 Task: Create a rule from the Routing list, Task moved to a section -> Set Priority in the project BlazePath , set the section as Done clear the priority
Action: Mouse moved to (1259, 109)
Screenshot: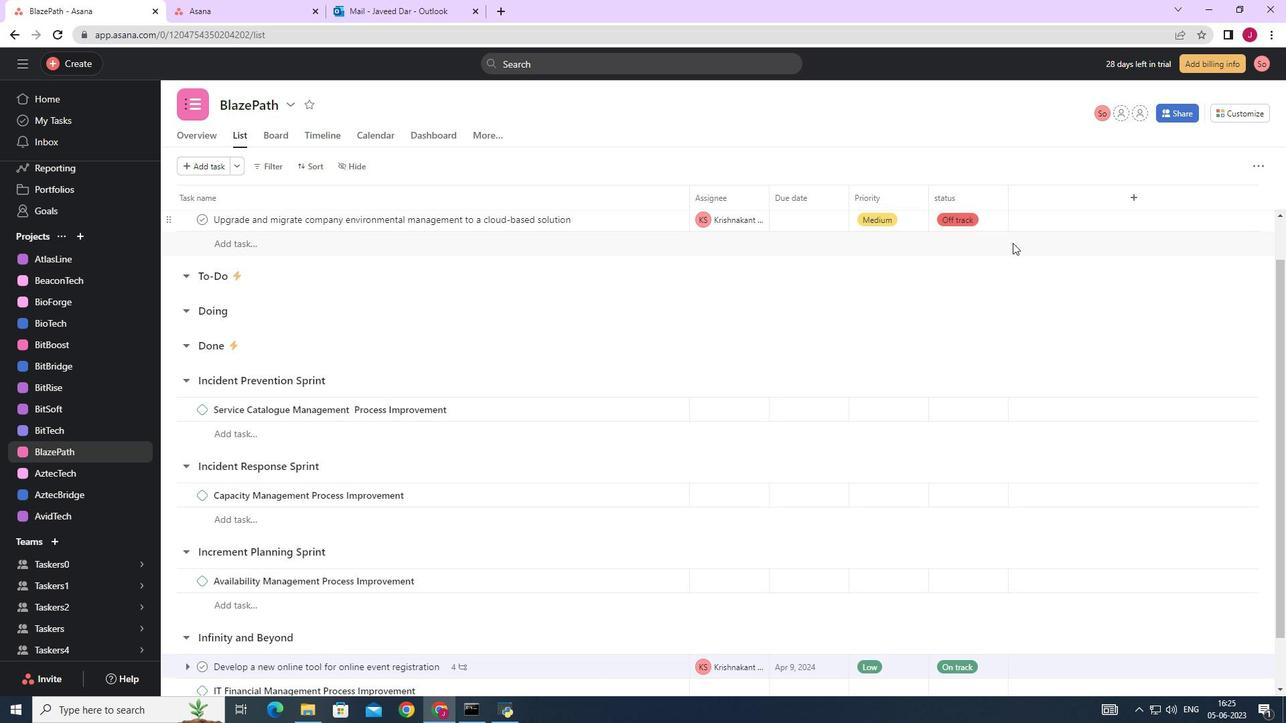 
Action: Mouse pressed left at (1259, 109)
Screenshot: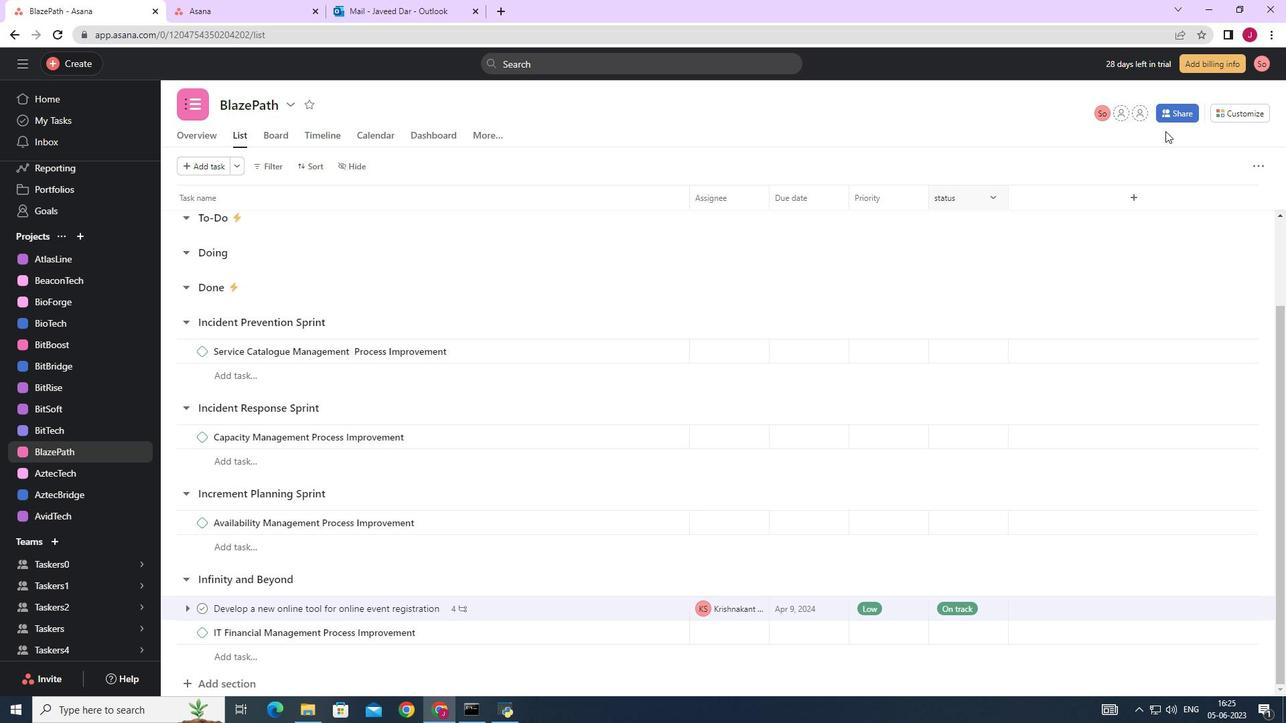 
Action: Mouse moved to (1007, 292)
Screenshot: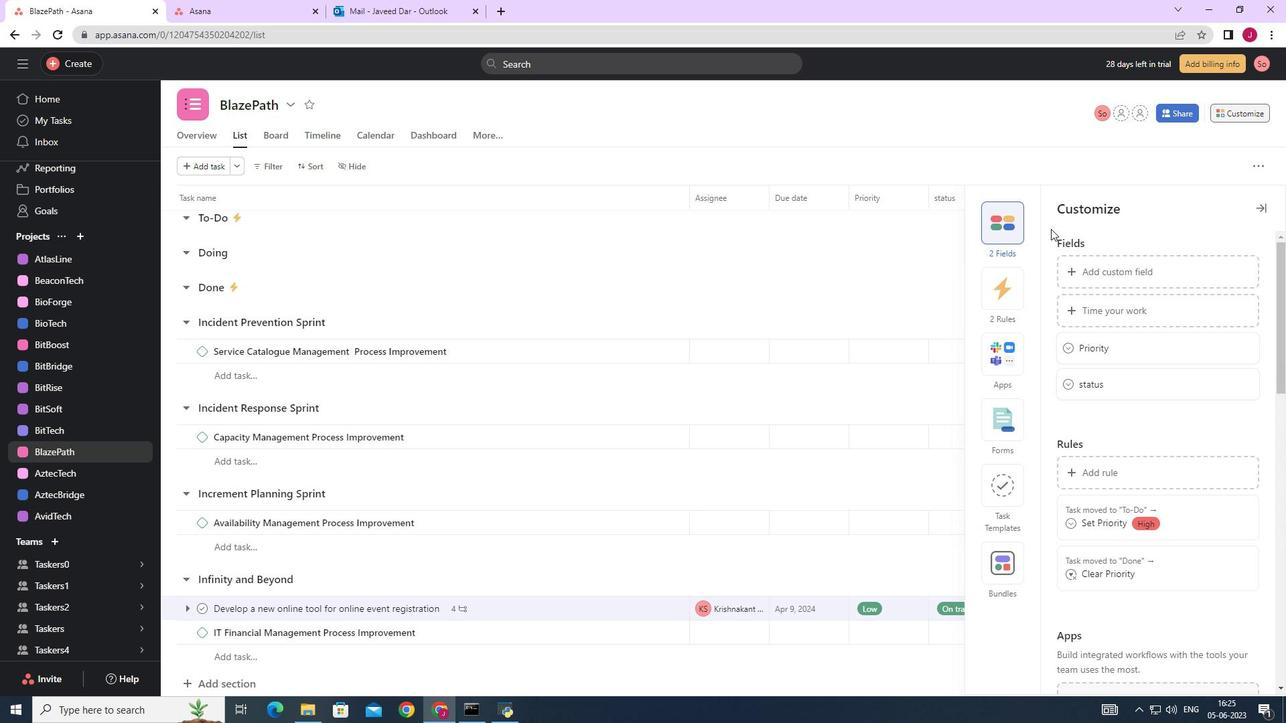 
Action: Mouse pressed left at (1007, 292)
Screenshot: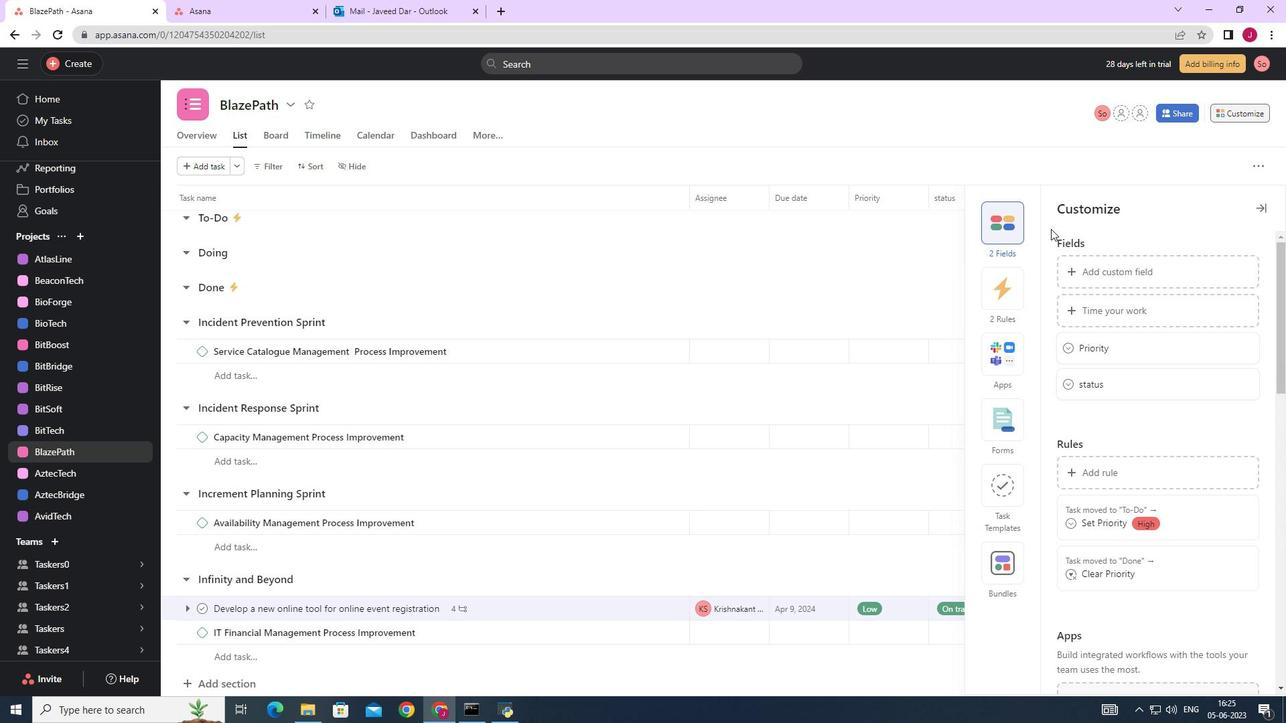
Action: Mouse moved to (1131, 266)
Screenshot: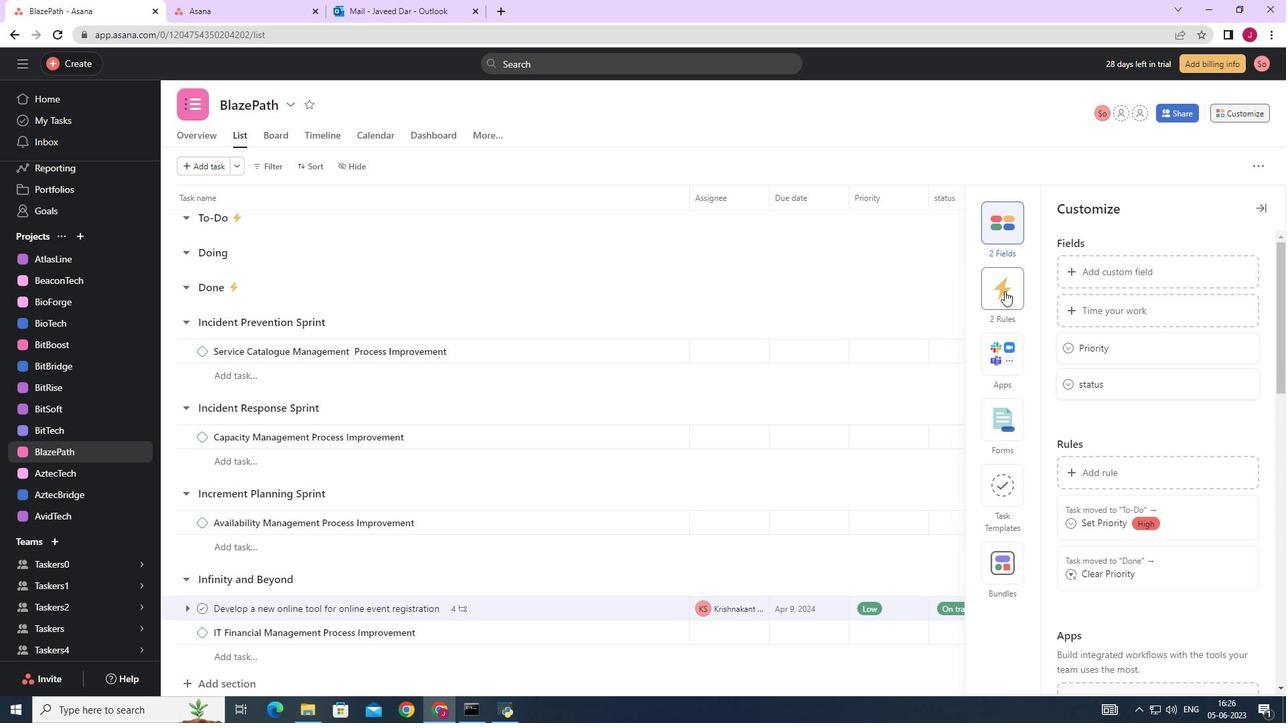 
Action: Mouse pressed left at (1131, 266)
Screenshot: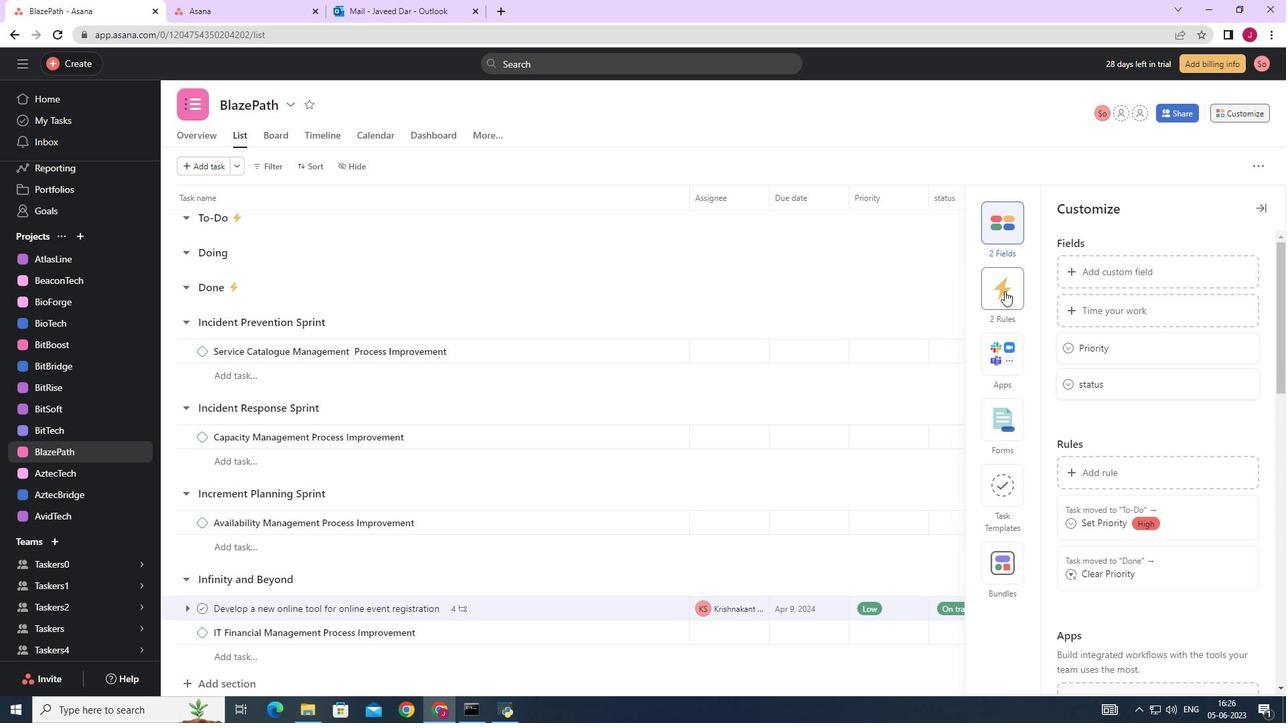 
Action: Mouse moved to (276, 174)
Screenshot: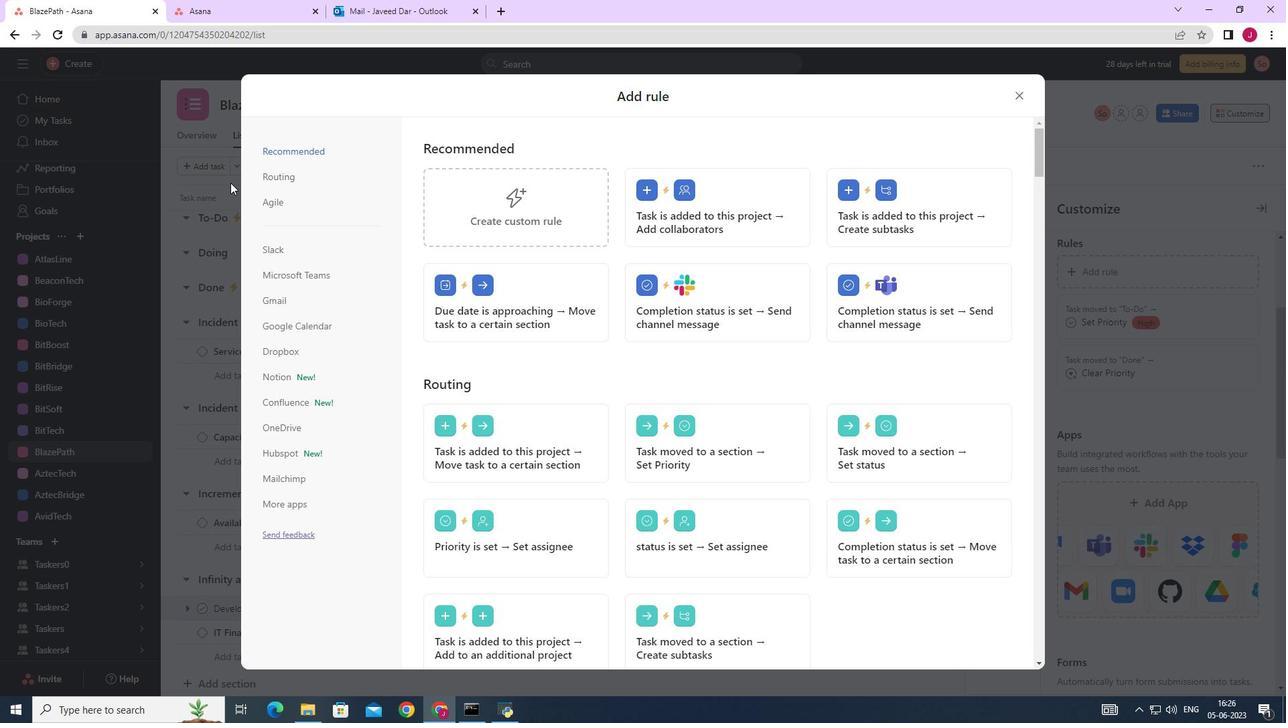 
Action: Mouse pressed left at (276, 174)
Screenshot: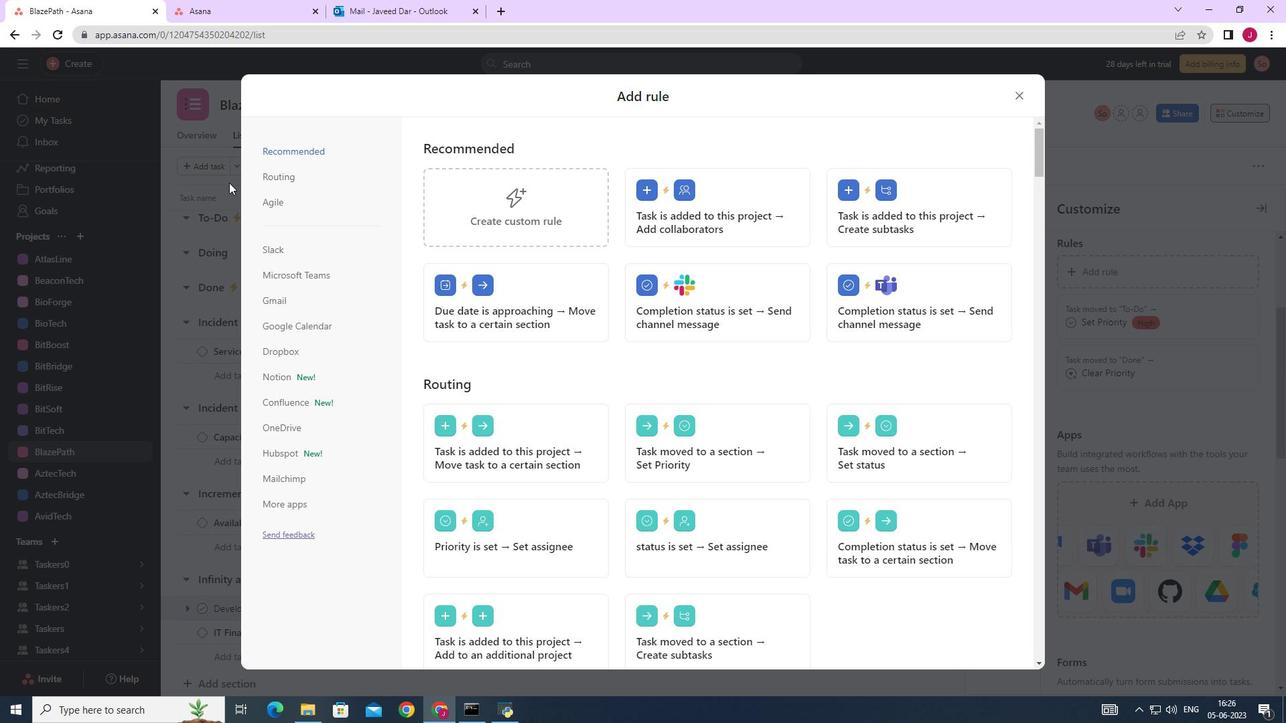 
Action: Mouse moved to (704, 213)
Screenshot: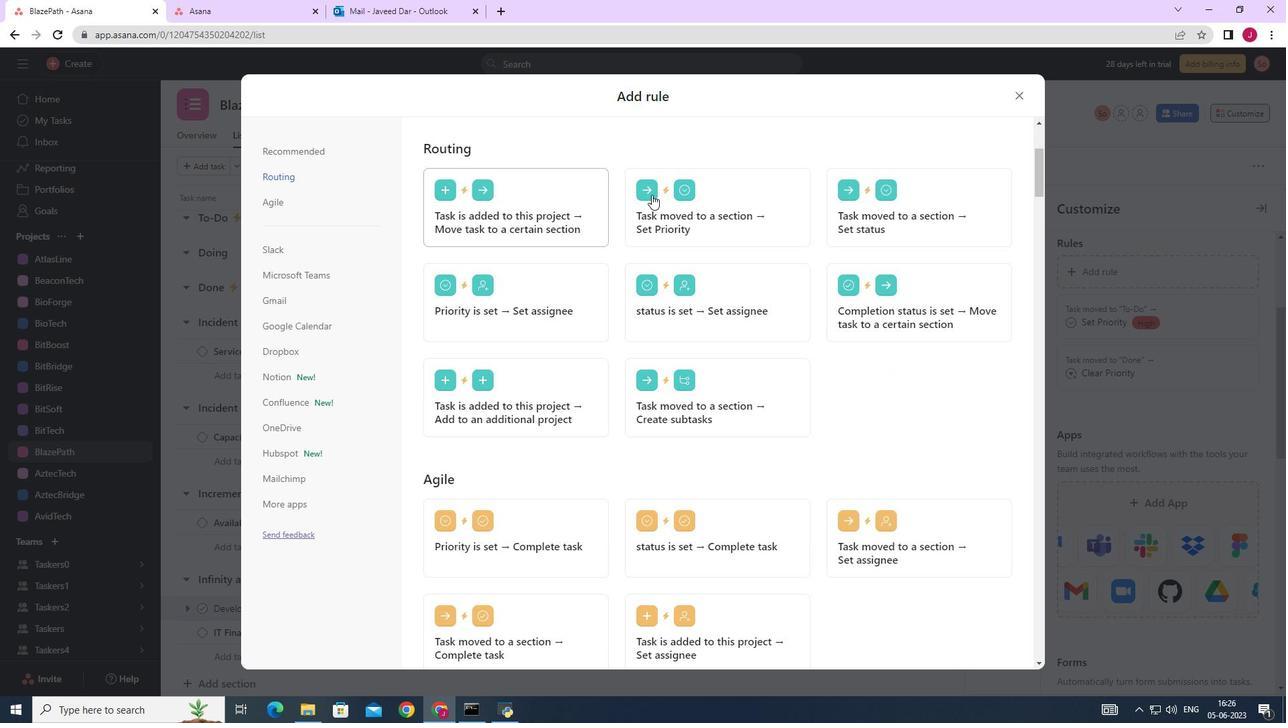 
Action: Mouse pressed left at (704, 213)
Screenshot: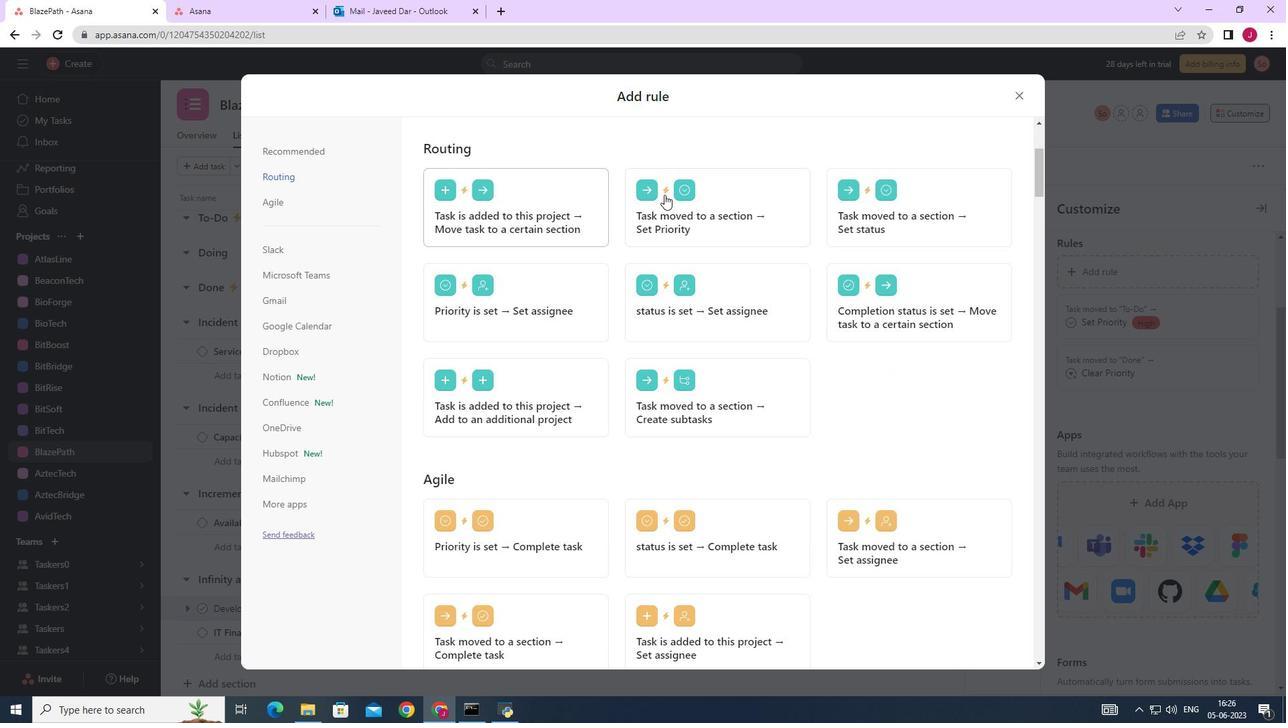 
Action: Mouse moved to (560, 349)
Screenshot: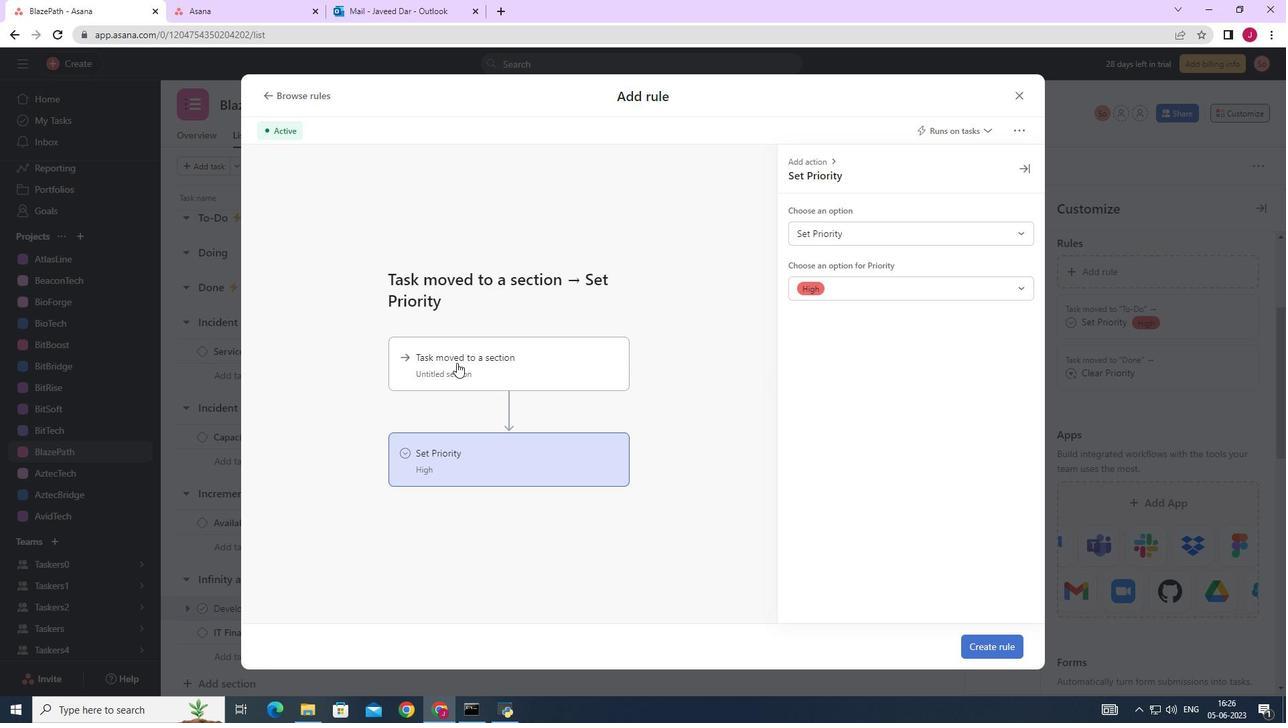 
Action: Mouse pressed left at (560, 349)
Screenshot: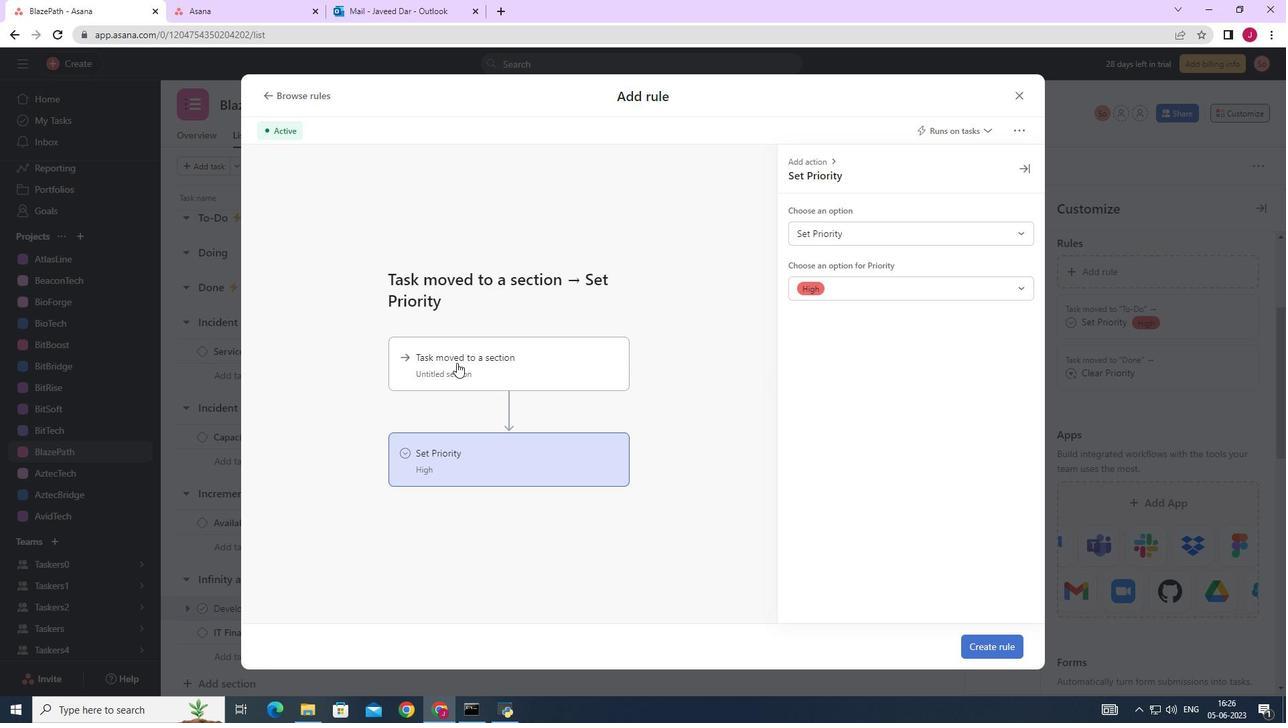 
Action: Mouse moved to (844, 222)
Screenshot: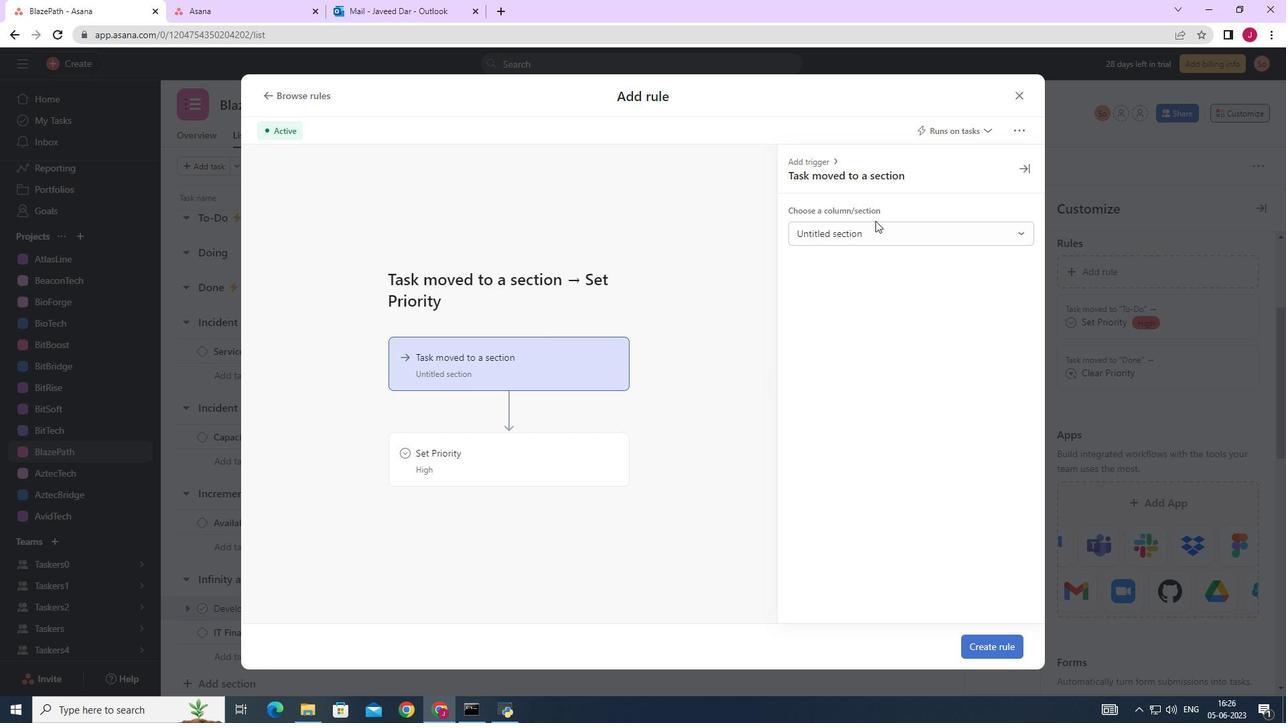 
Action: Mouse pressed left at (844, 222)
Screenshot: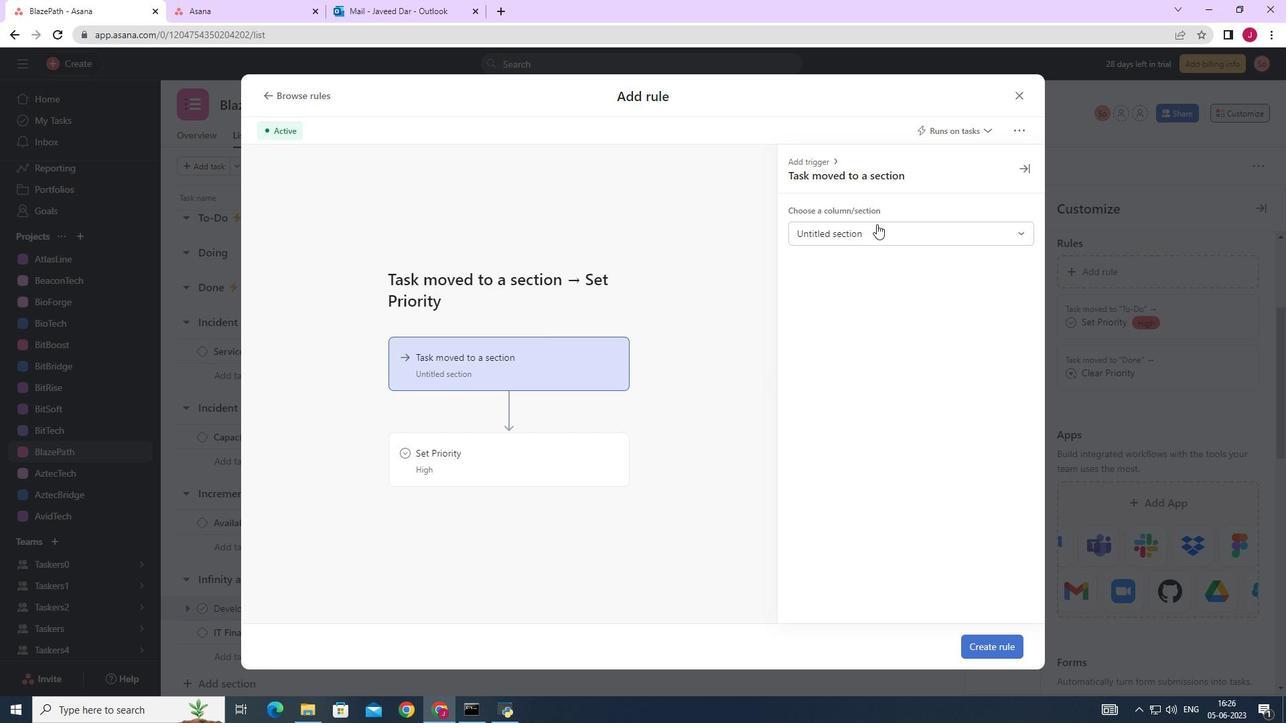 
Action: Mouse moved to (827, 332)
Screenshot: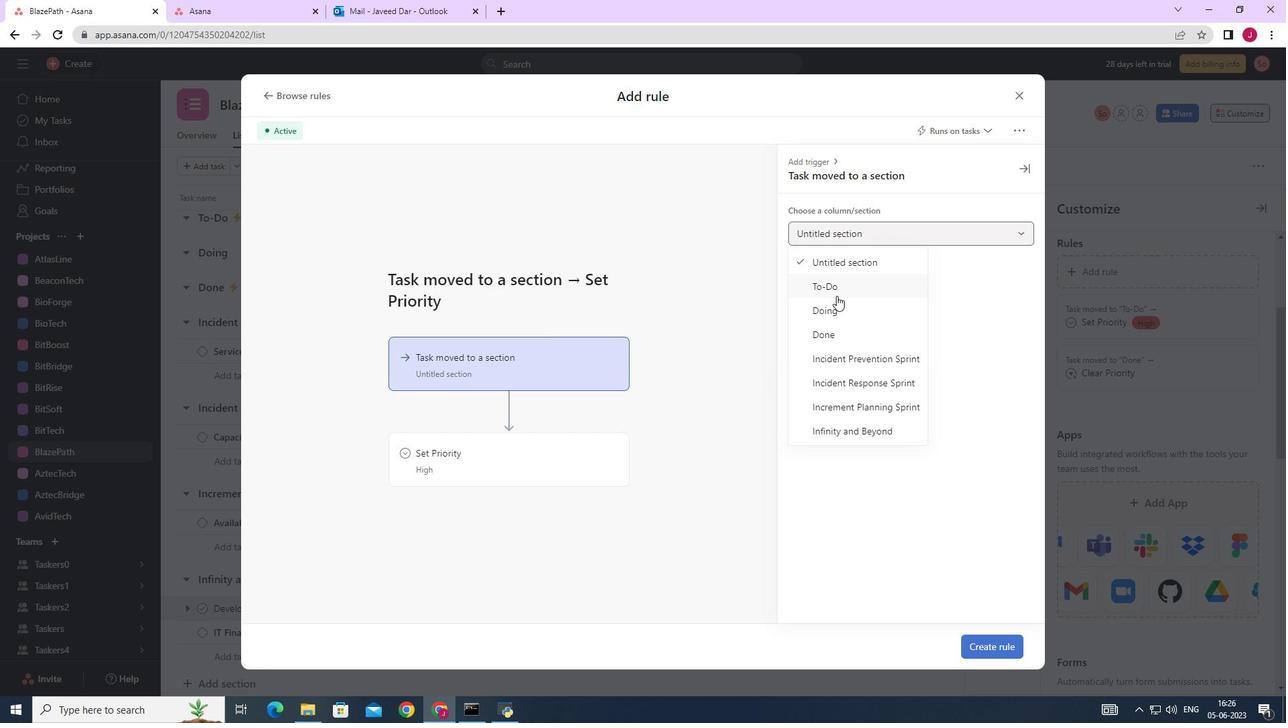 
Action: Mouse pressed left at (827, 332)
Screenshot: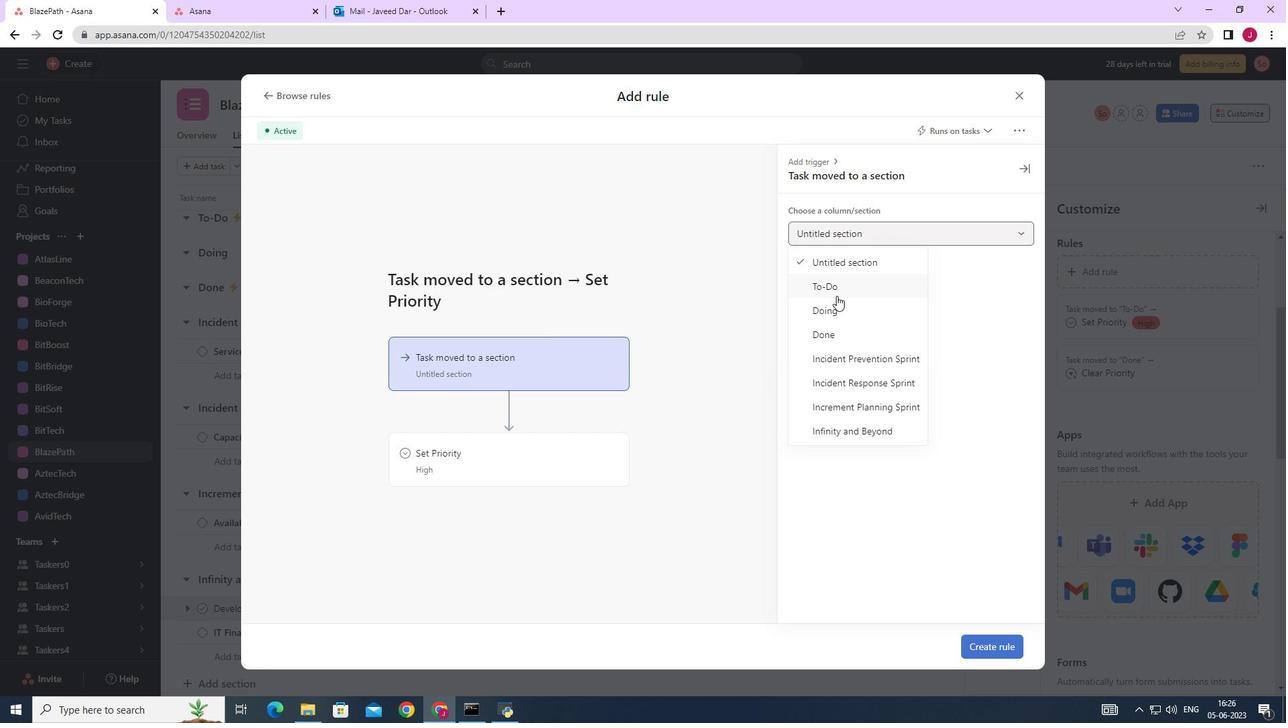 
Action: Mouse moved to (520, 453)
Screenshot: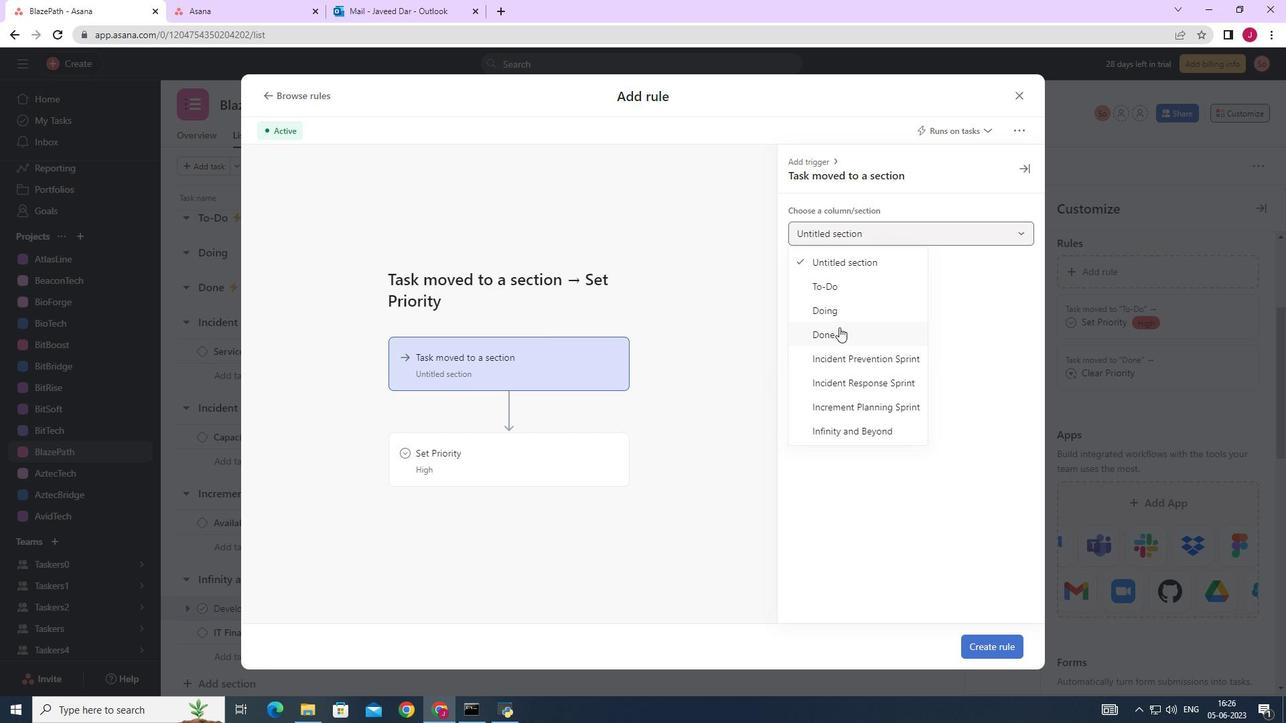 
Action: Mouse pressed left at (520, 453)
Screenshot: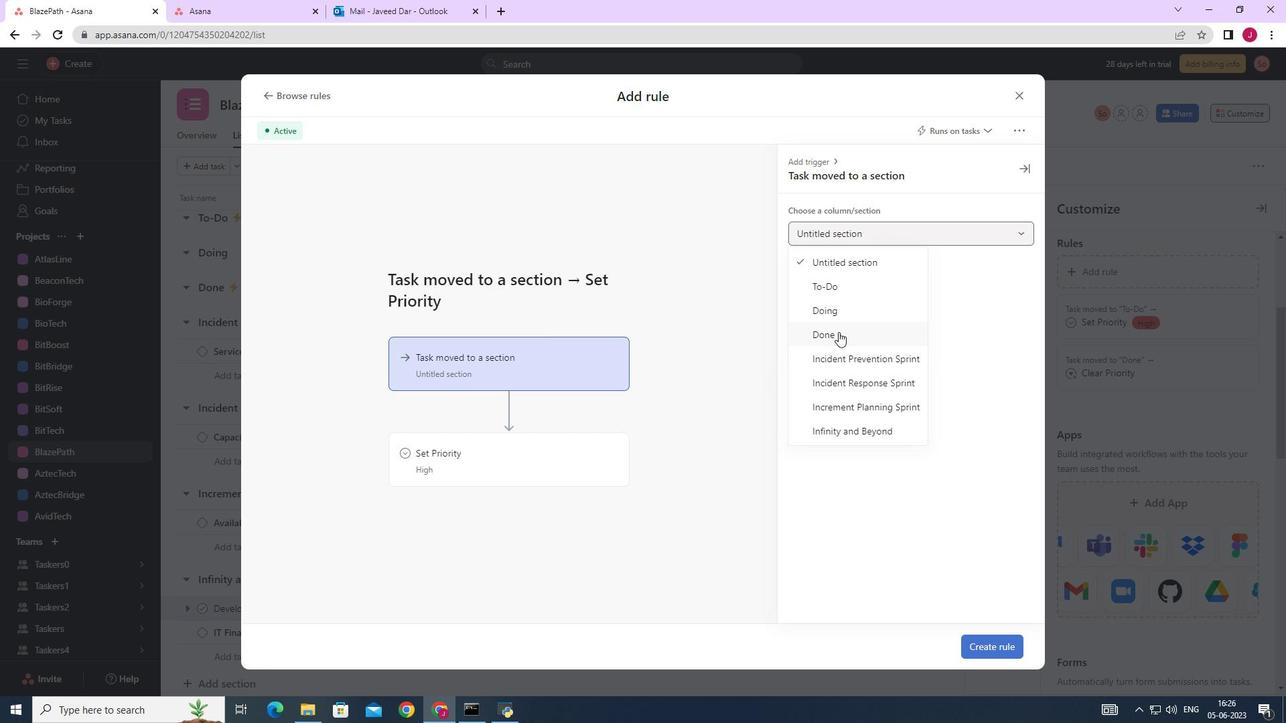 
Action: Mouse moved to (844, 229)
Screenshot: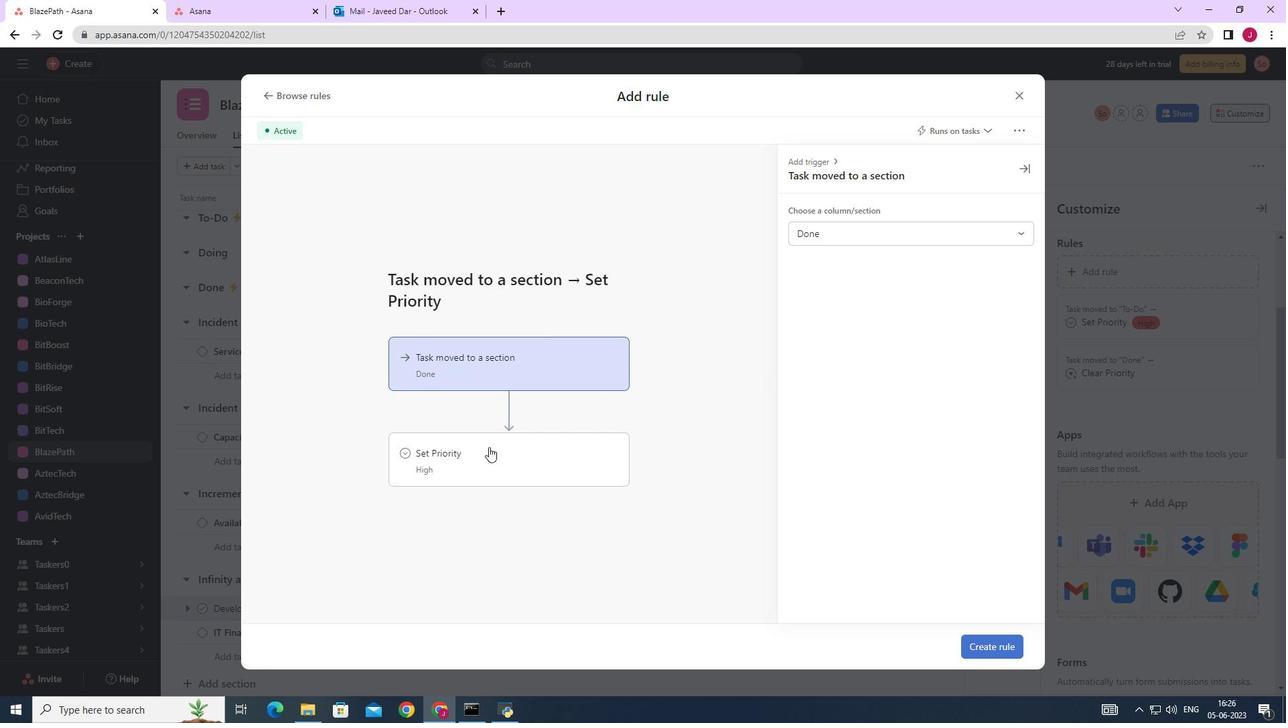 
Action: Mouse pressed left at (844, 229)
Screenshot: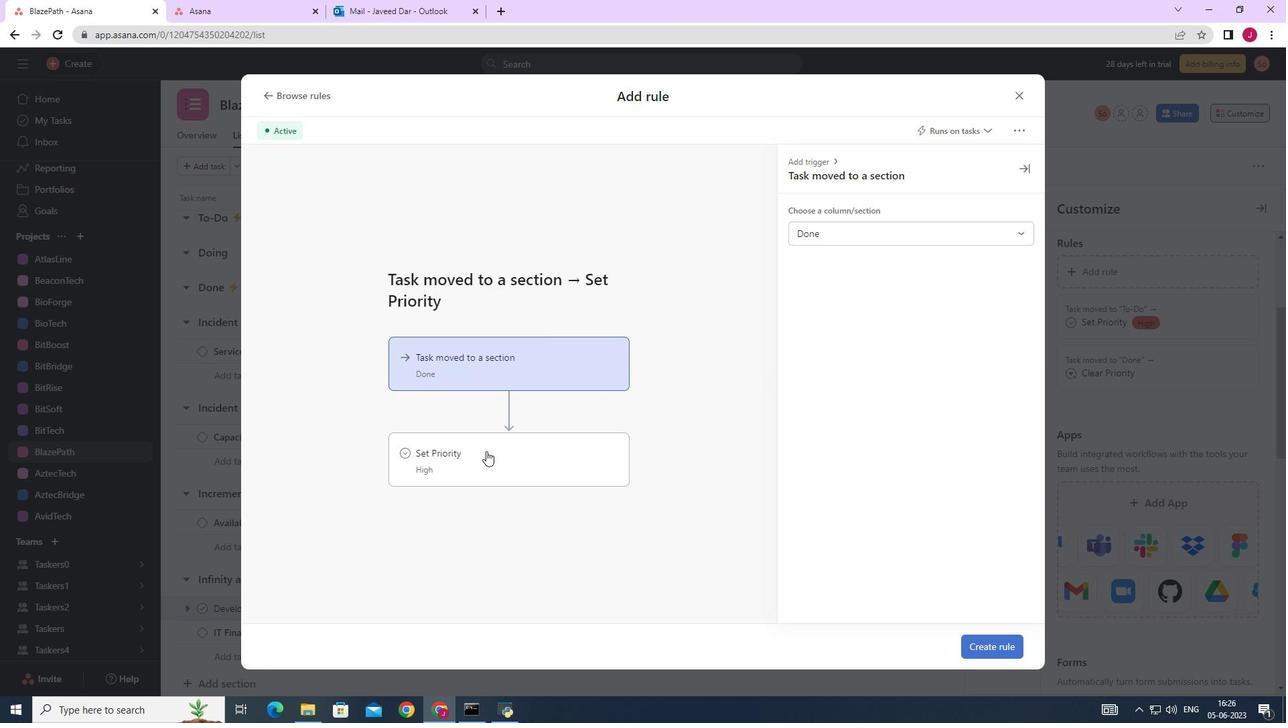 
Action: Mouse moved to (840, 286)
Screenshot: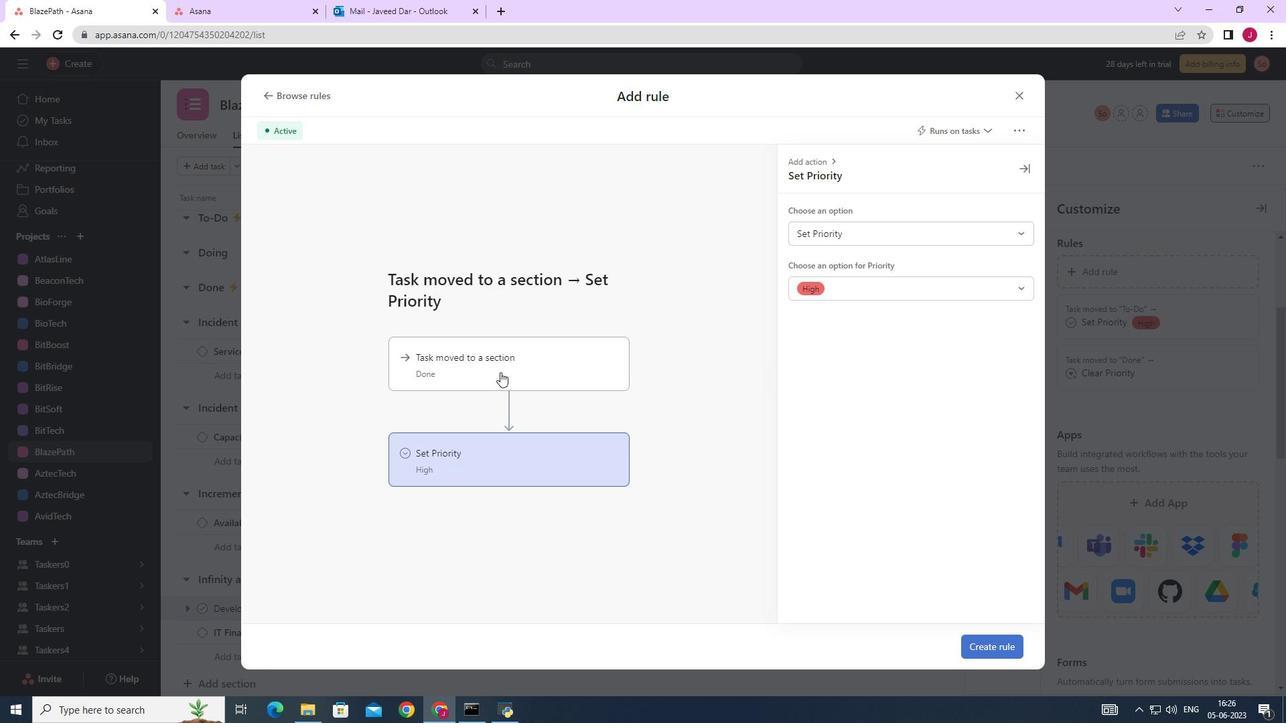 
Action: Mouse pressed left at (840, 286)
Screenshot: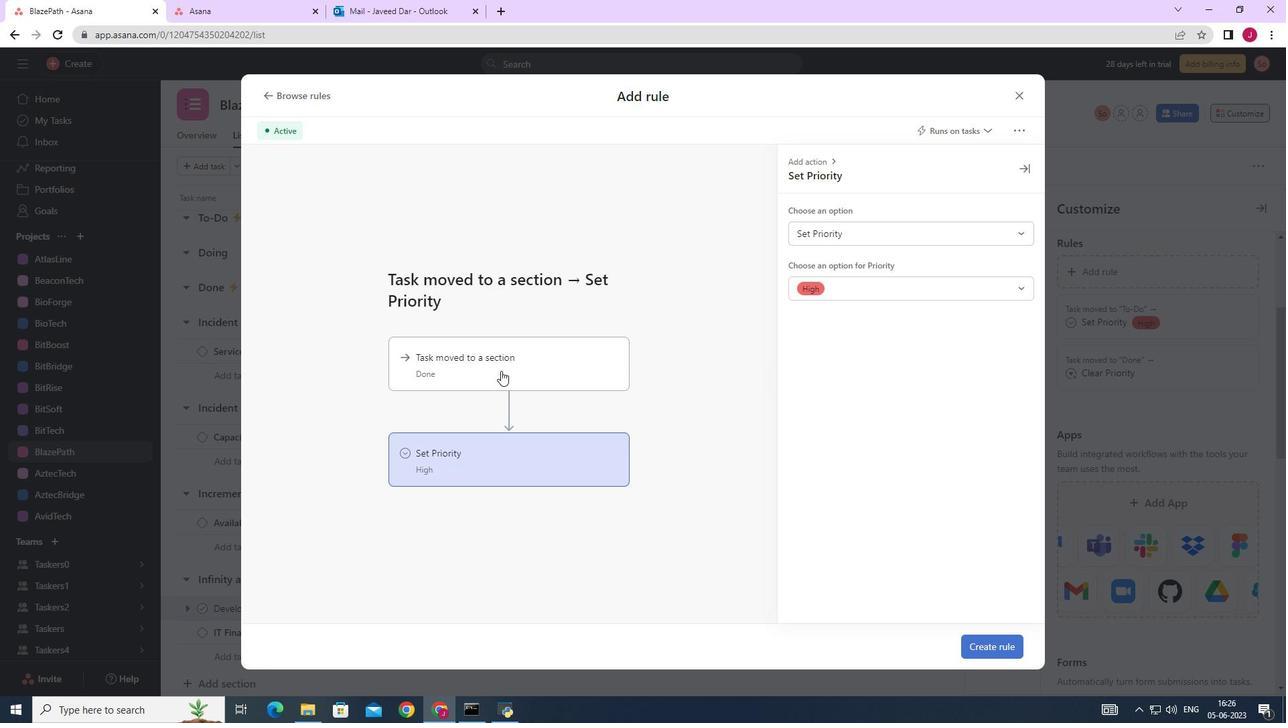 
Action: Mouse moved to (561, 436)
Screenshot: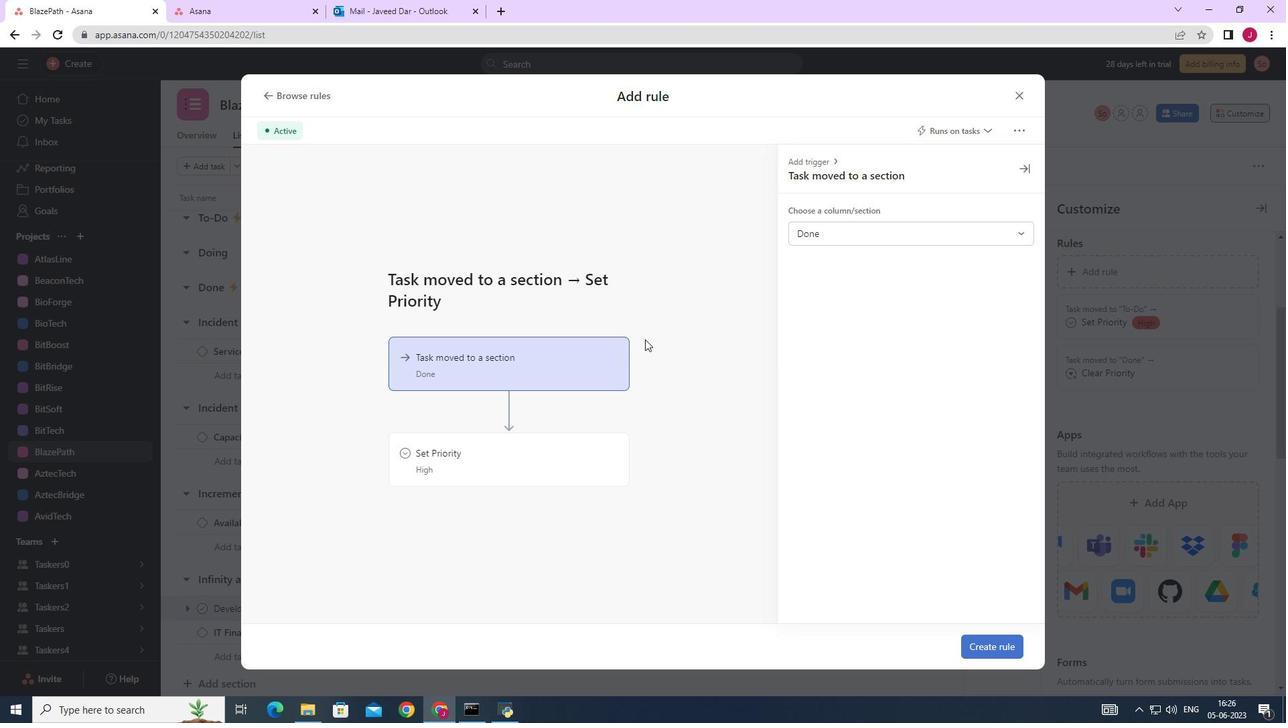 
Action: Mouse pressed left at (561, 436)
Screenshot: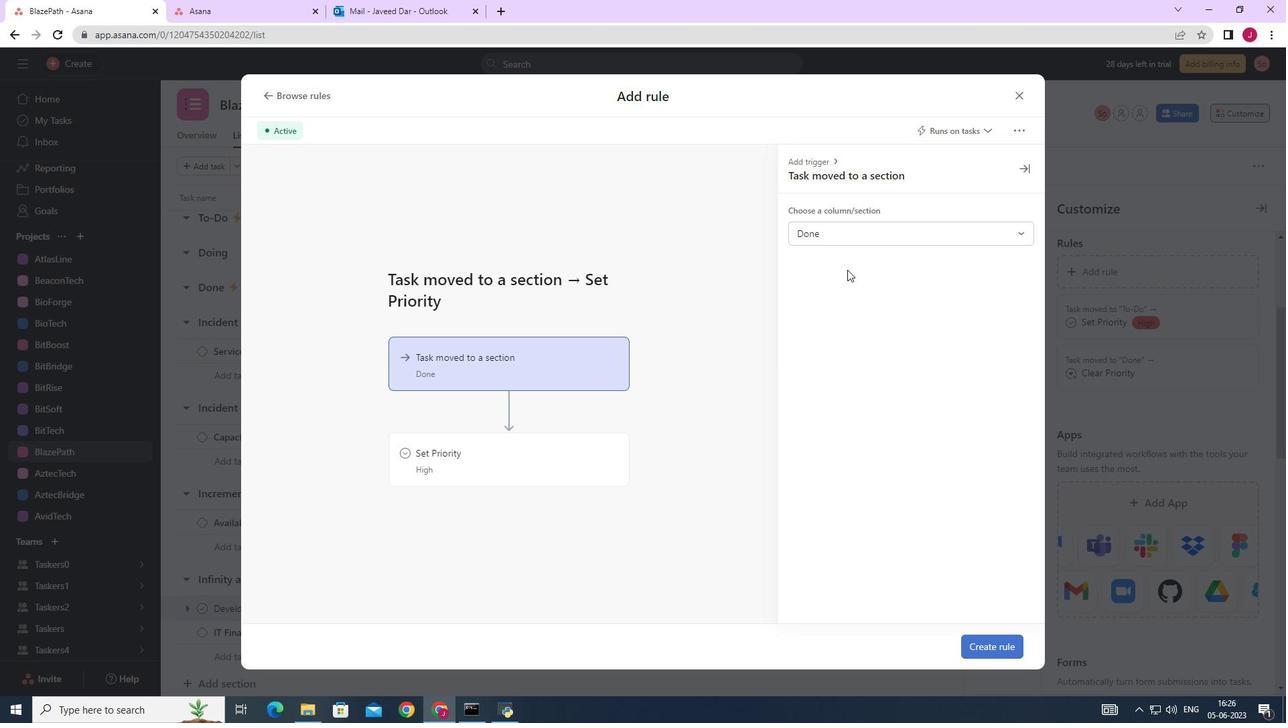 
Action: Mouse moved to (710, 444)
Screenshot: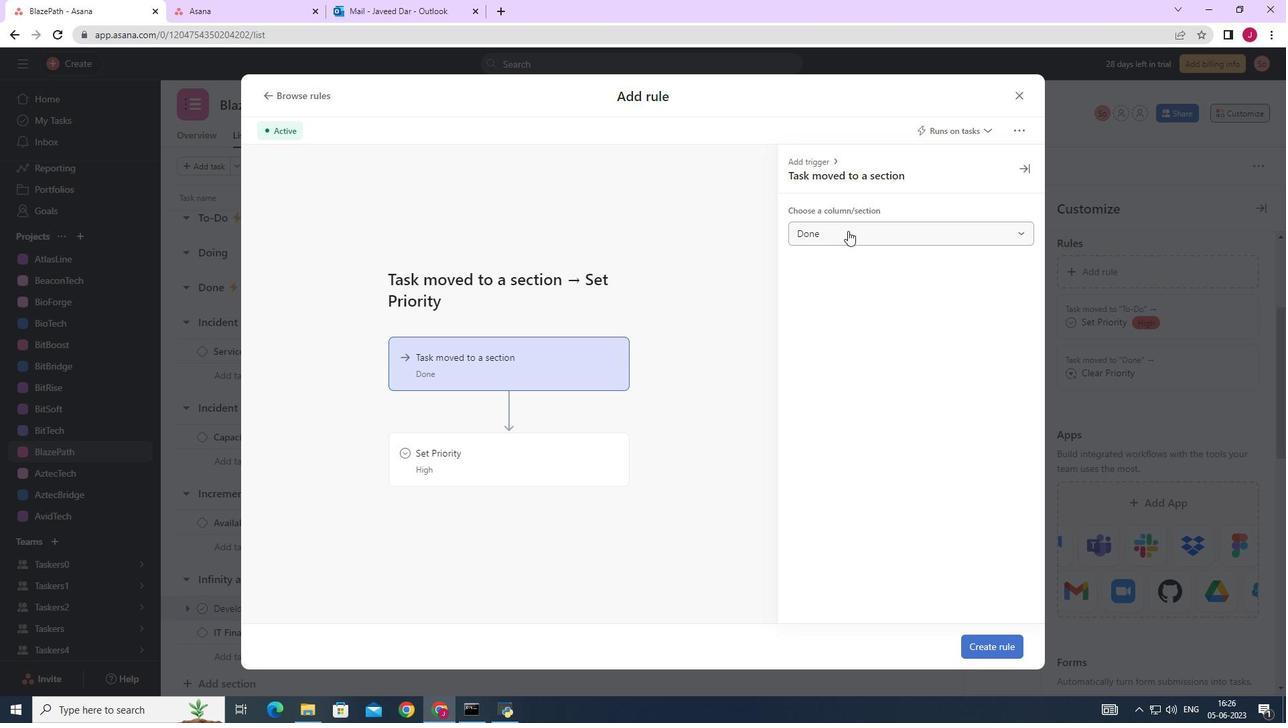 
Action: Mouse pressed left at (710, 444)
Screenshot: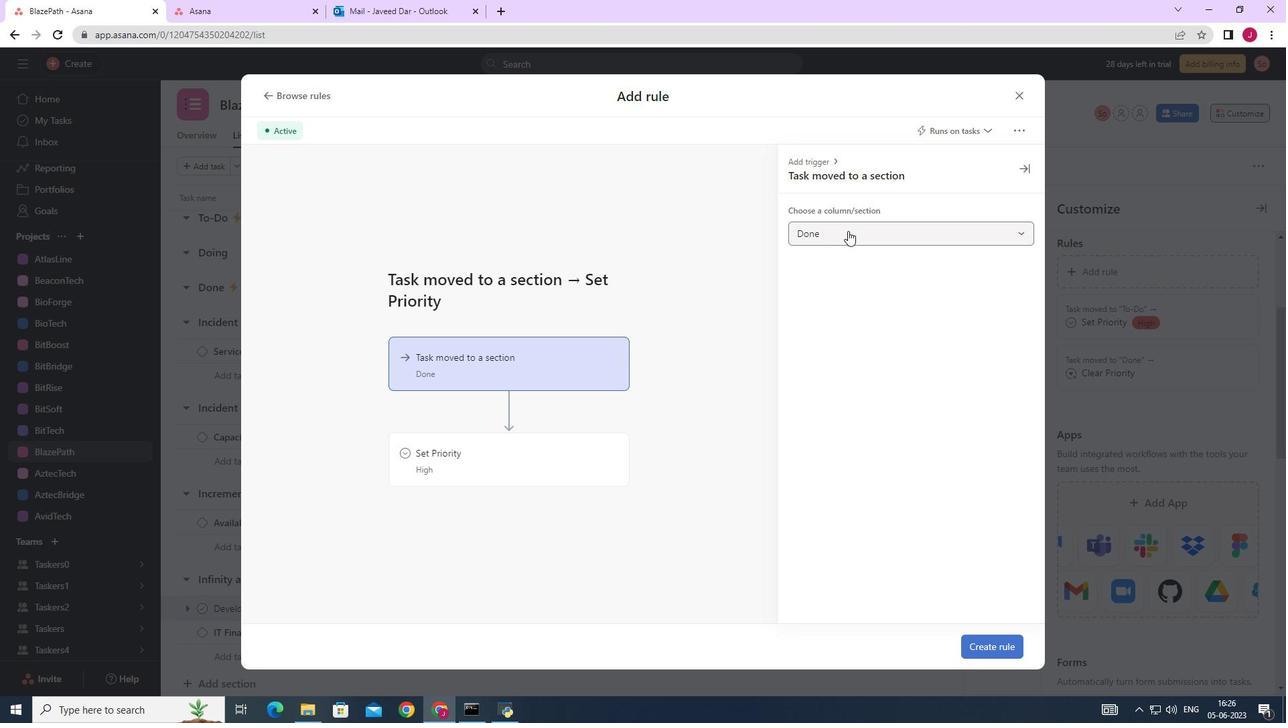 
Action: Mouse moved to (976, 641)
Screenshot: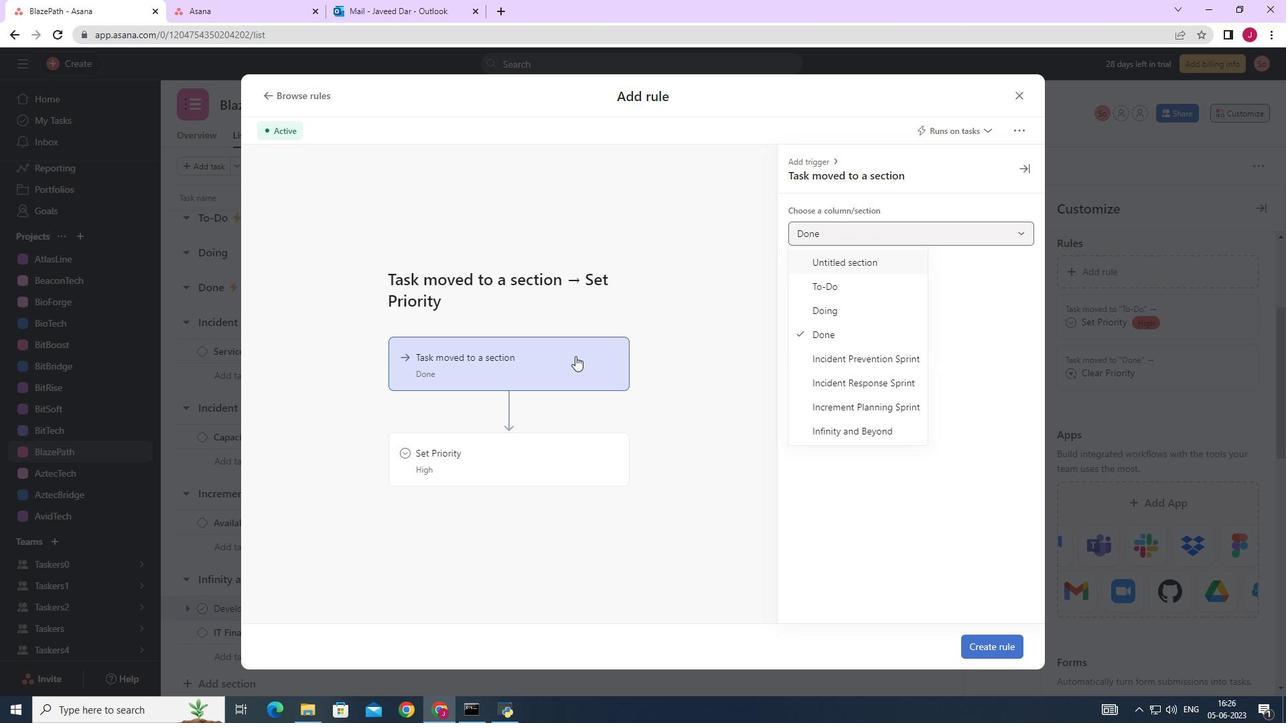
Action: Mouse pressed left at (976, 641)
Screenshot: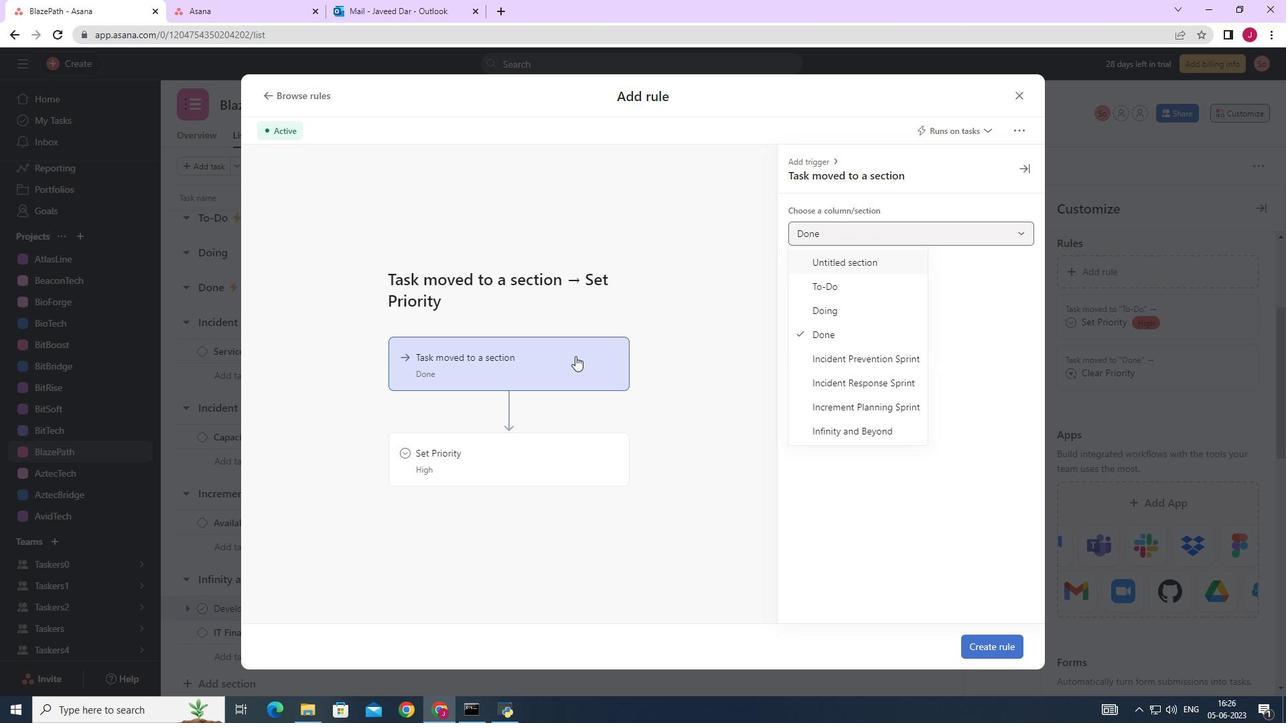 
Action: Mouse moved to (899, 298)
Screenshot: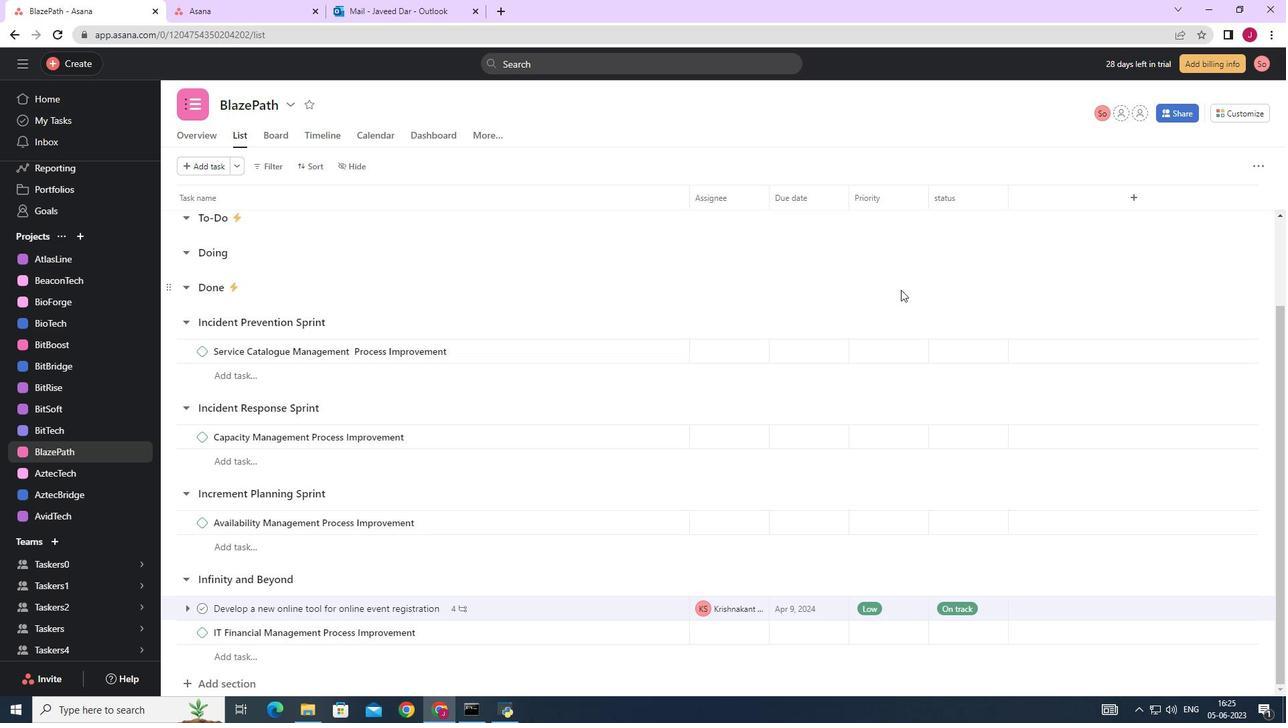 
Action: Mouse scrolled (899, 298) with delta (0, 0)
Screenshot: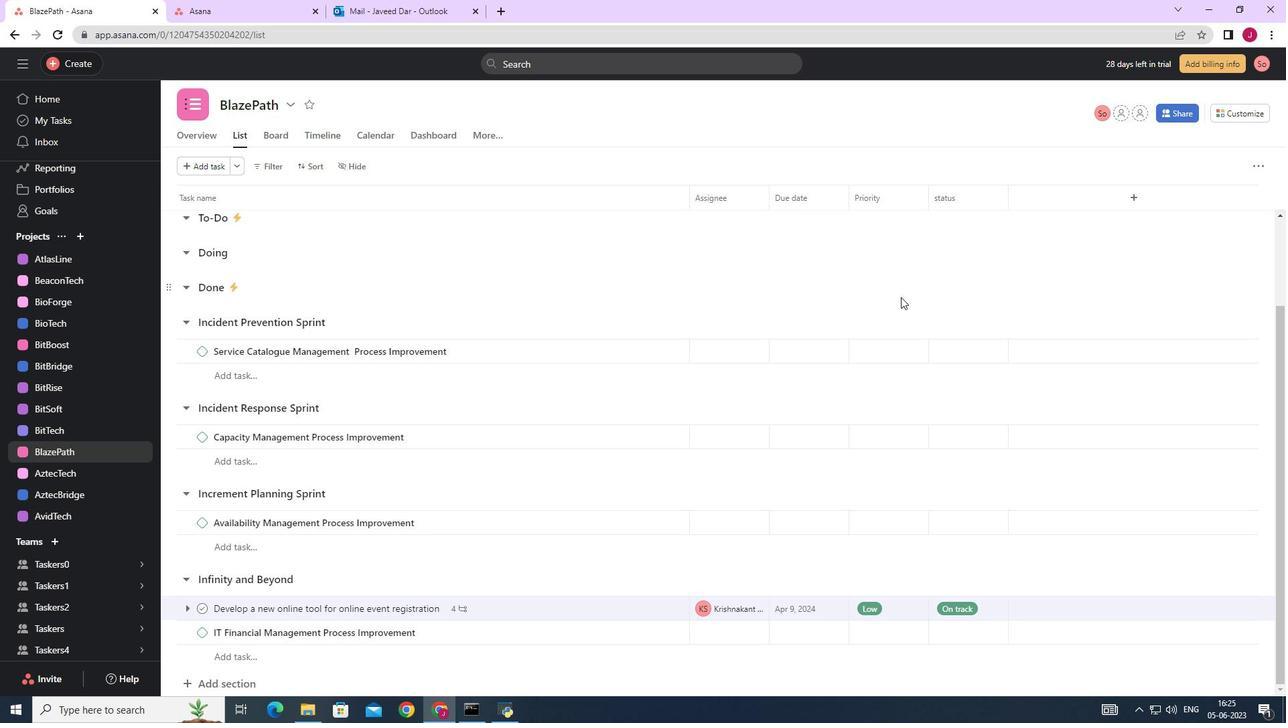
Action: Mouse scrolled (899, 298) with delta (0, 0)
Screenshot: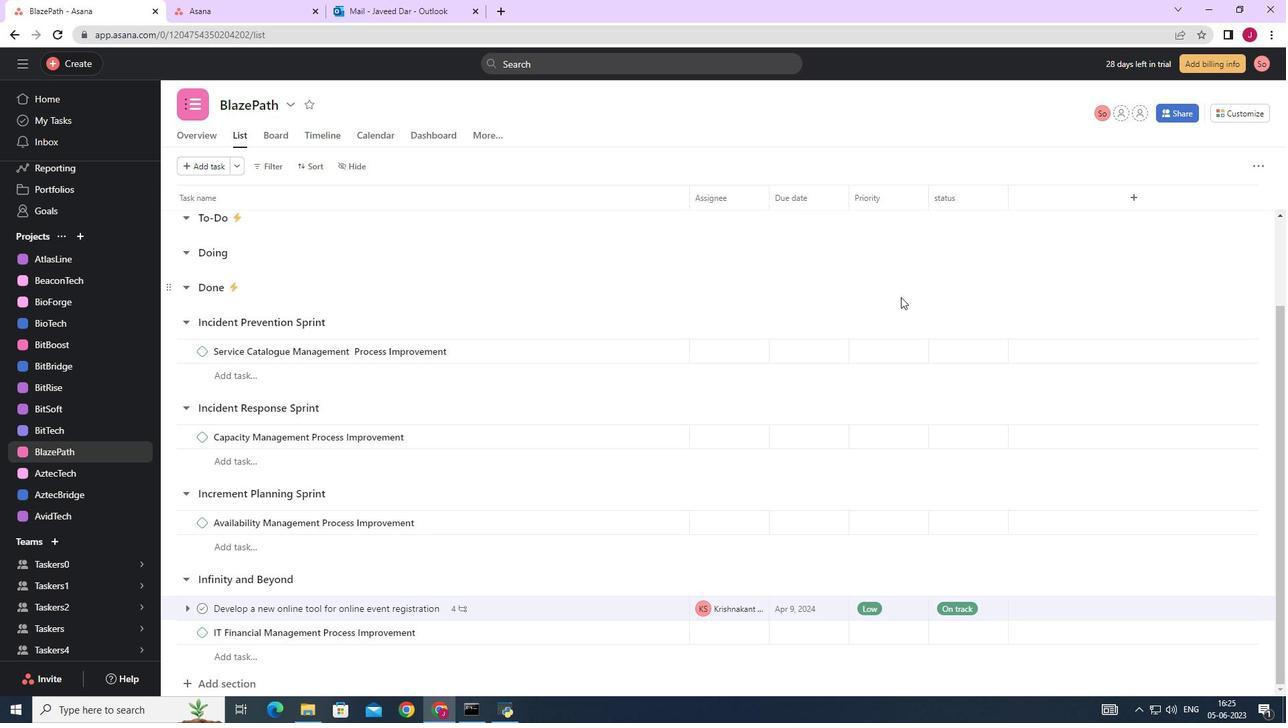 
Action: Mouse scrolled (899, 298) with delta (0, 0)
Screenshot: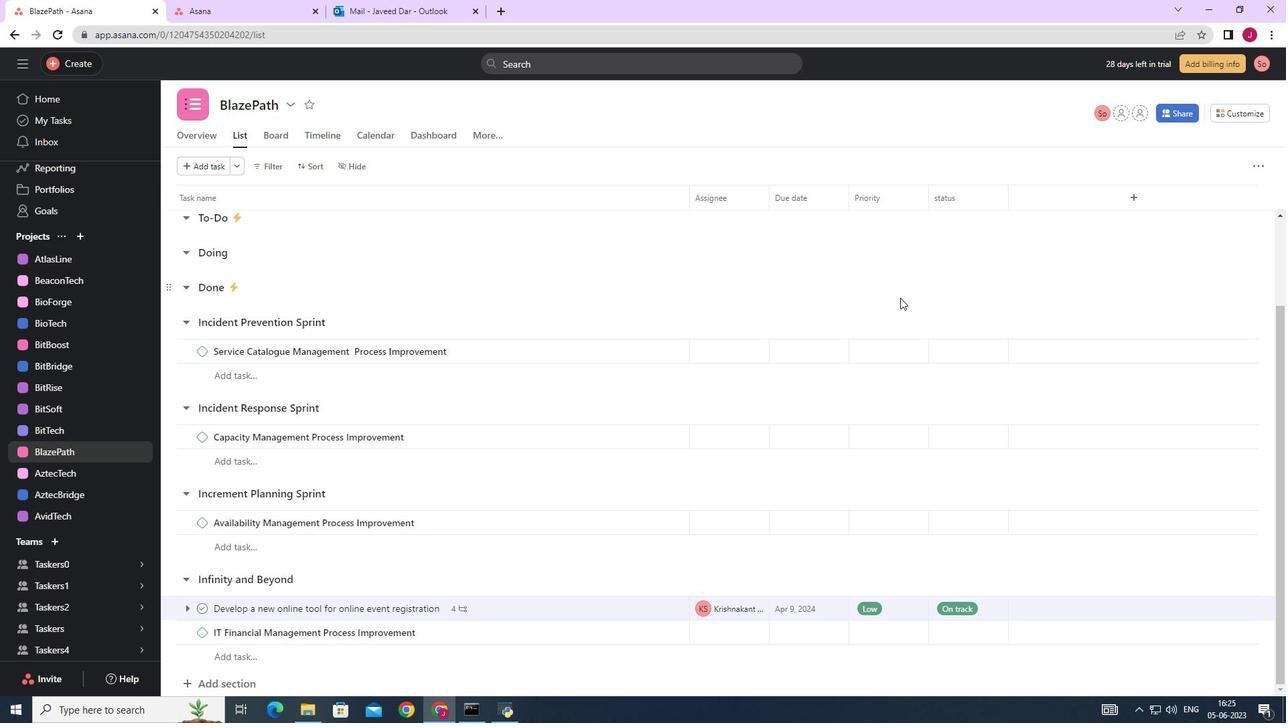 
Action: Mouse moved to (1106, 264)
Screenshot: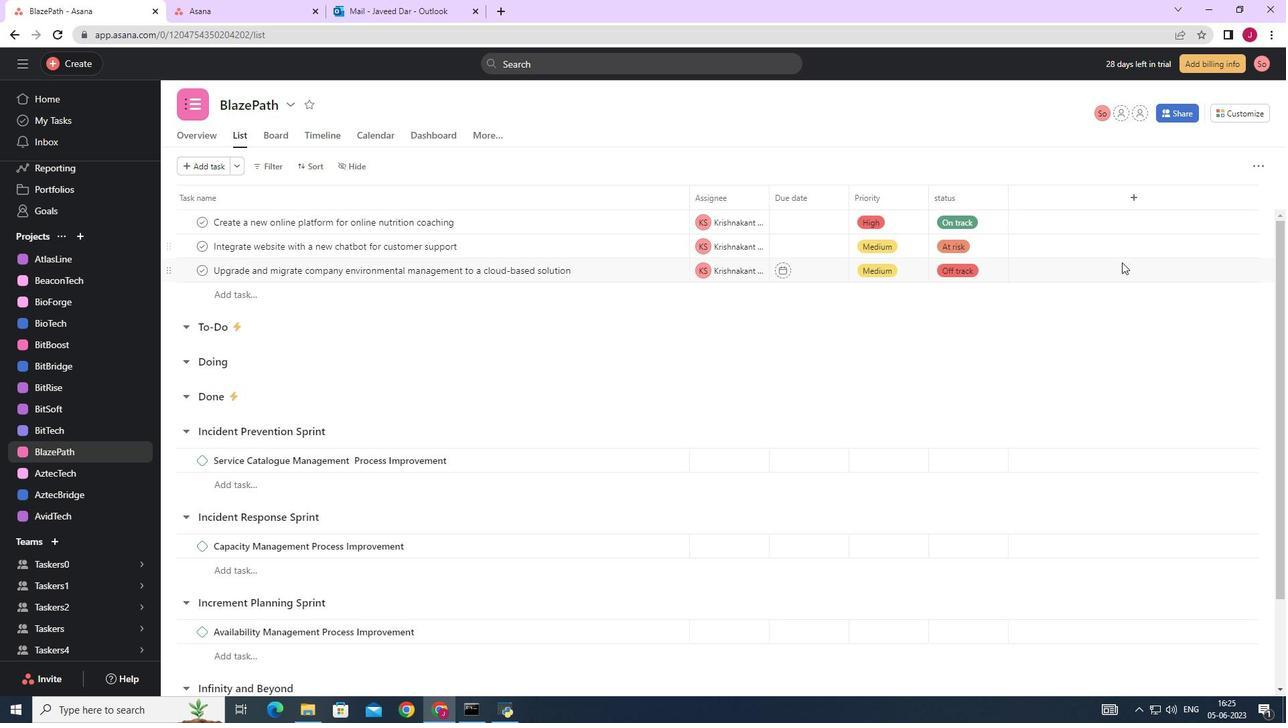 
Action: Mouse scrolled (1113, 264) with delta (0, 0)
Screenshot: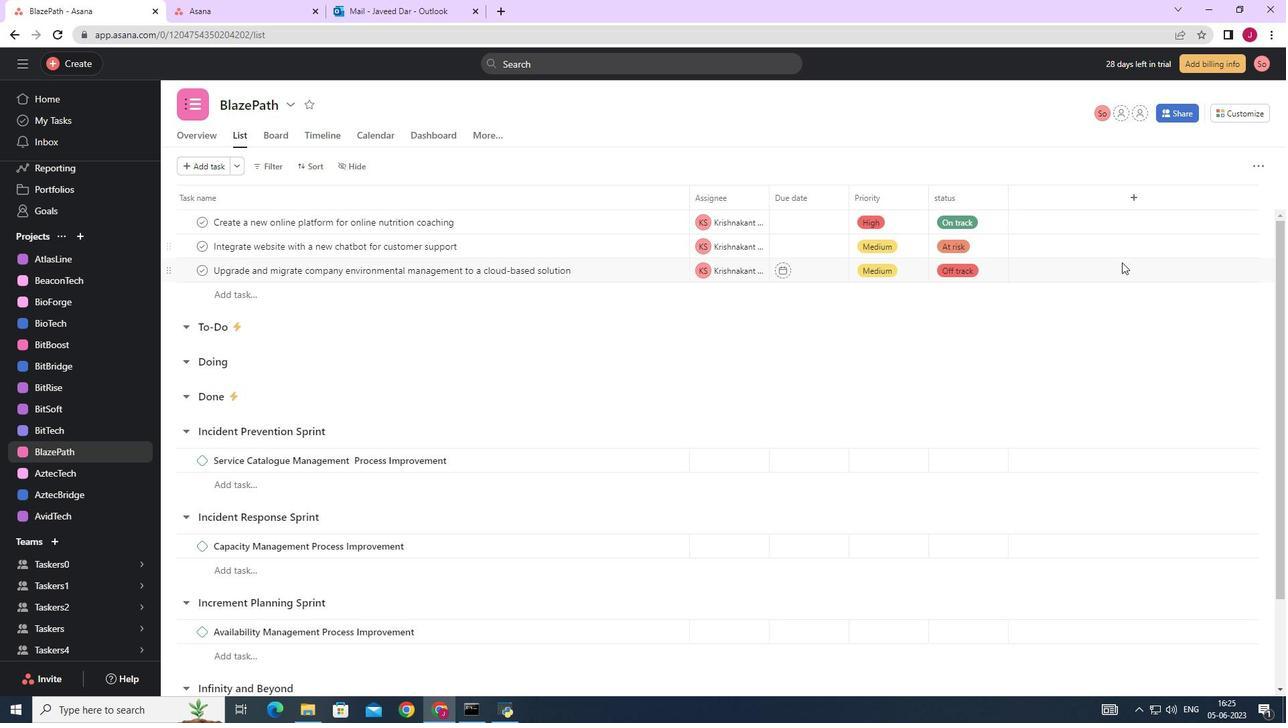 
Action: Mouse moved to (1104, 264)
Screenshot: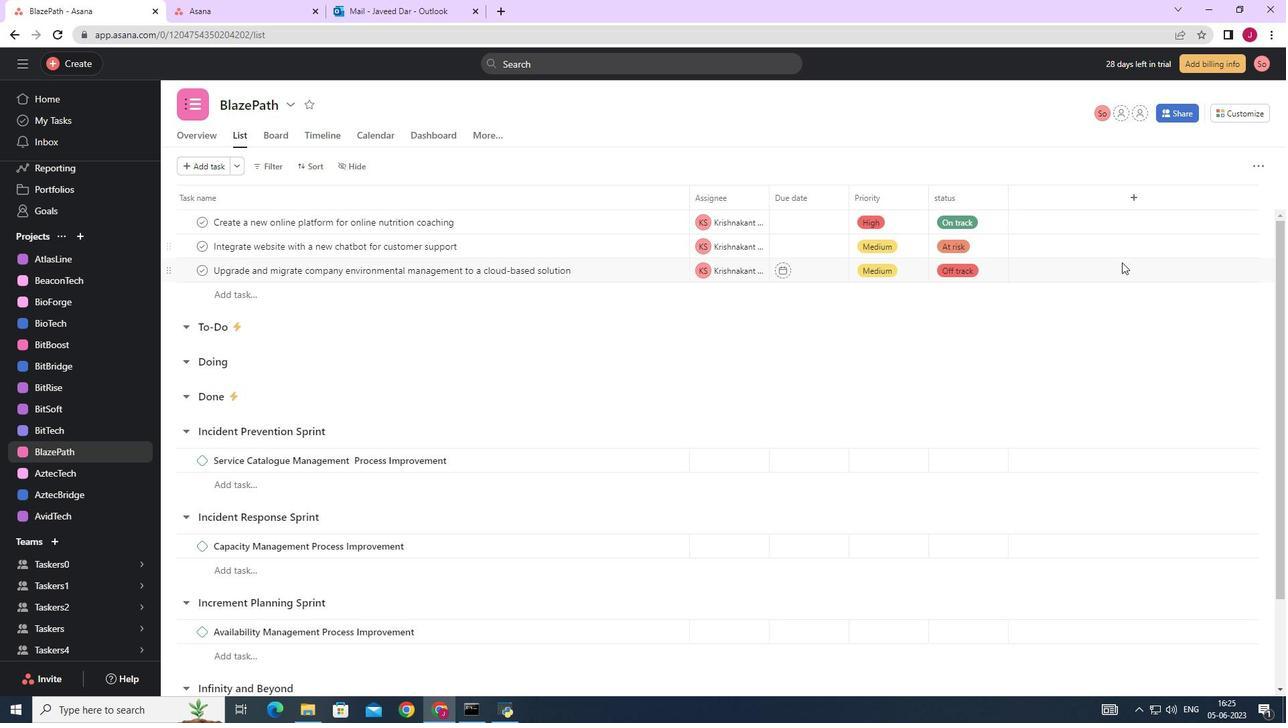 
Action: Mouse scrolled (1111, 264) with delta (0, 0)
Screenshot: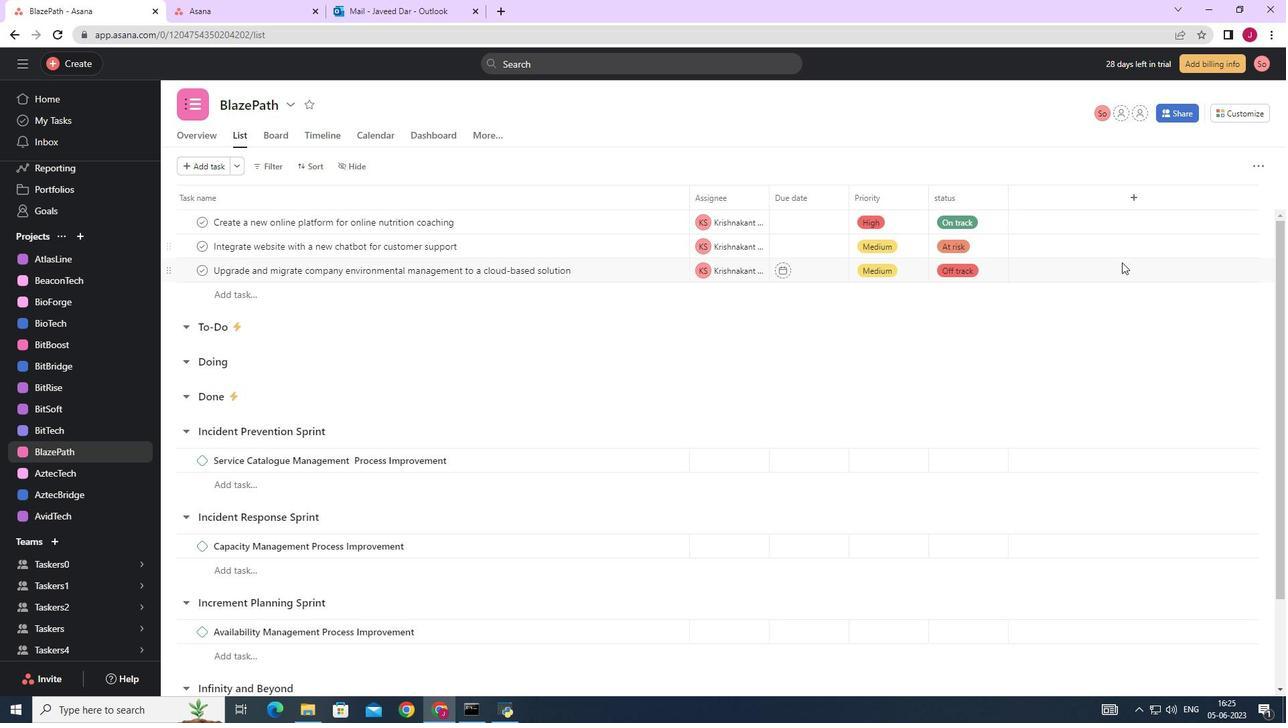 
Action: Mouse moved to (1103, 264)
Screenshot: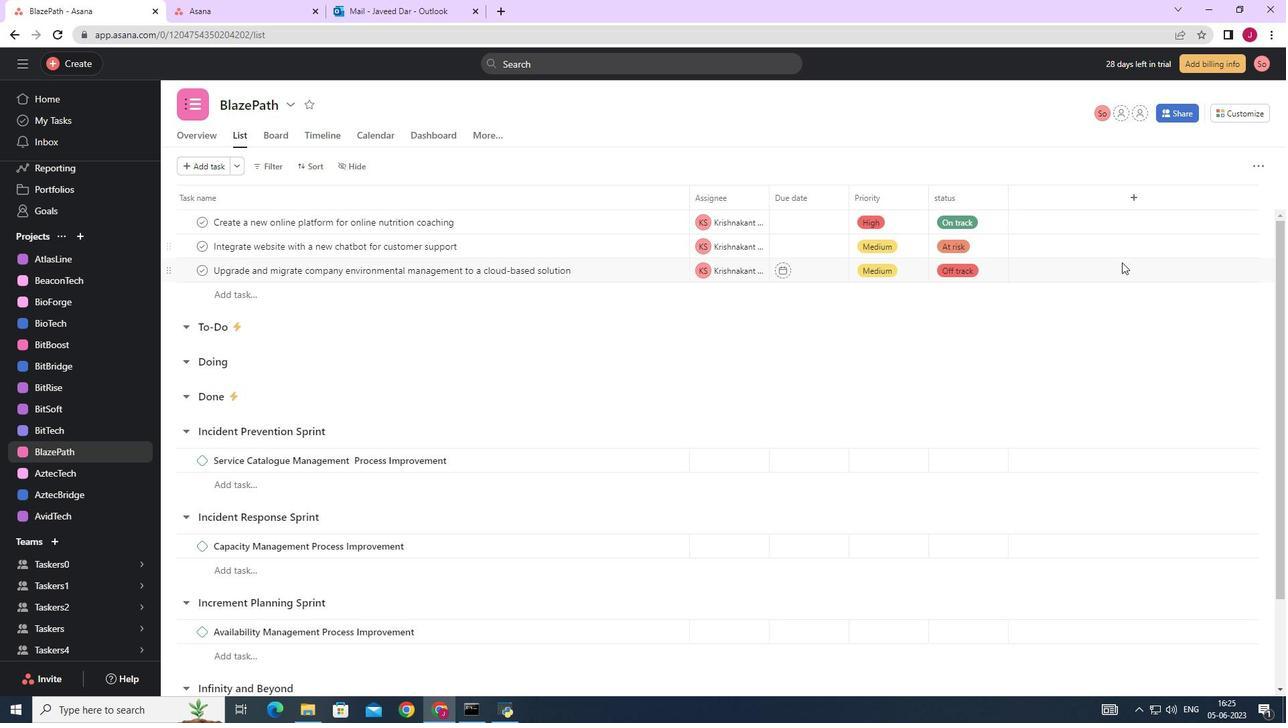 
Action: Mouse scrolled (1111, 264) with delta (0, 0)
Screenshot: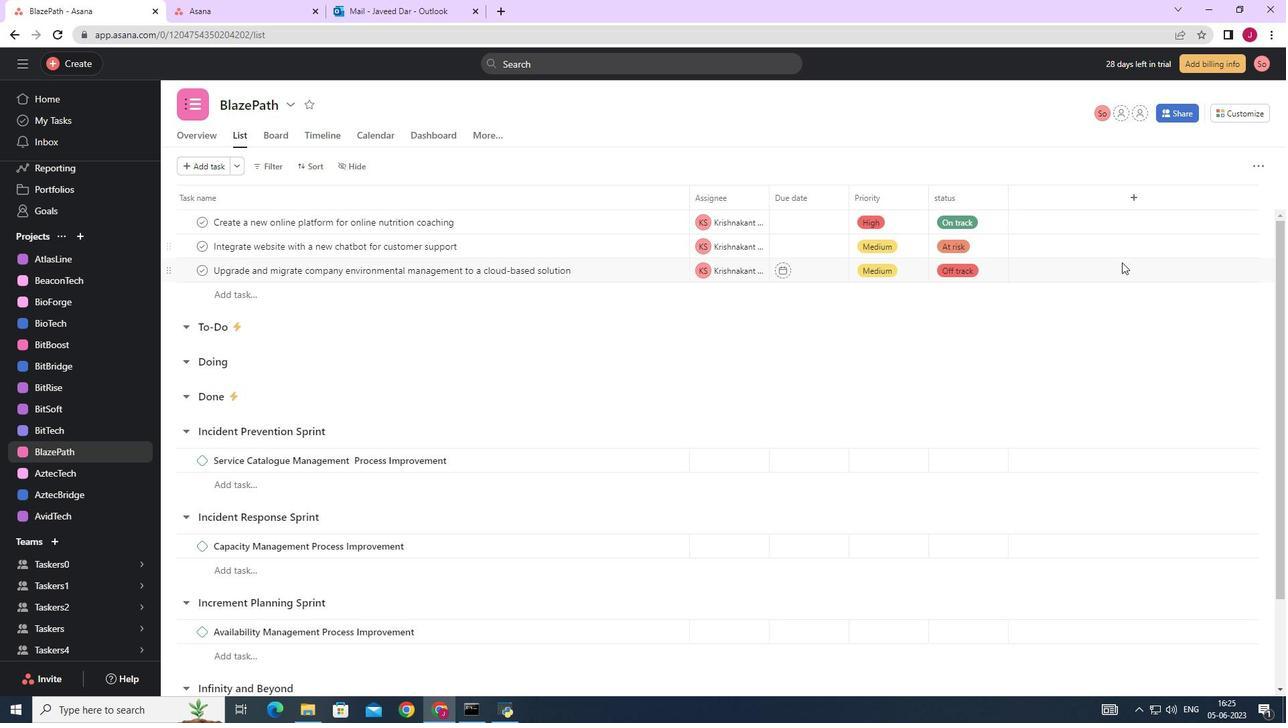 
Action: Mouse moved to (1099, 264)
Screenshot: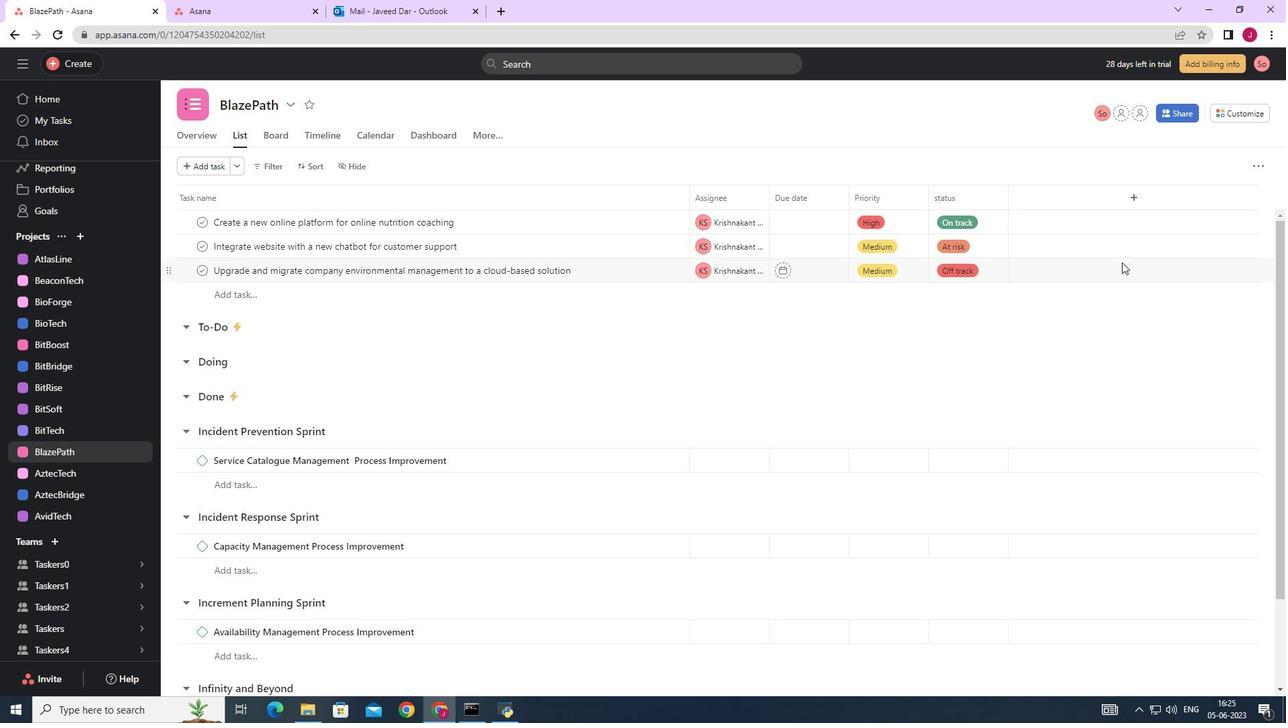 
Action: Mouse scrolled (1111, 264) with delta (0, 0)
Screenshot: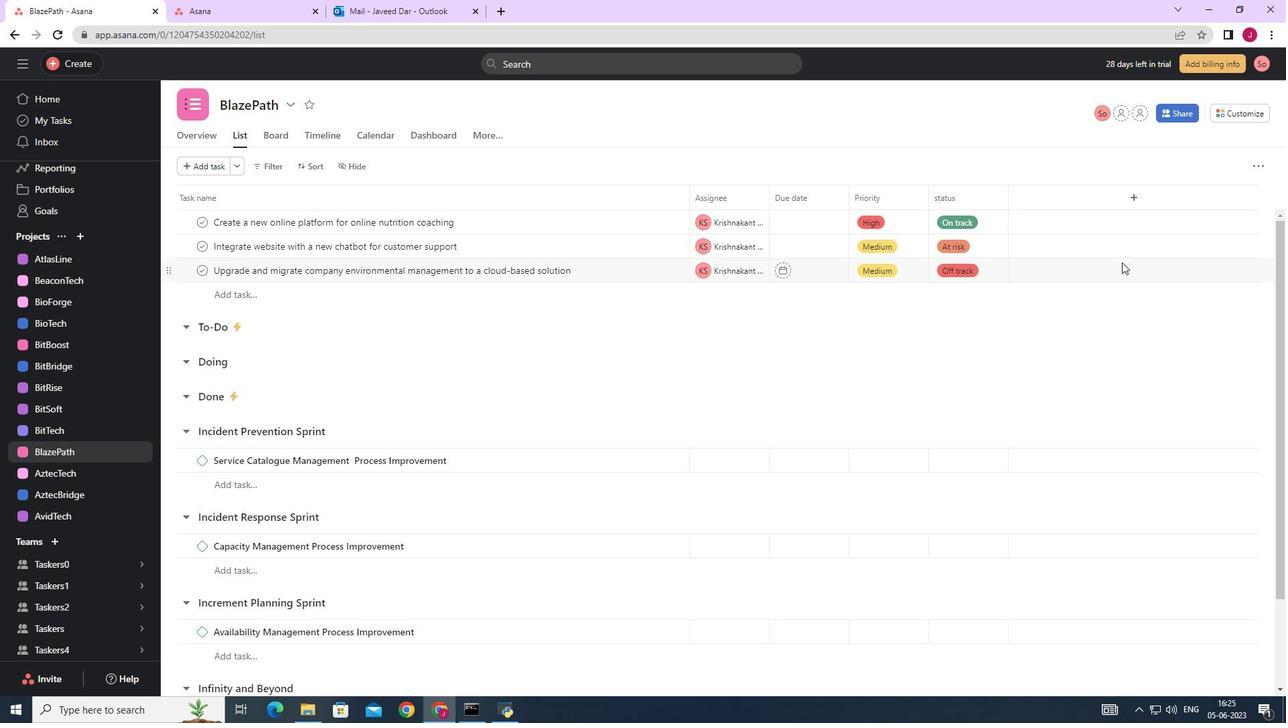 
Action: Mouse moved to (1233, 113)
Screenshot: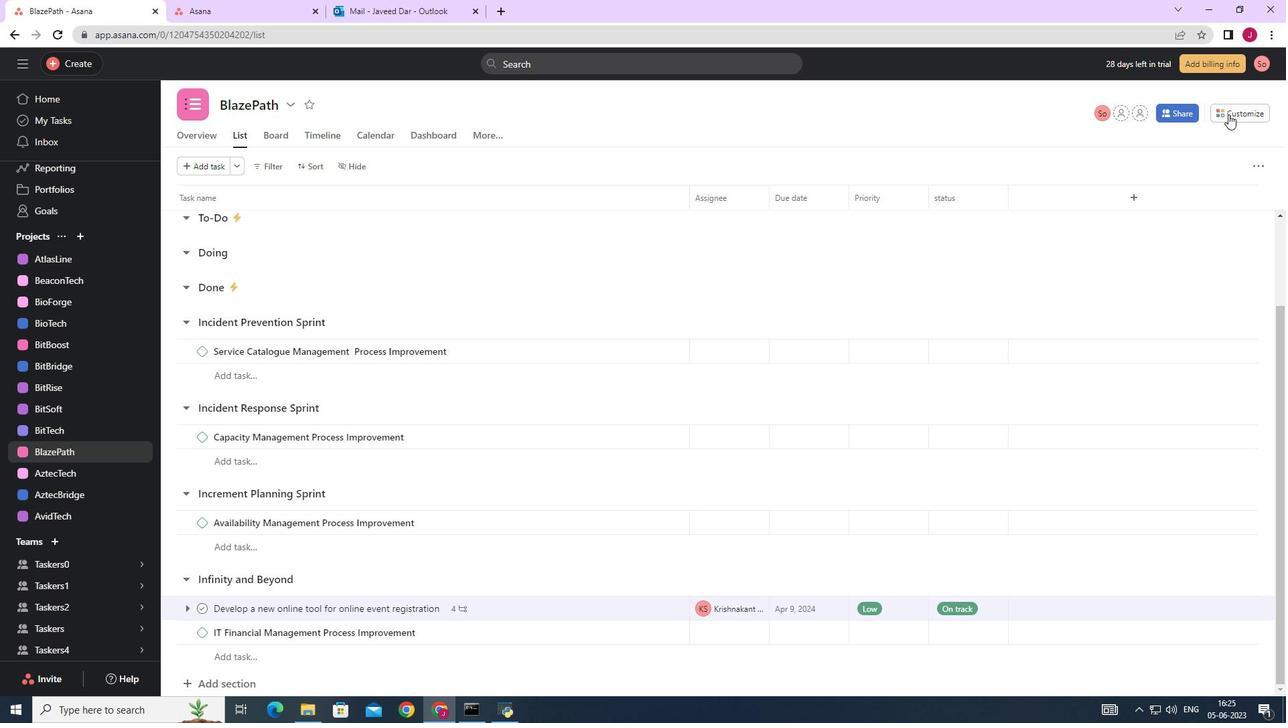 
Action: Mouse pressed left at (1233, 113)
Screenshot: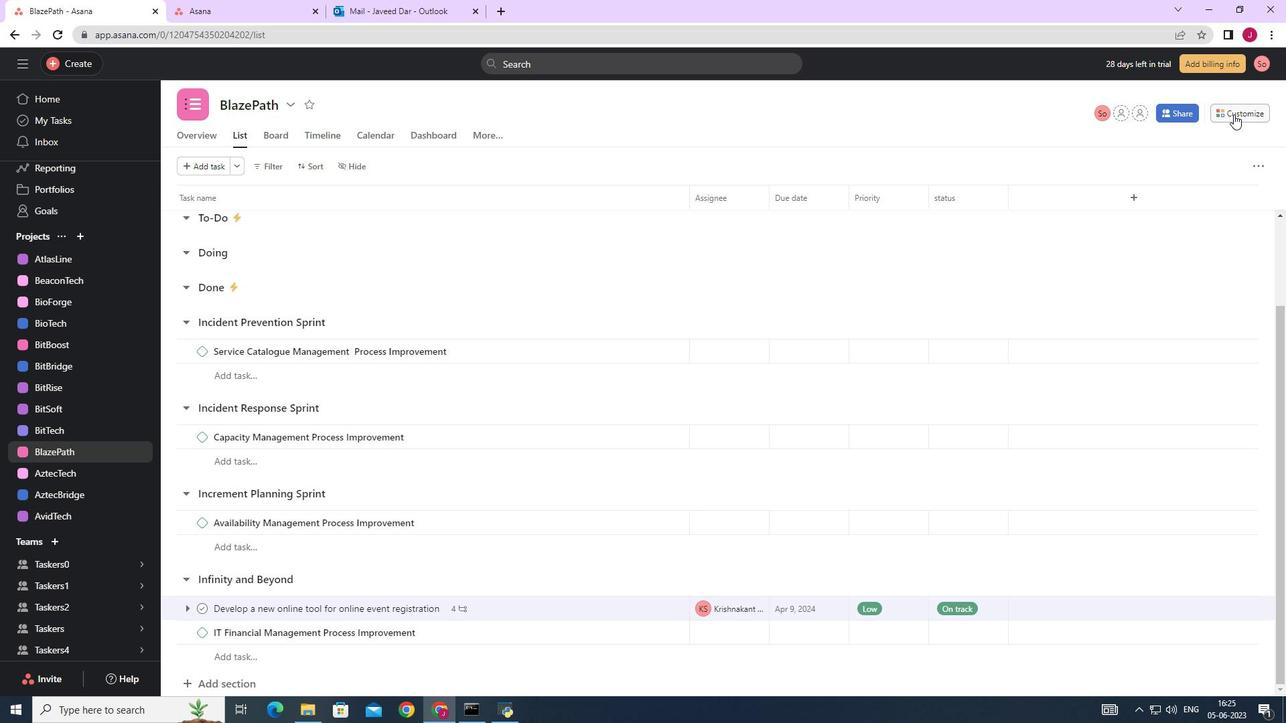 
Action: Mouse moved to (1004, 290)
Screenshot: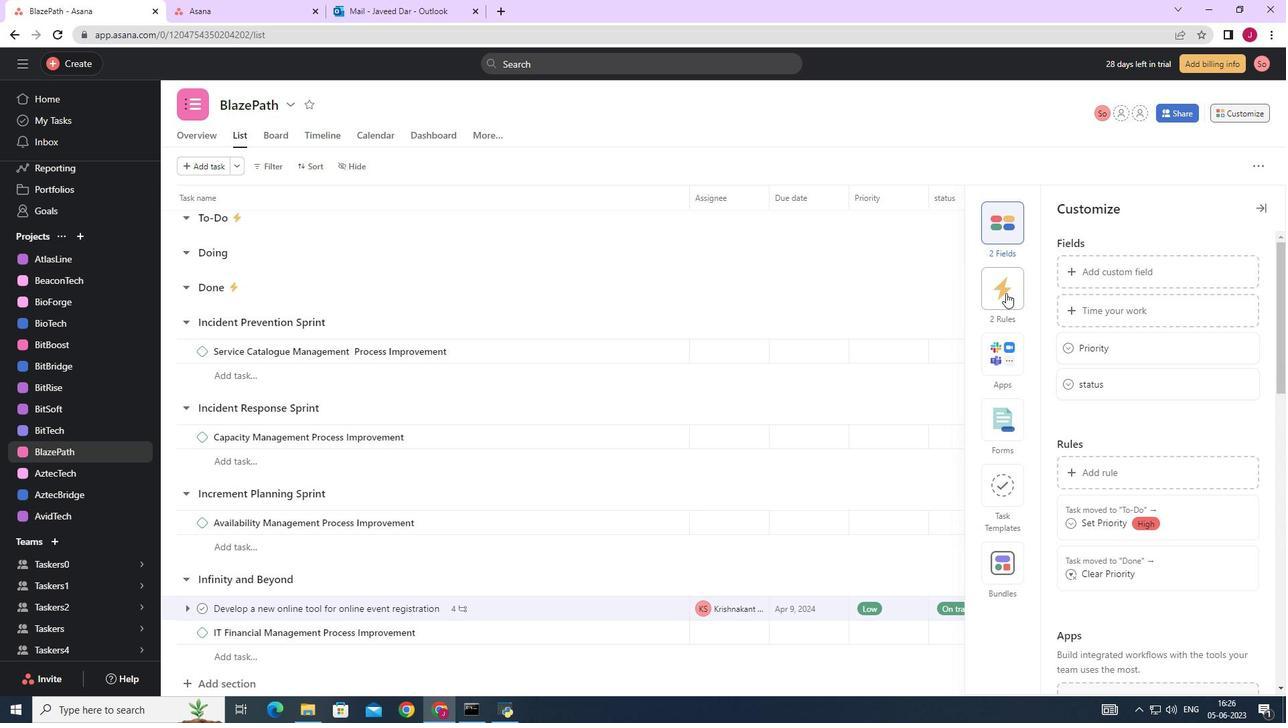 
Action: Mouse pressed left at (1004, 290)
Screenshot: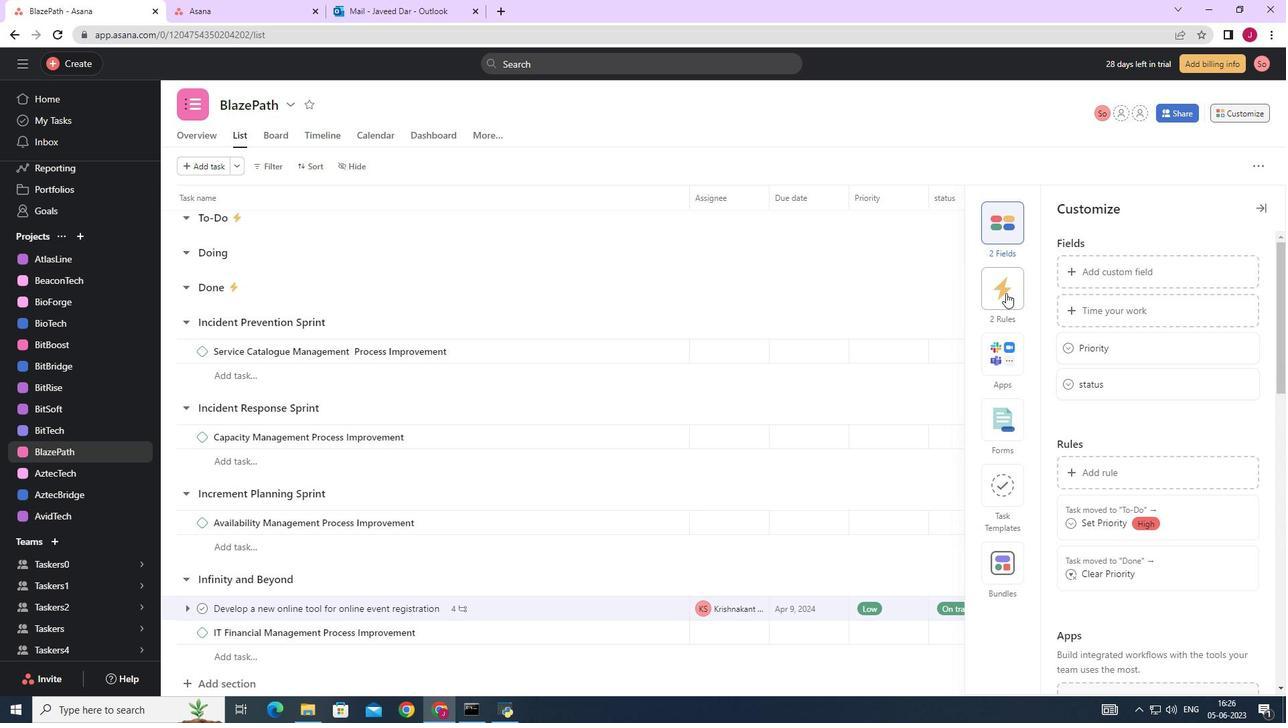 
Action: Mouse moved to (1113, 263)
Screenshot: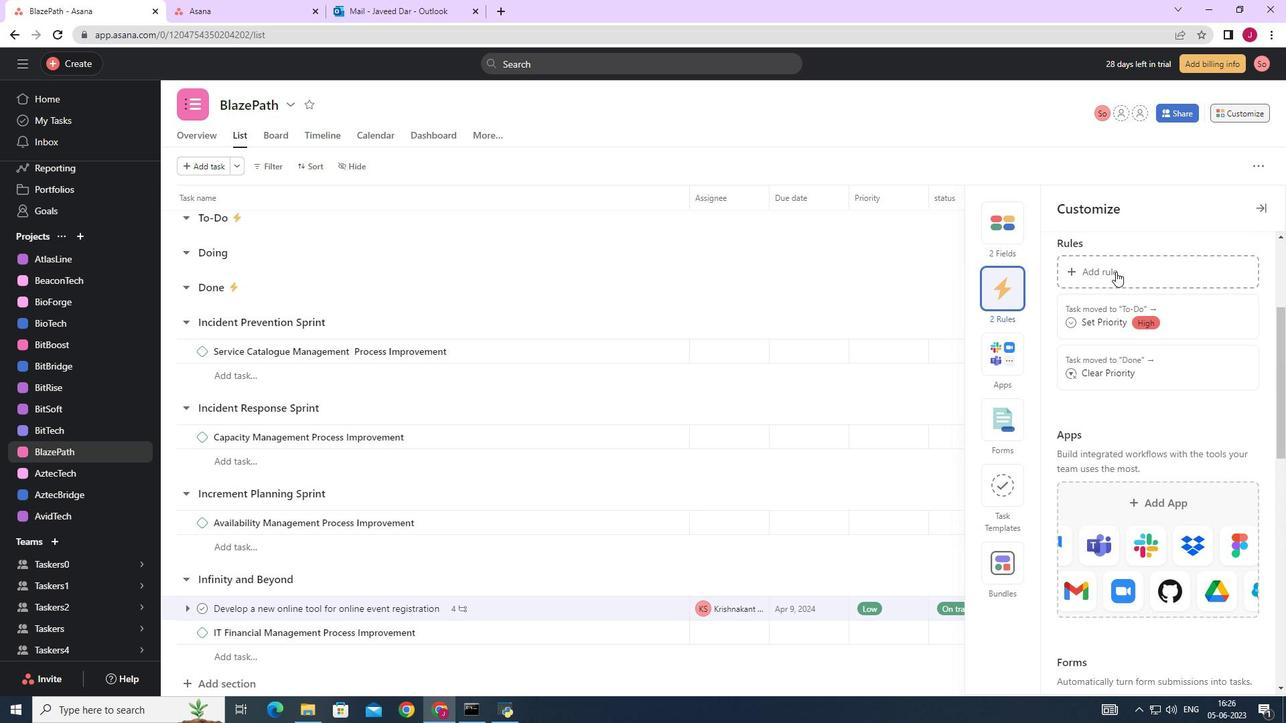 
Action: Mouse pressed left at (1113, 263)
Screenshot: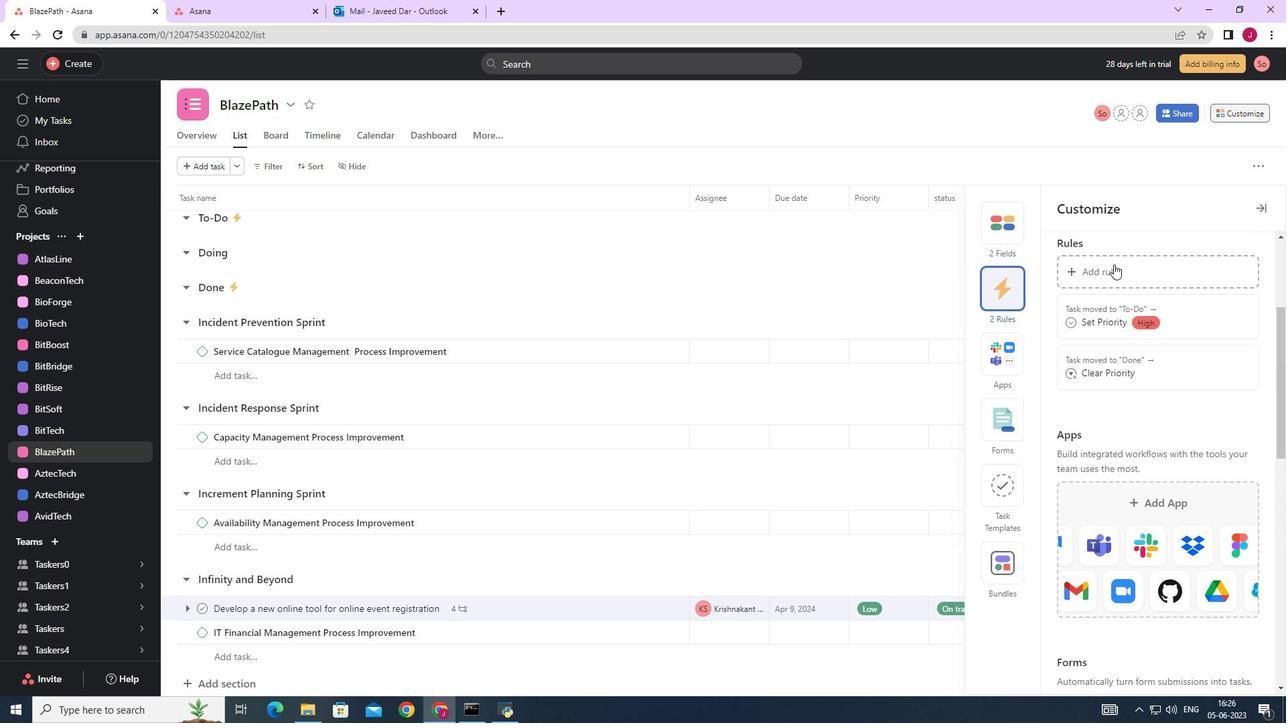 
Action: Mouse moved to (291, 176)
Screenshot: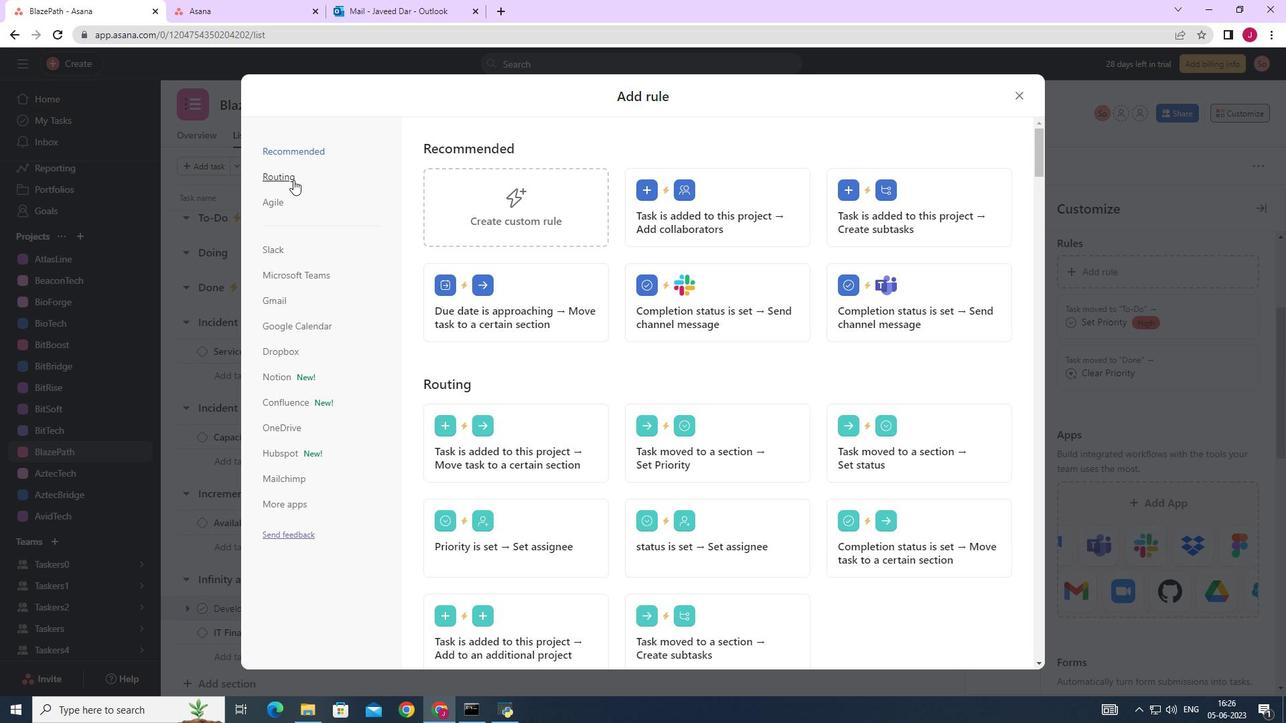
Action: Mouse pressed left at (291, 176)
Screenshot: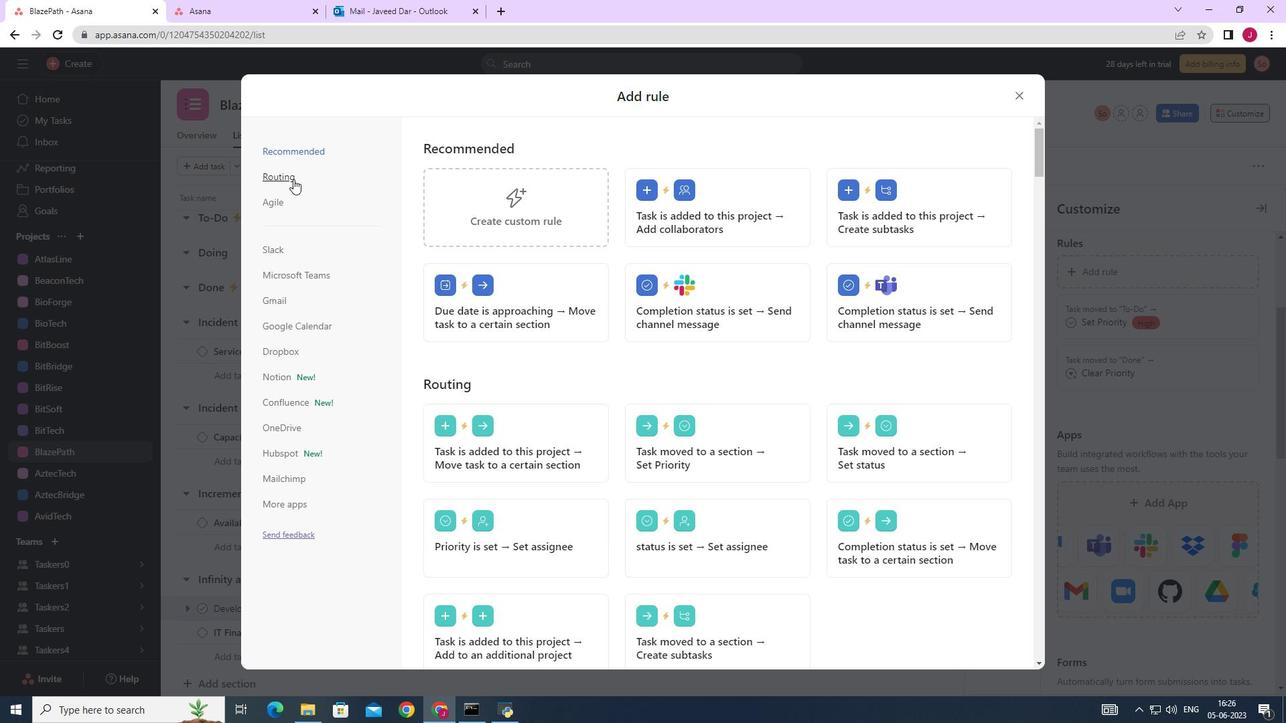 
Action: Mouse moved to (686, 192)
Screenshot: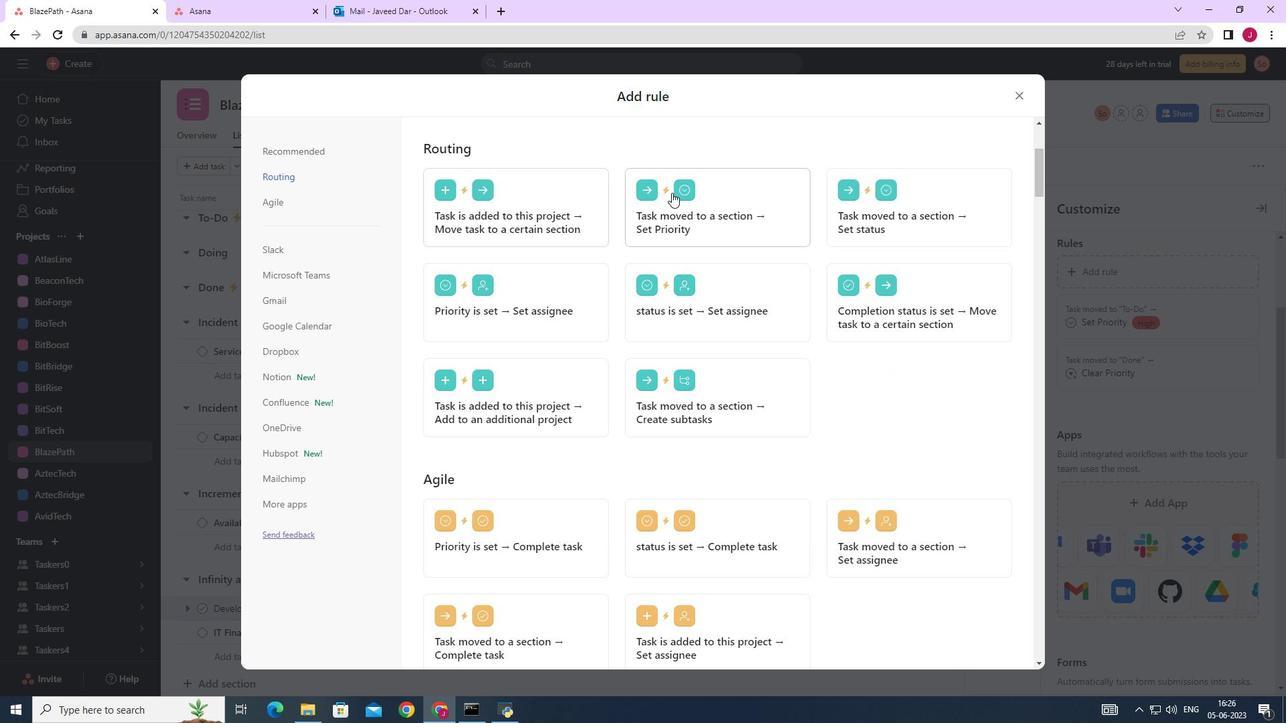 
Action: Mouse pressed left at (686, 192)
Screenshot: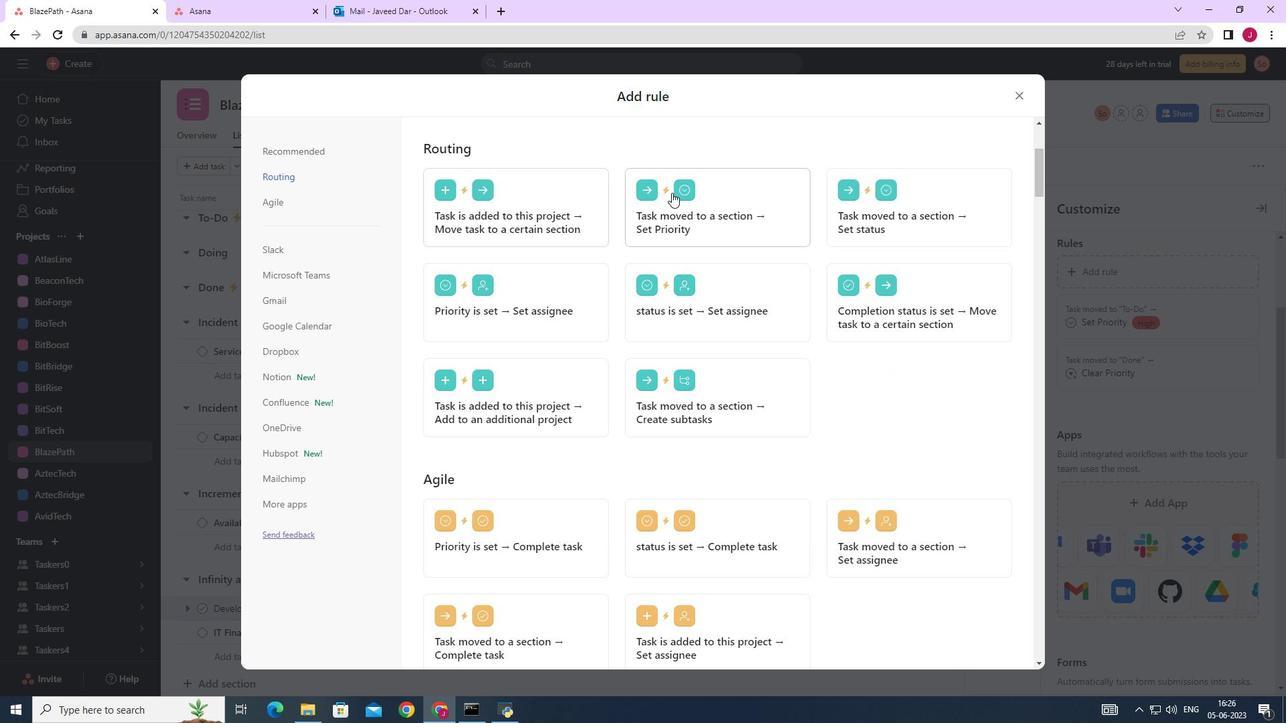 
Action: Mouse moved to (456, 362)
Screenshot: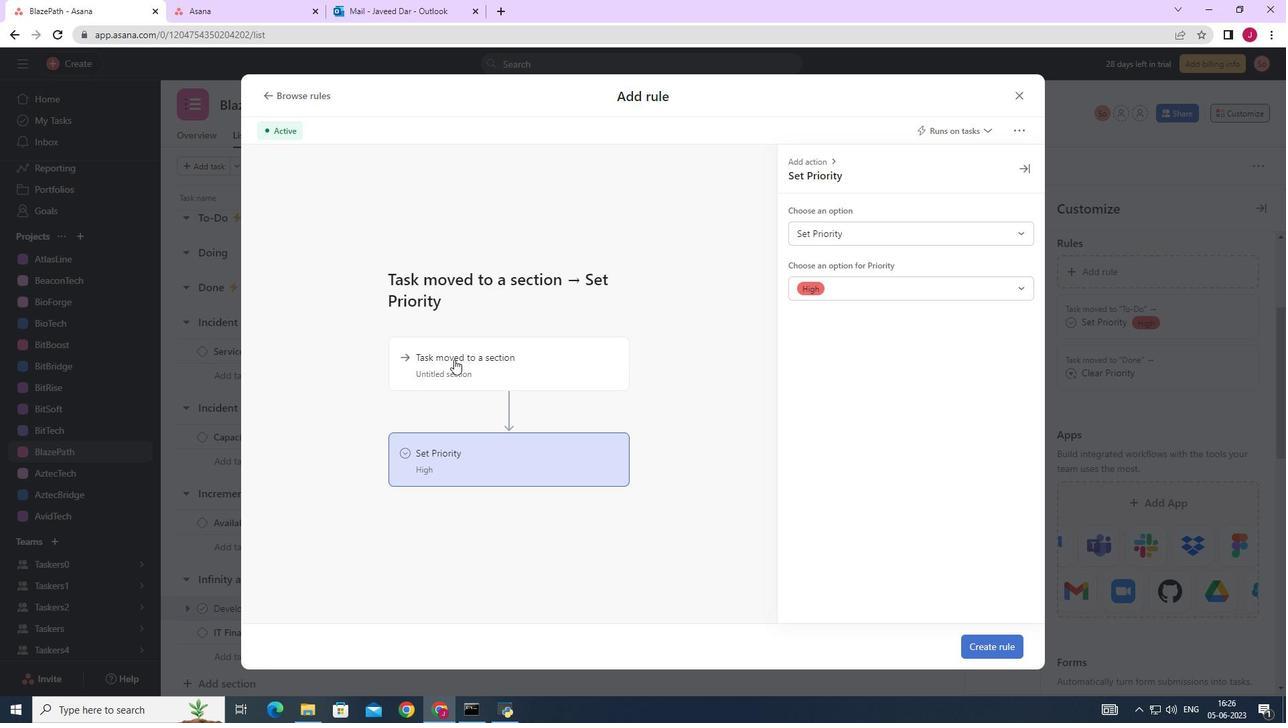 
Action: Mouse pressed left at (456, 362)
Screenshot: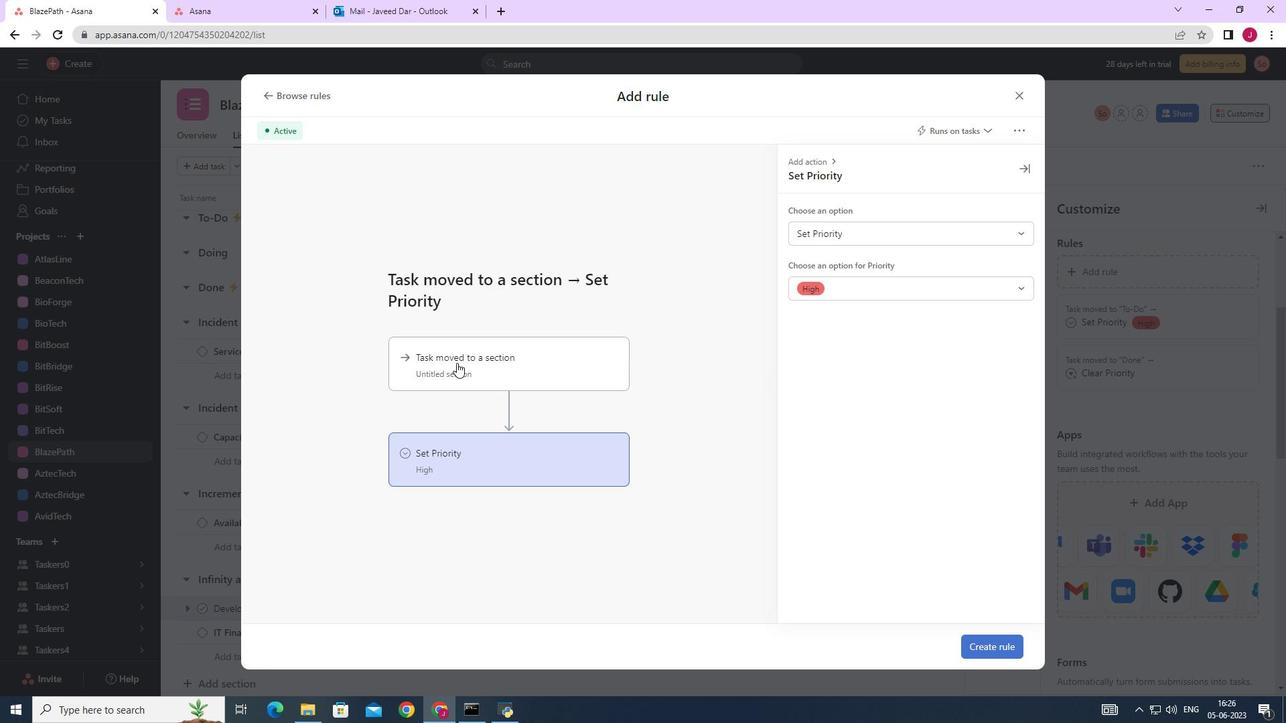
Action: Mouse moved to (875, 231)
Screenshot: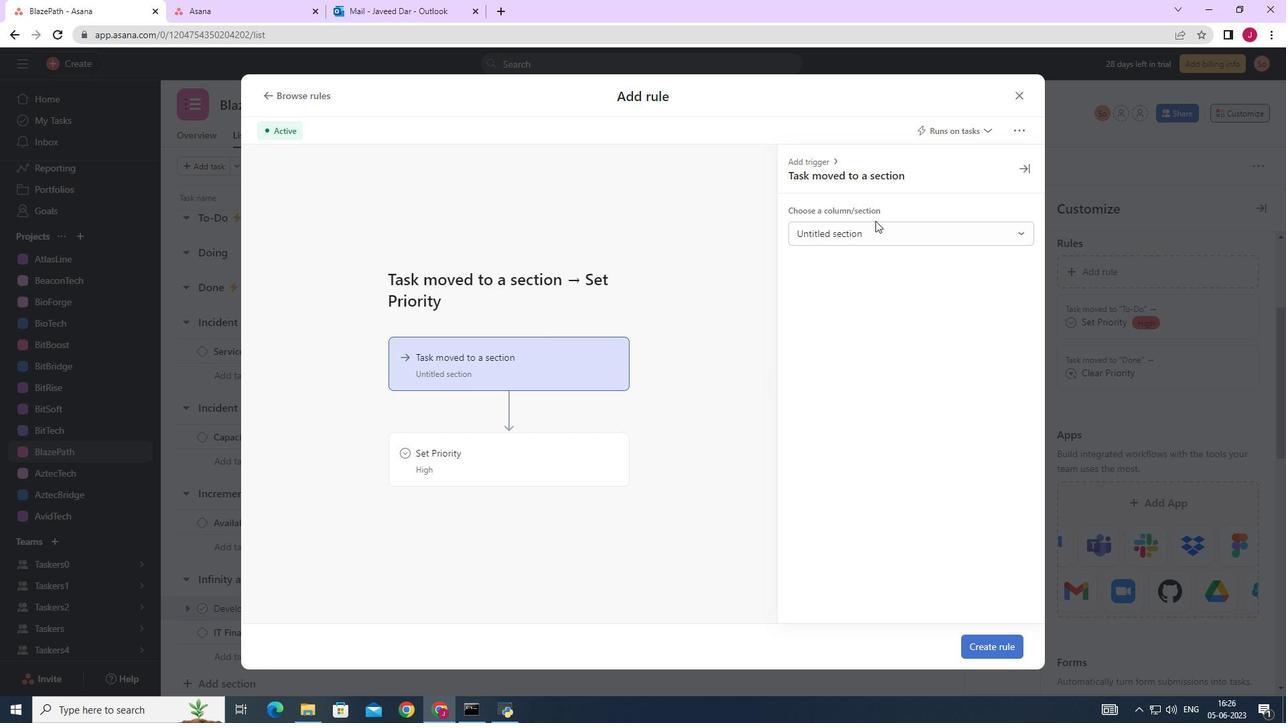 
Action: Mouse pressed left at (875, 231)
Screenshot: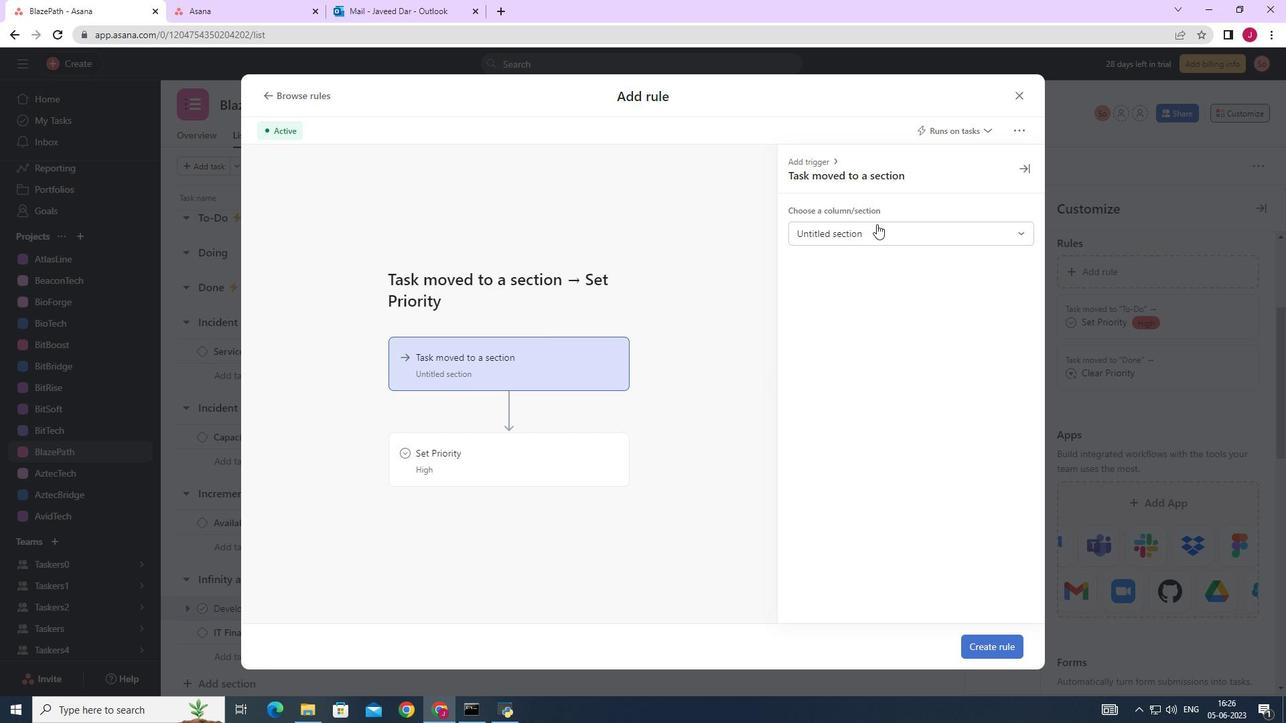 
Action: Mouse moved to (837, 333)
Screenshot: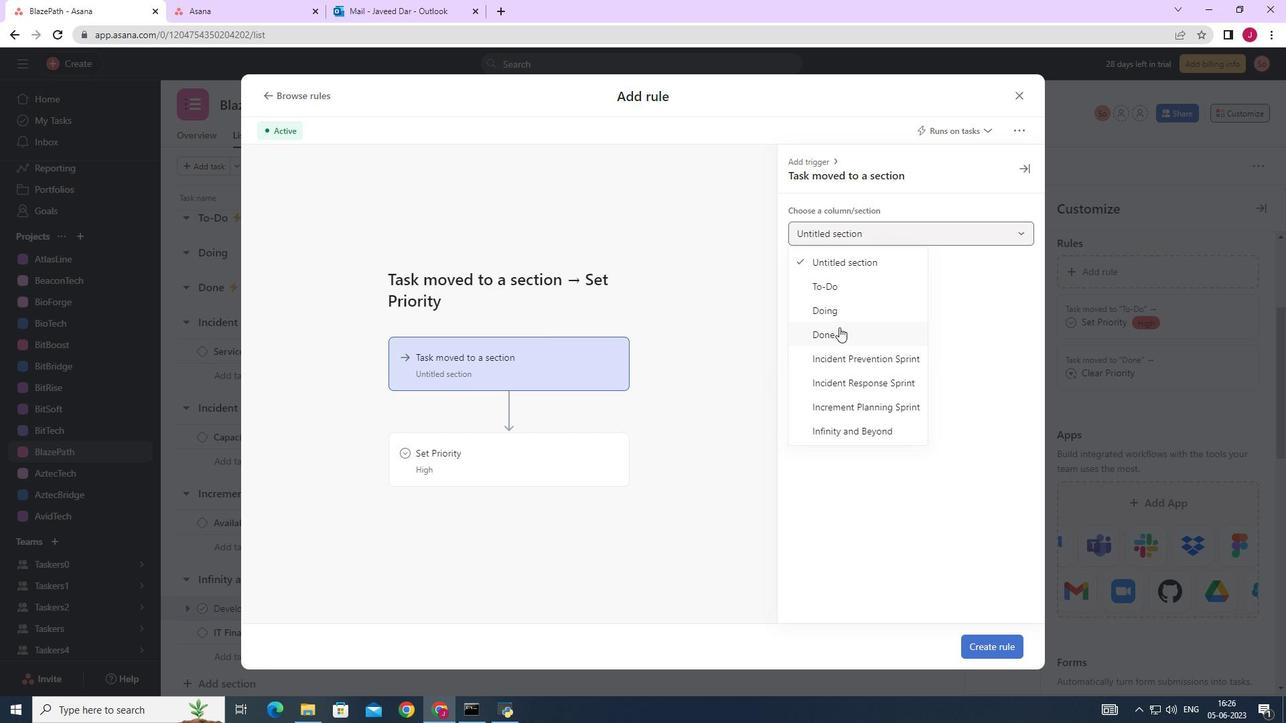 
Action: Mouse pressed left at (837, 333)
Screenshot: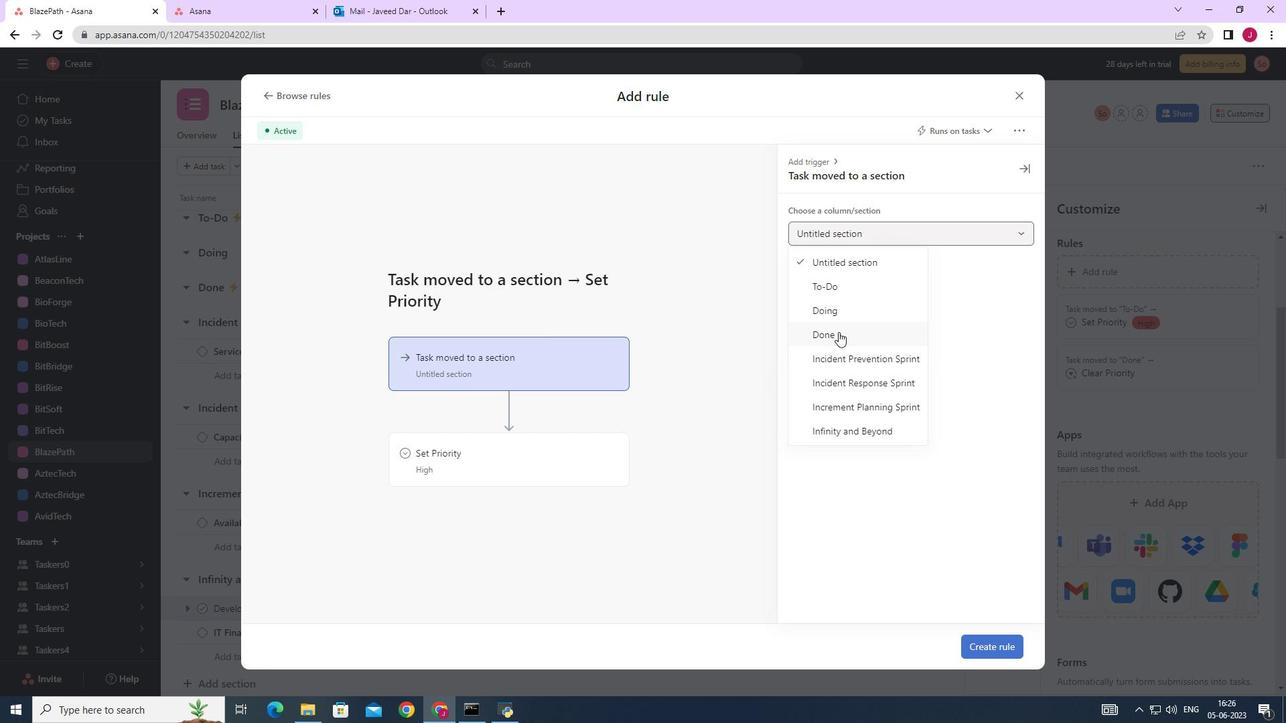 
Action: Mouse moved to (485, 450)
Screenshot: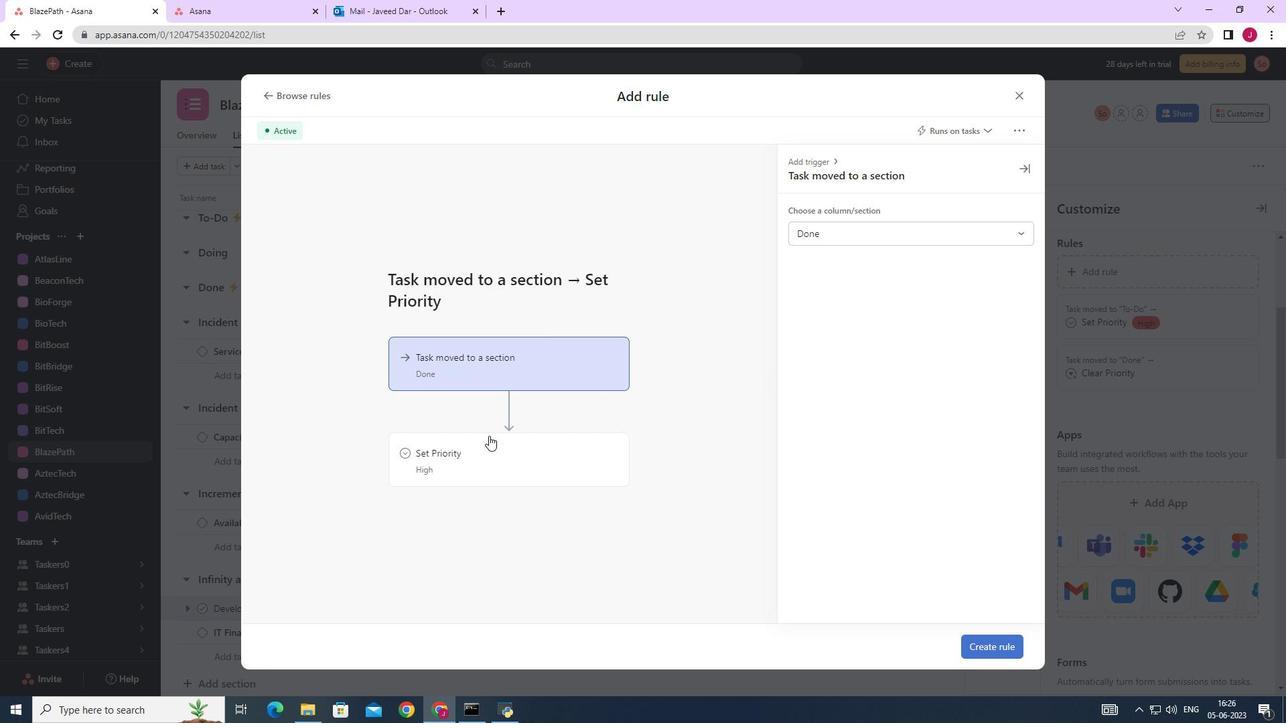 
Action: Mouse pressed left at (485, 450)
Screenshot: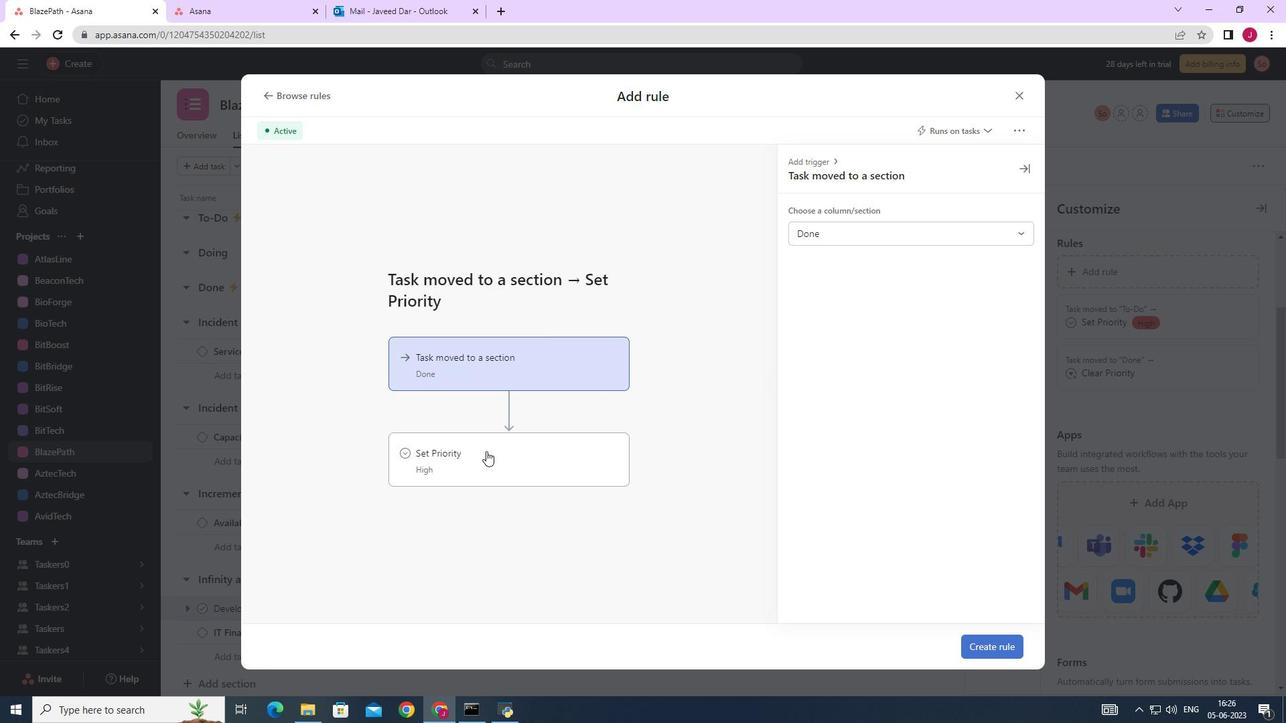 
Action: Mouse moved to (500, 370)
Screenshot: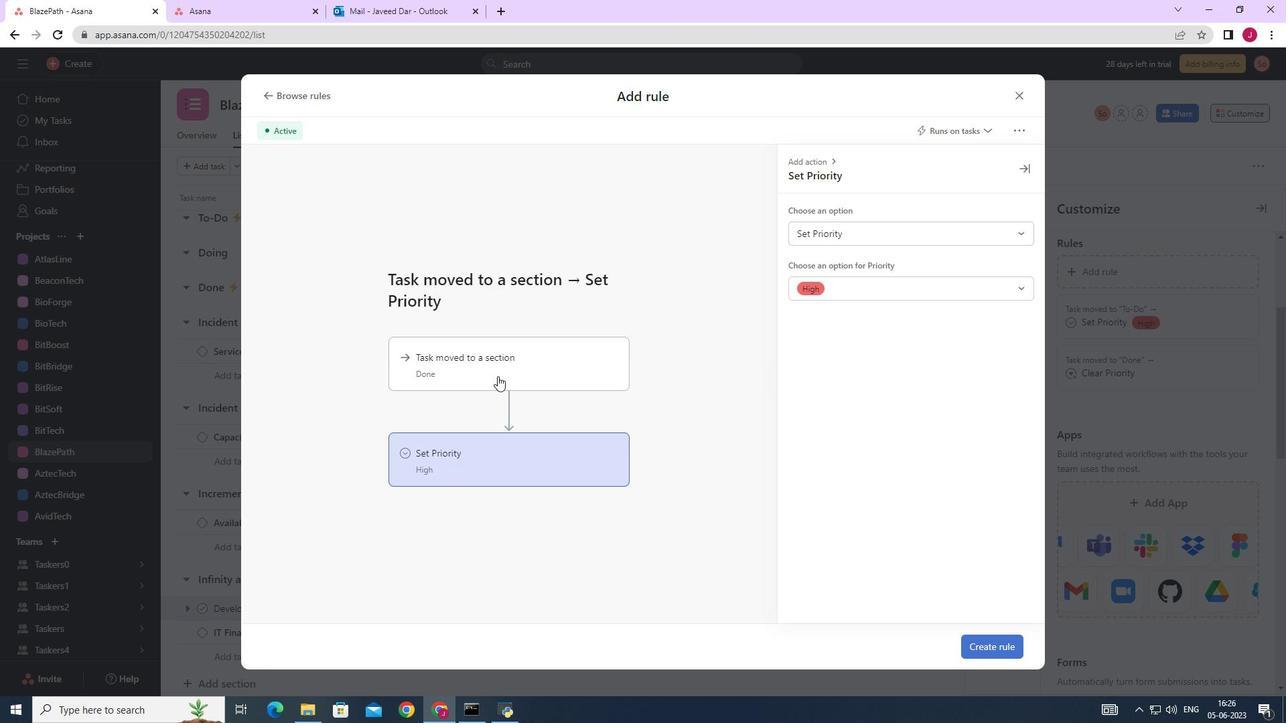 
Action: Mouse pressed left at (500, 370)
Screenshot: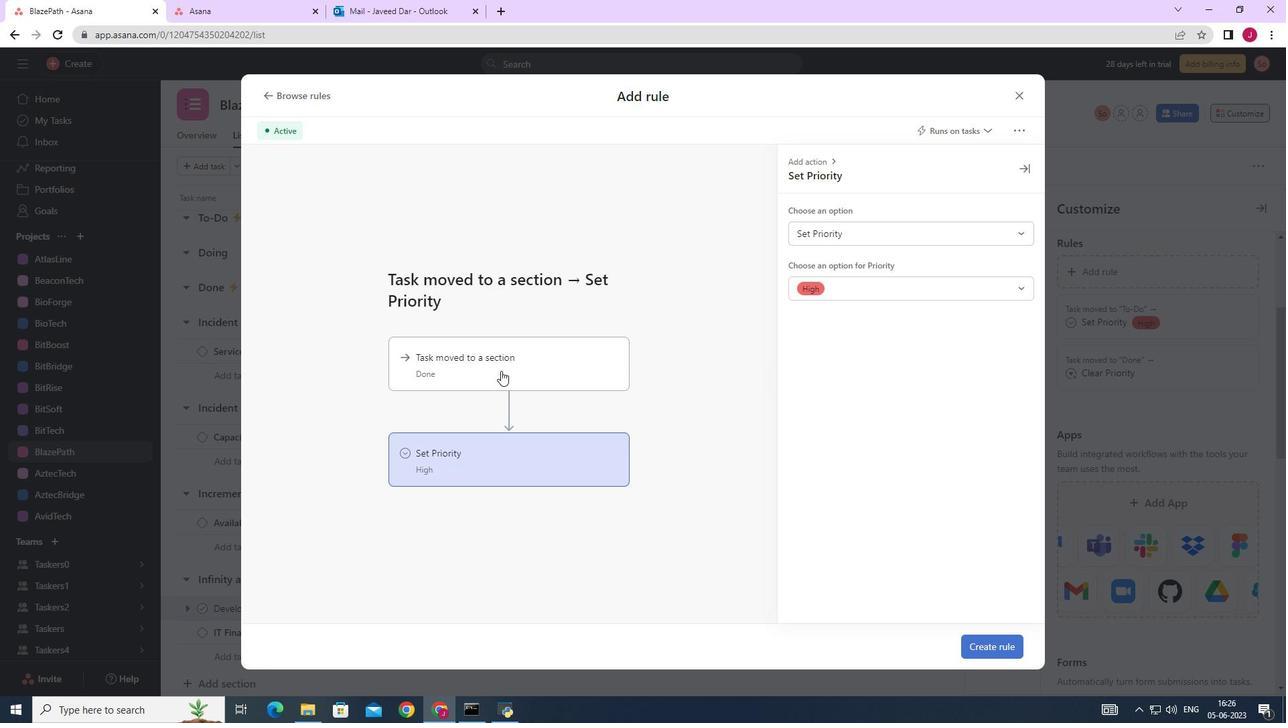 
Action: Mouse moved to (572, 349)
Screenshot: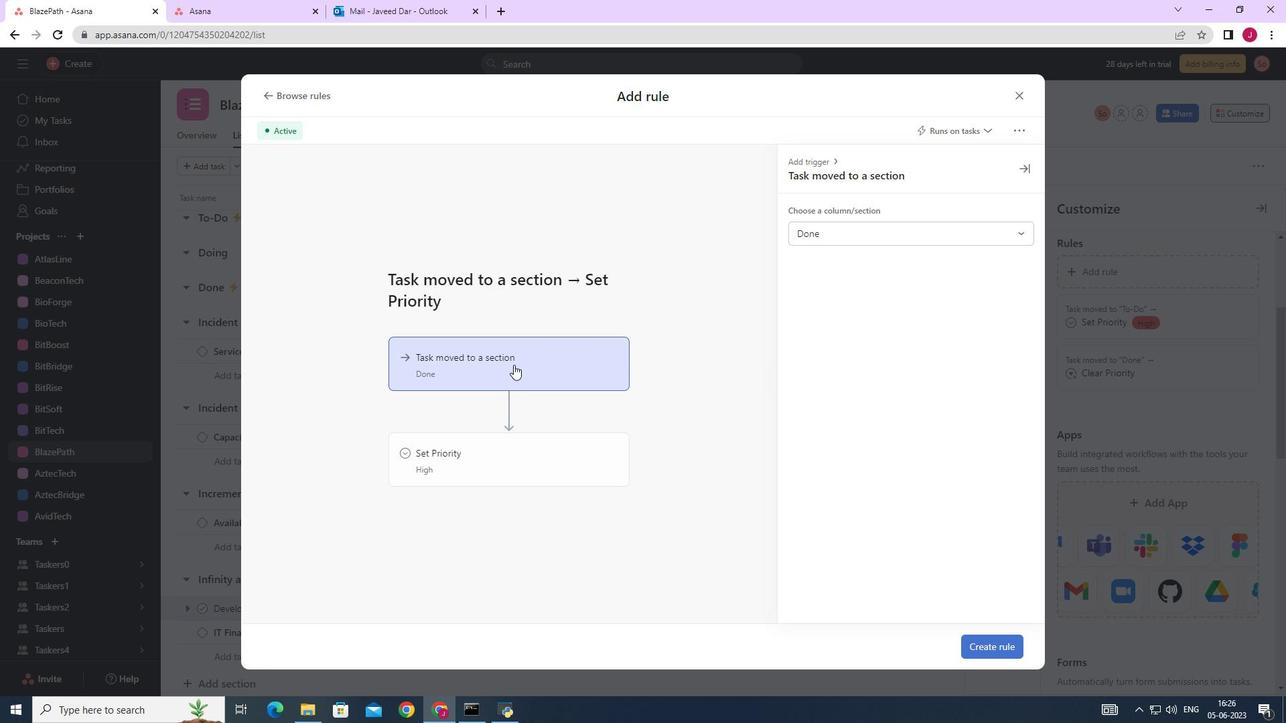 
Action: Mouse pressed left at (572, 349)
Screenshot: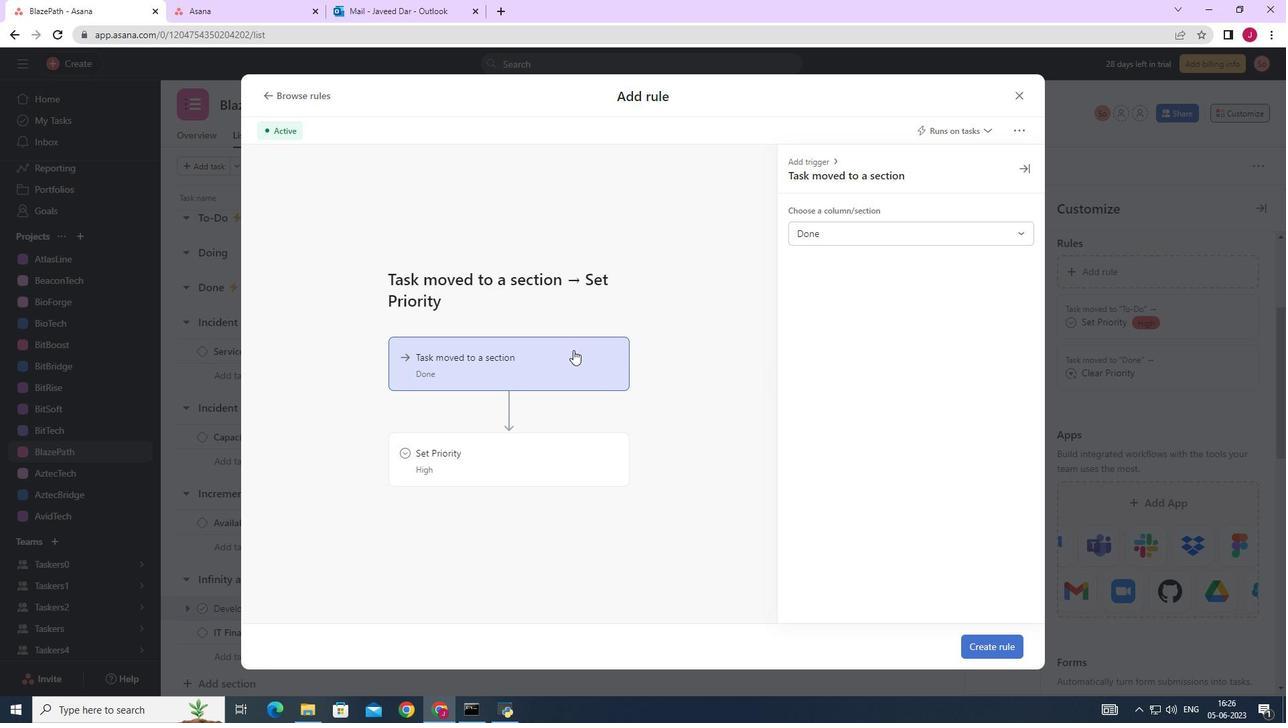 
Action: Mouse moved to (847, 230)
Screenshot: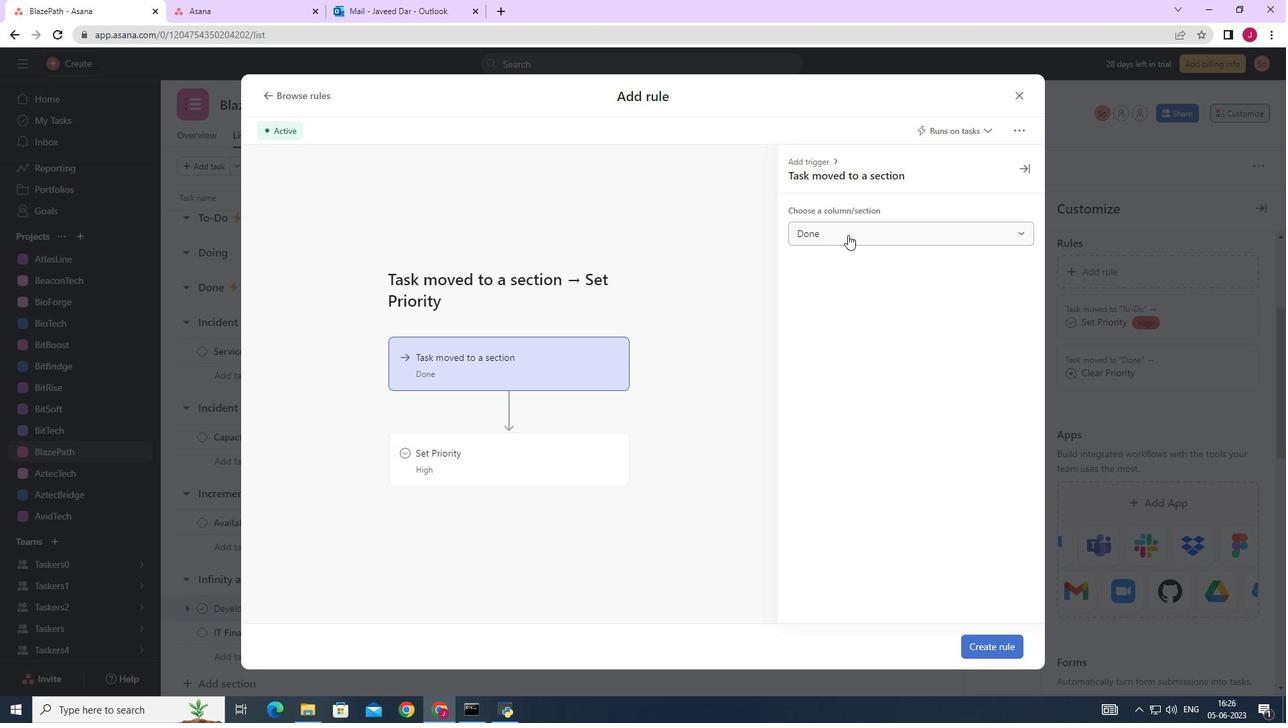 
Action: Mouse pressed left at (847, 230)
Screenshot: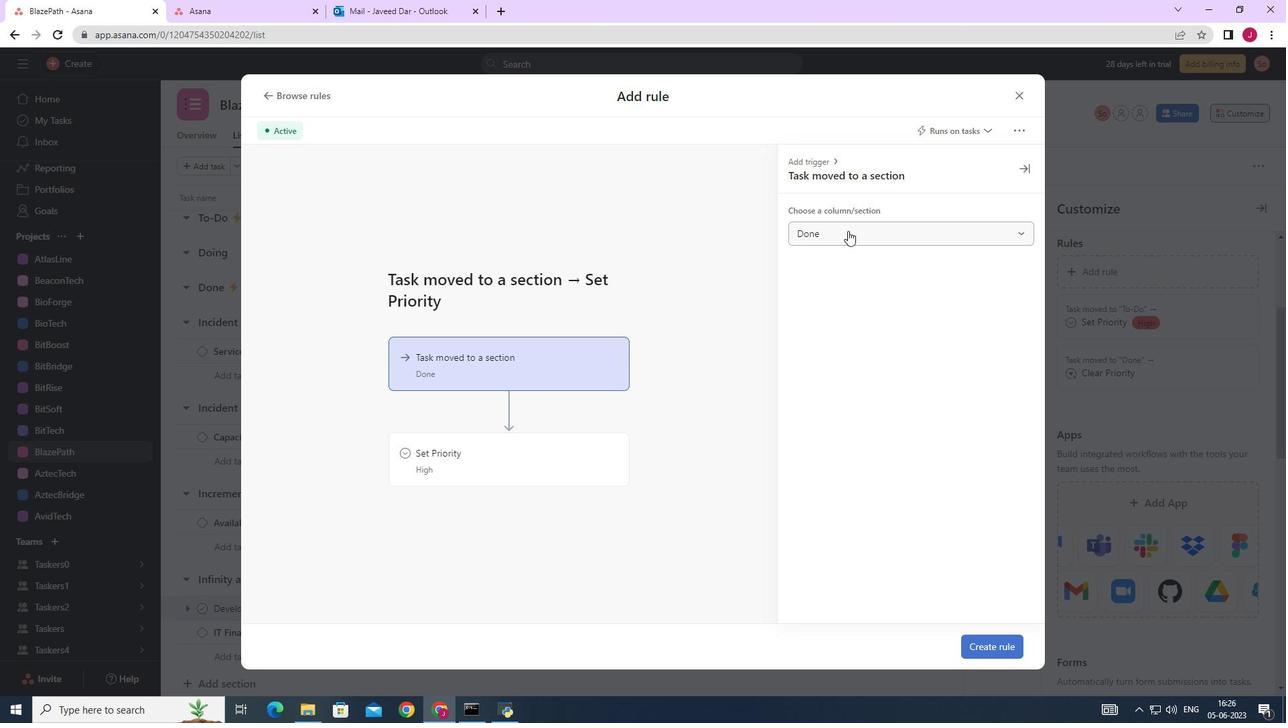 
Action: Mouse moved to (574, 355)
Screenshot: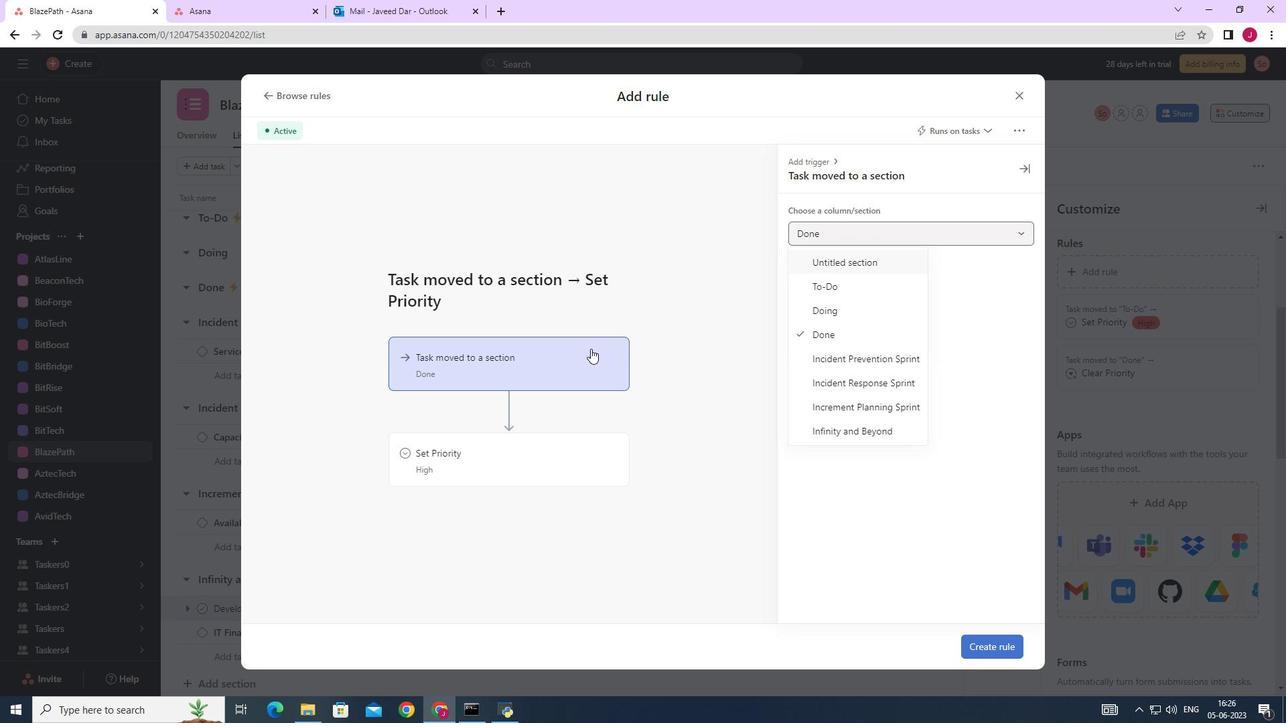 
Action: Mouse pressed left at (574, 355)
Screenshot: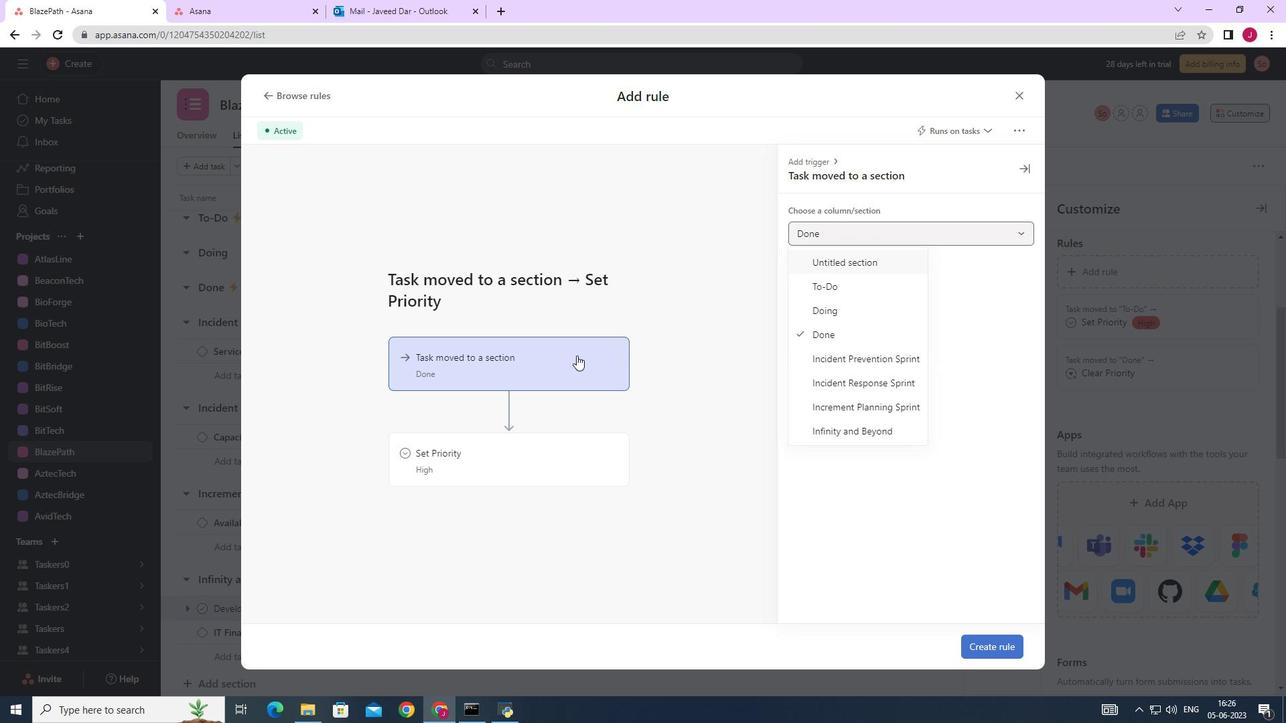 
Action: Mouse moved to (530, 442)
Screenshot: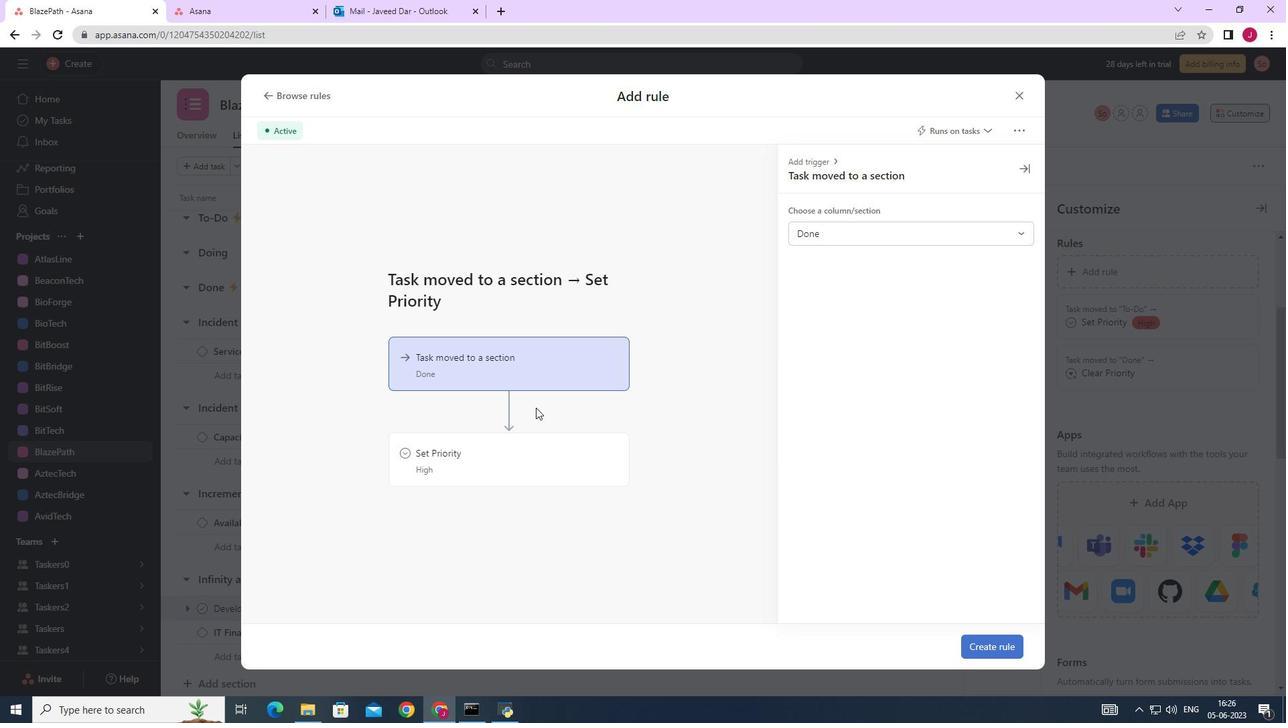 
Action: Mouse pressed left at (530, 442)
Screenshot: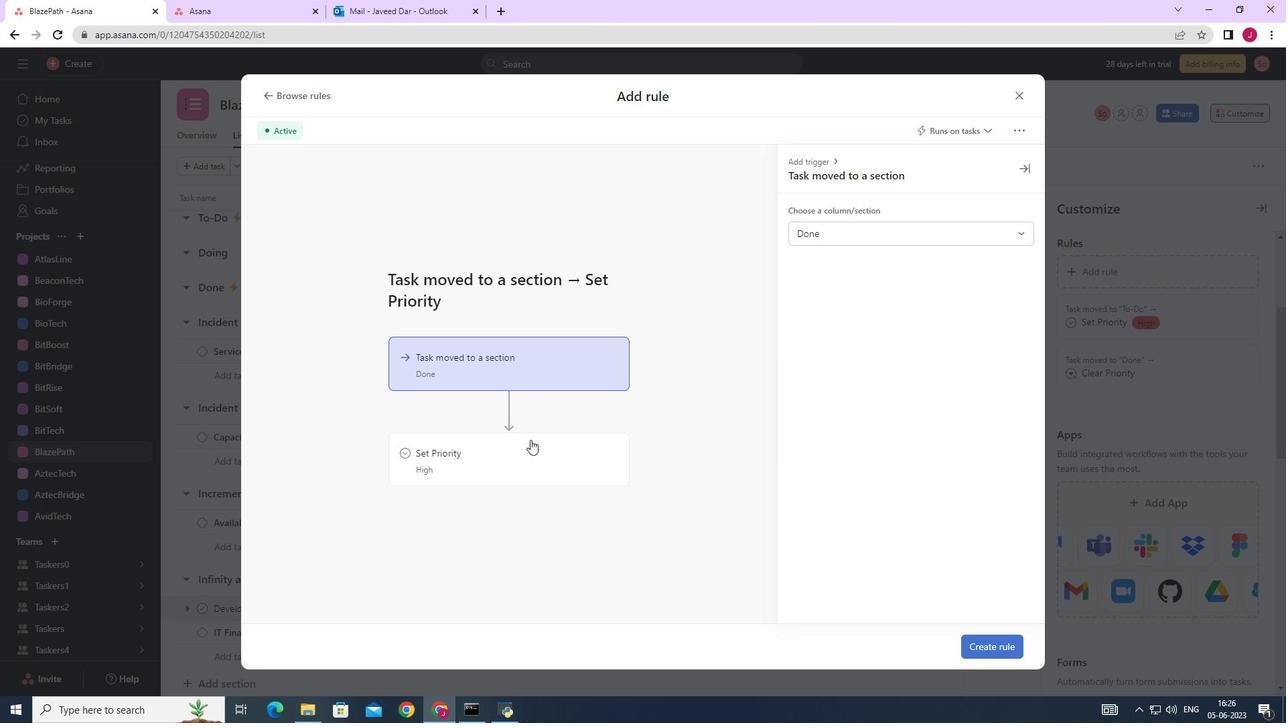 
Action: Mouse moved to (871, 217)
Screenshot: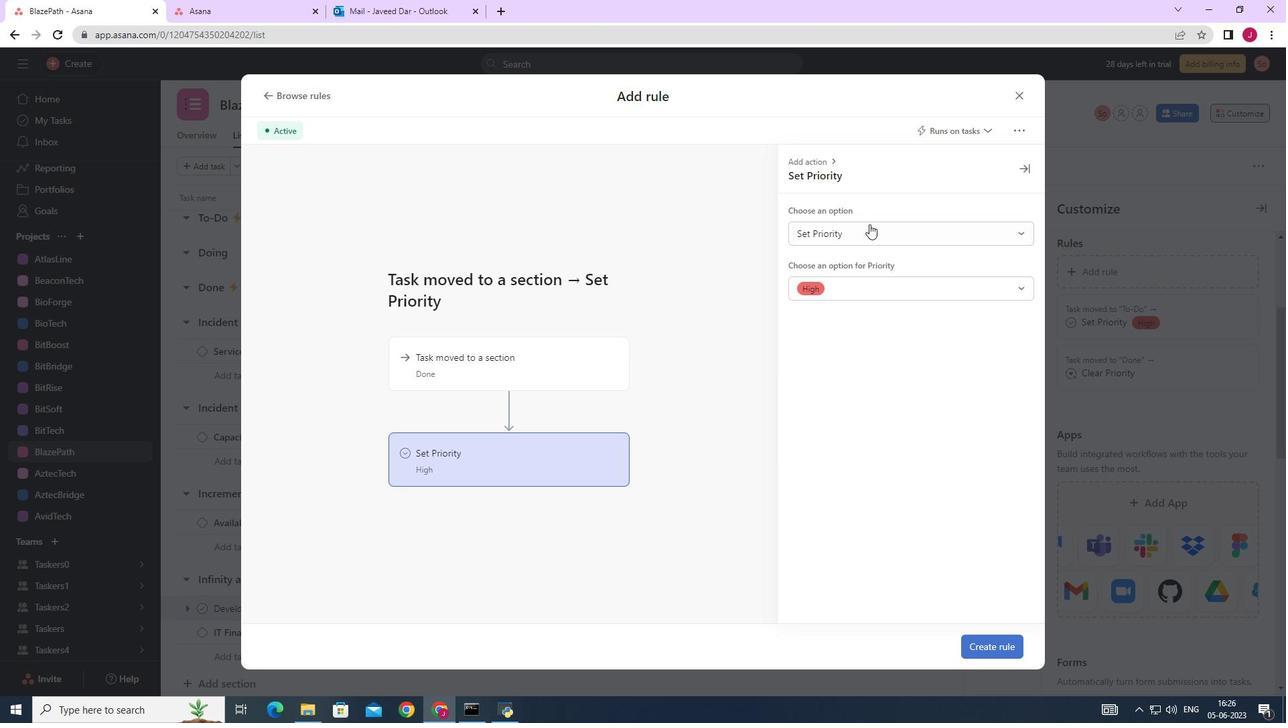 
Action: Mouse pressed left at (871, 217)
Screenshot: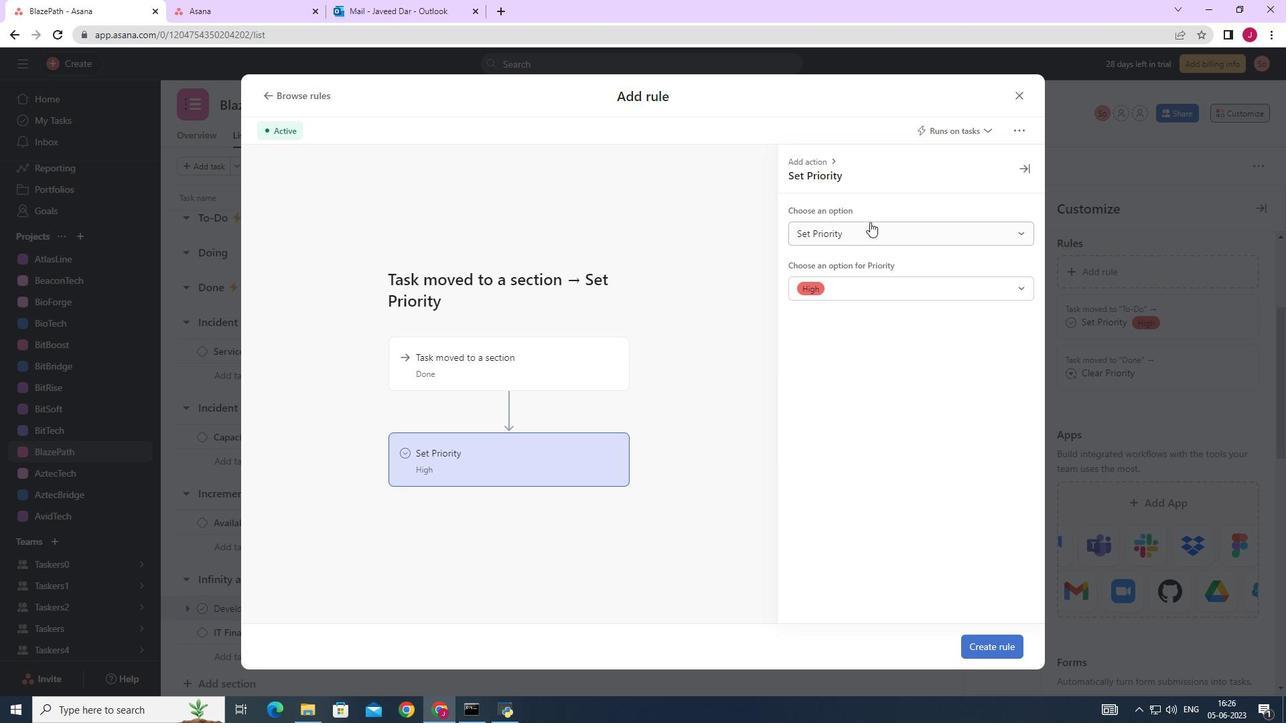 
Action: Mouse moved to (869, 233)
Screenshot: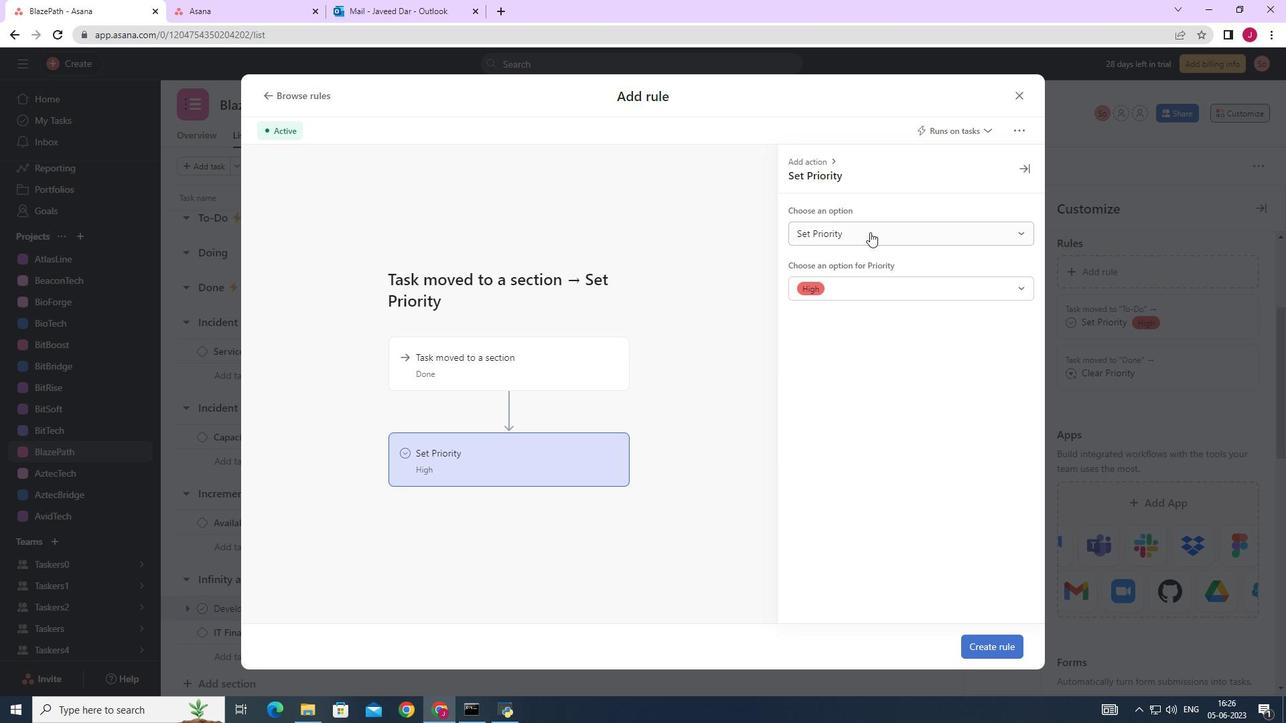 
Action: Mouse pressed left at (869, 233)
Screenshot: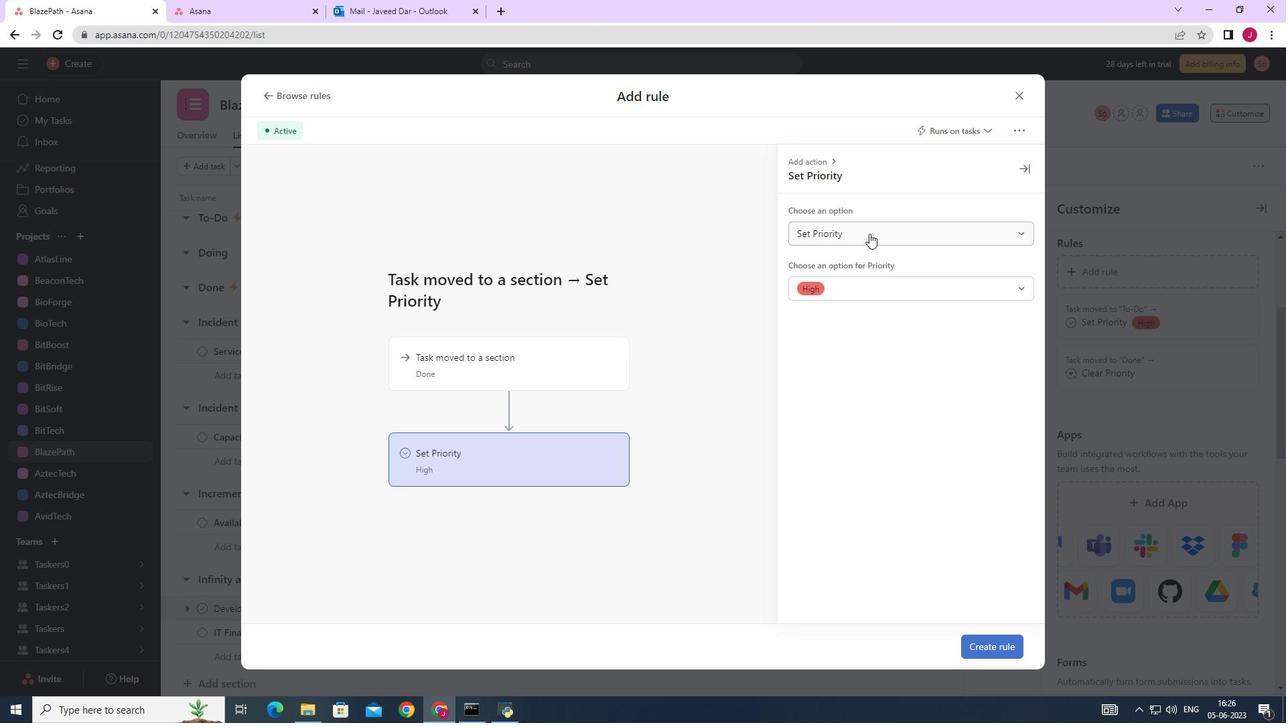 
Action: Mouse moved to (853, 289)
Screenshot: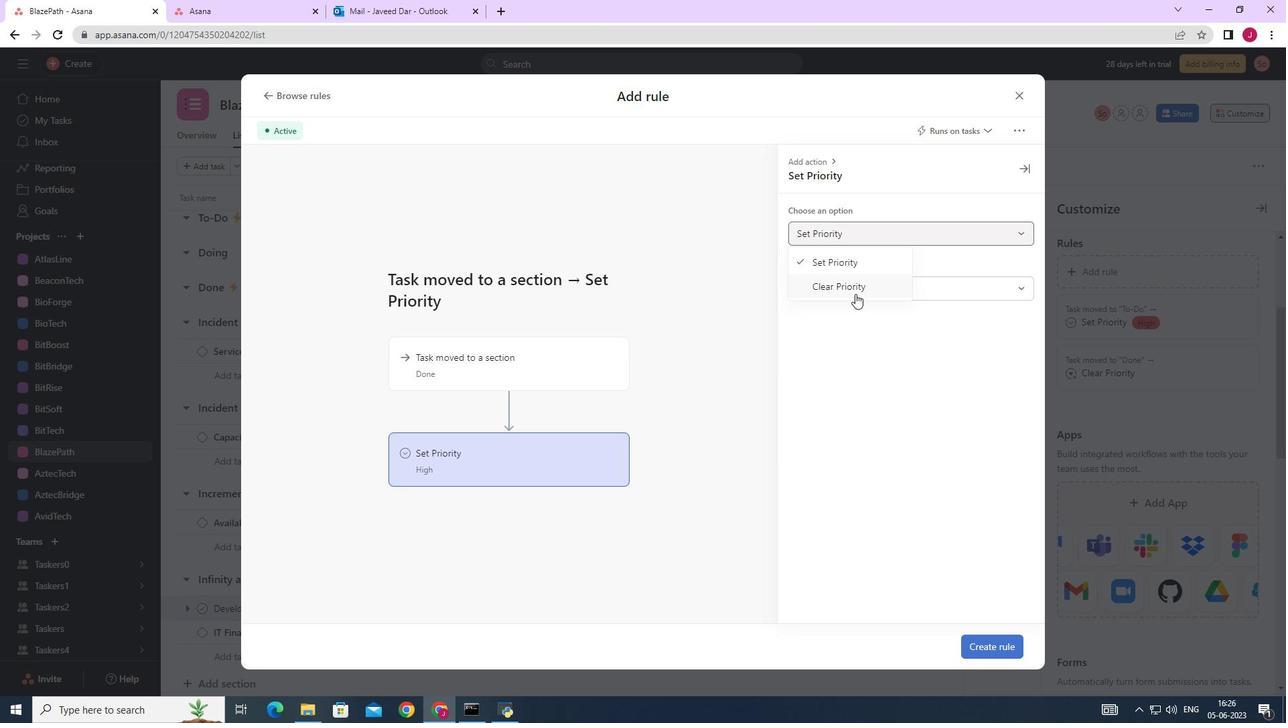 
Action: Mouse pressed left at (853, 289)
Screenshot: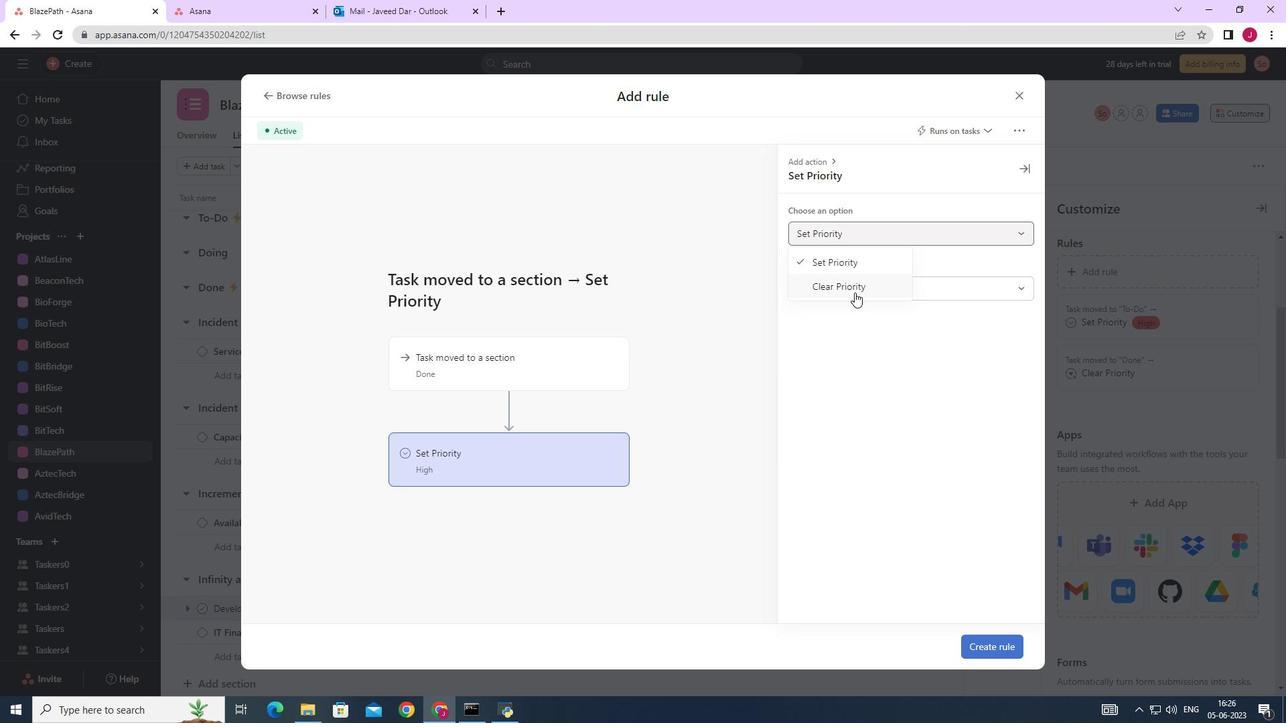 
Action: Mouse moved to (581, 451)
Screenshot: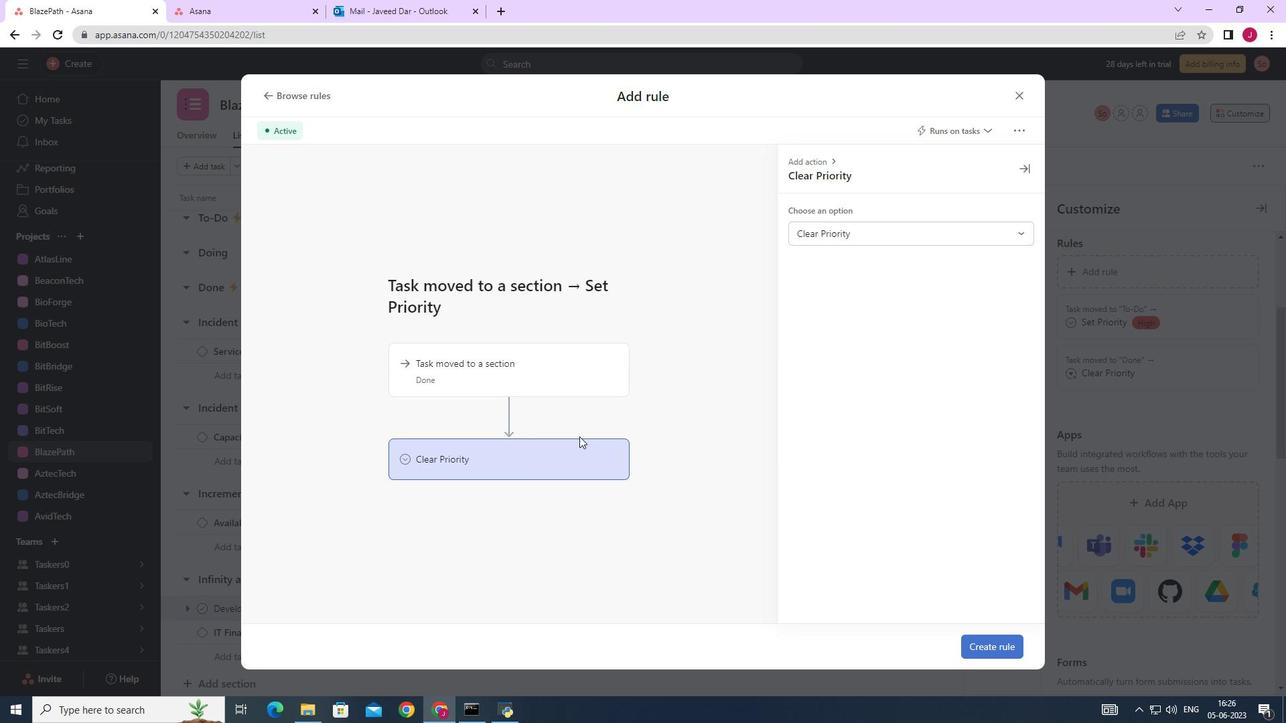 
Action: Mouse pressed left at (581, 451)
Screenshot: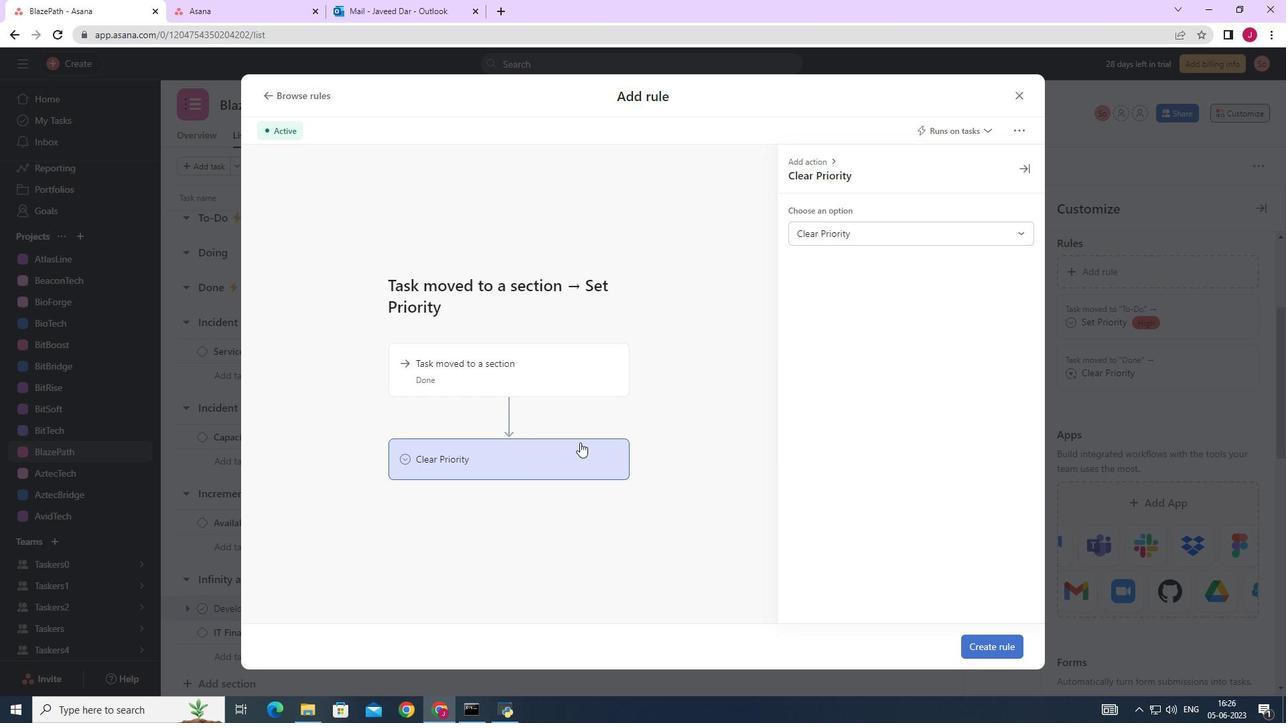 
Action: Mouse moved to (973, 647)
Screenshot: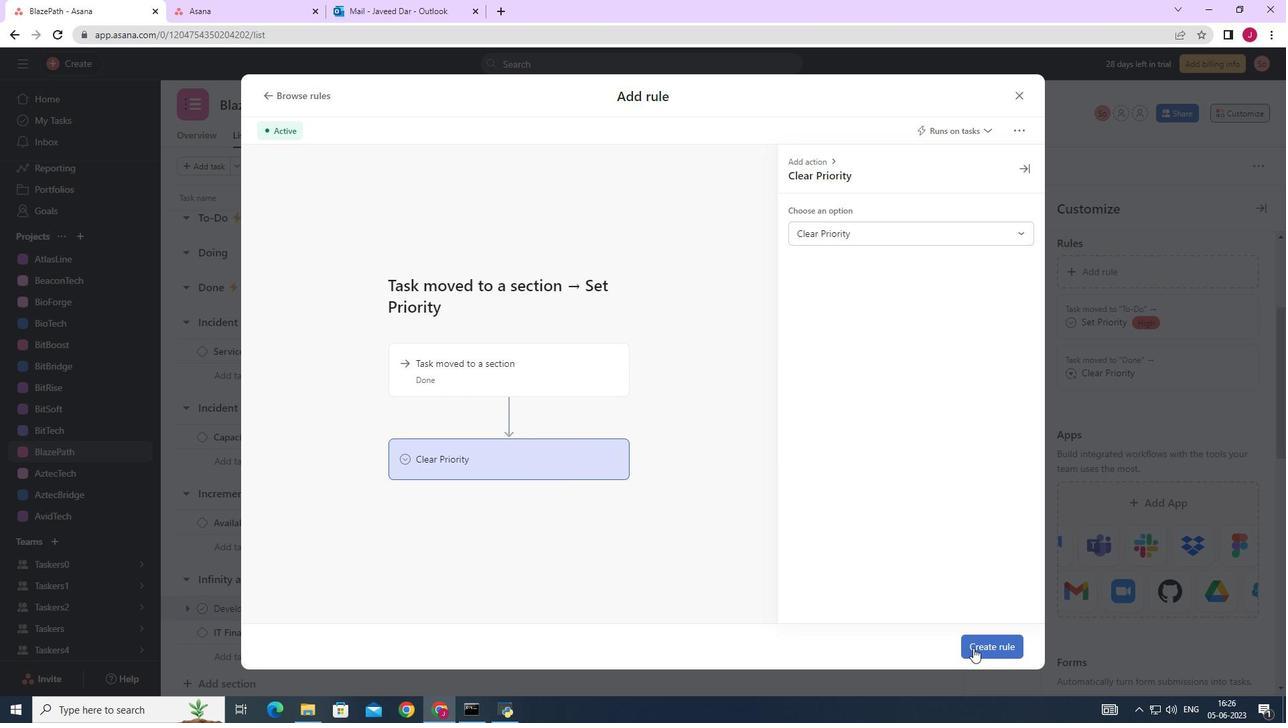 
Action: Mouse pressed left at (973, 647)
Screenshot: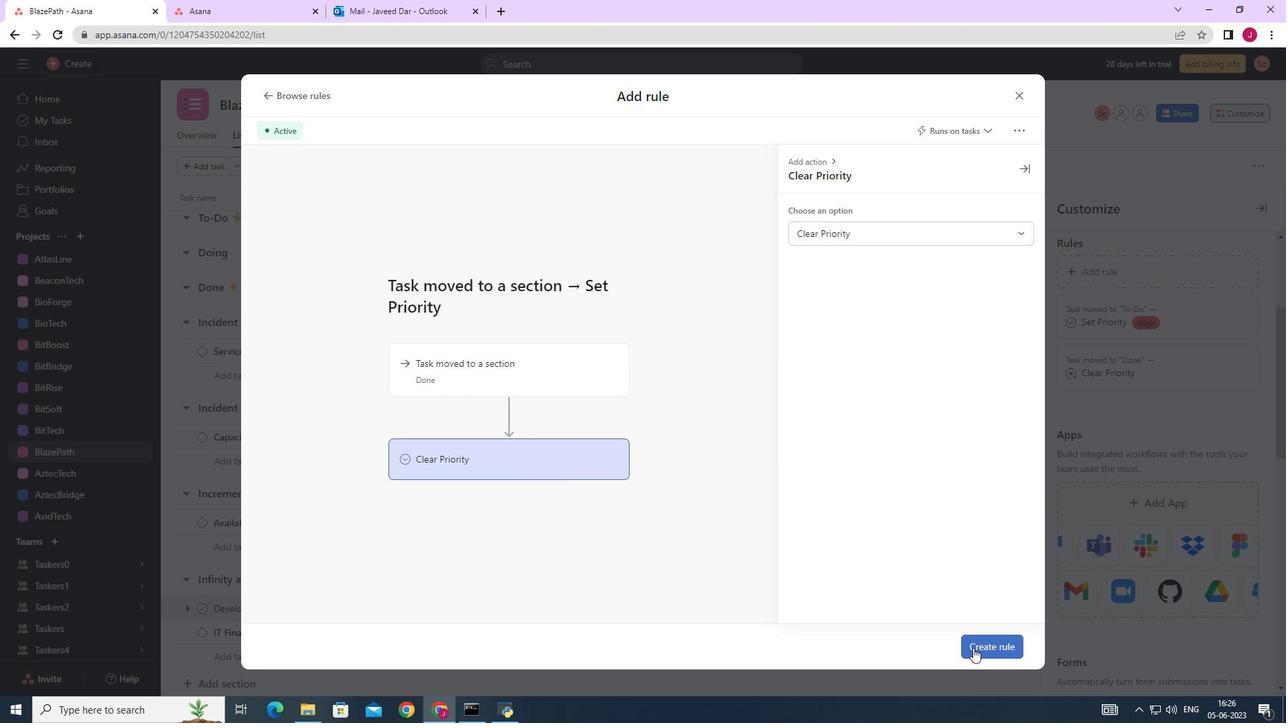 
Action: Mouse moved to (950, 383)
Screenshot: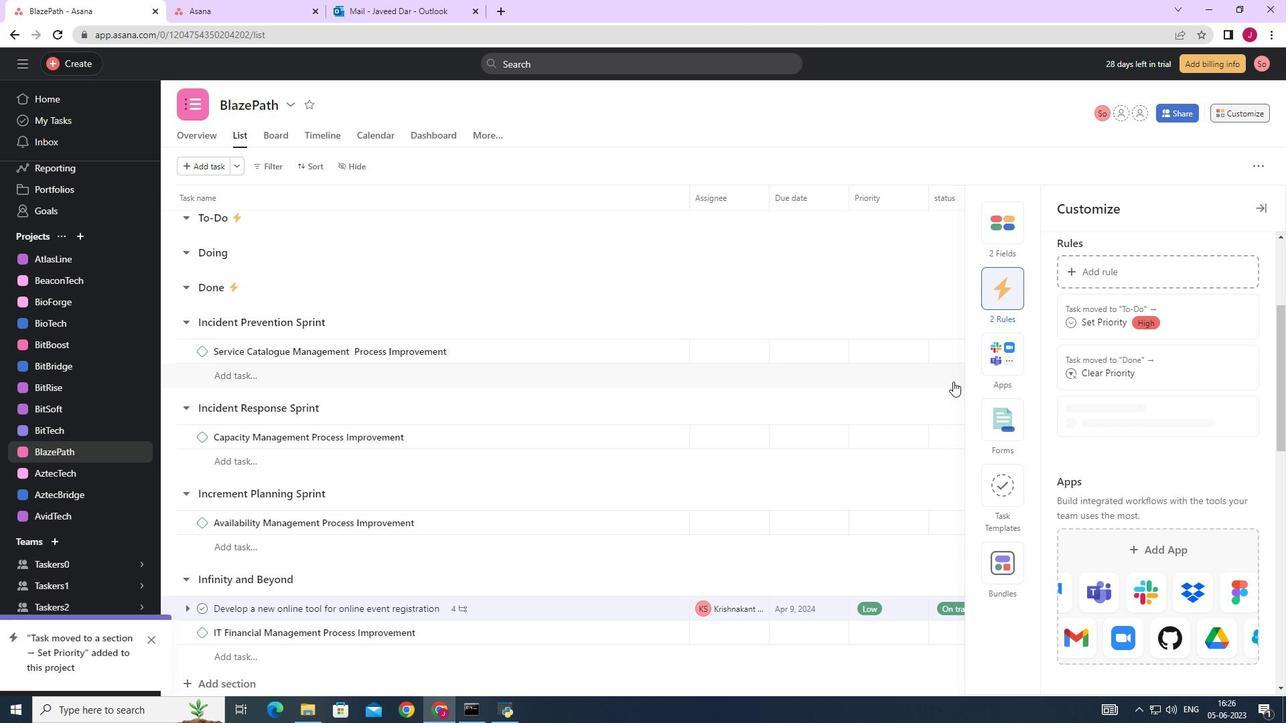 
